 Task: In the  document Emily.rtf ,change text color to 'Dark Purple' Insert the mentioned shape above the text 'Smiley'. Change color of the shape to  YellowChange shape height to 0.8
Action: Mouse moved to (330, 481)
Screenshot: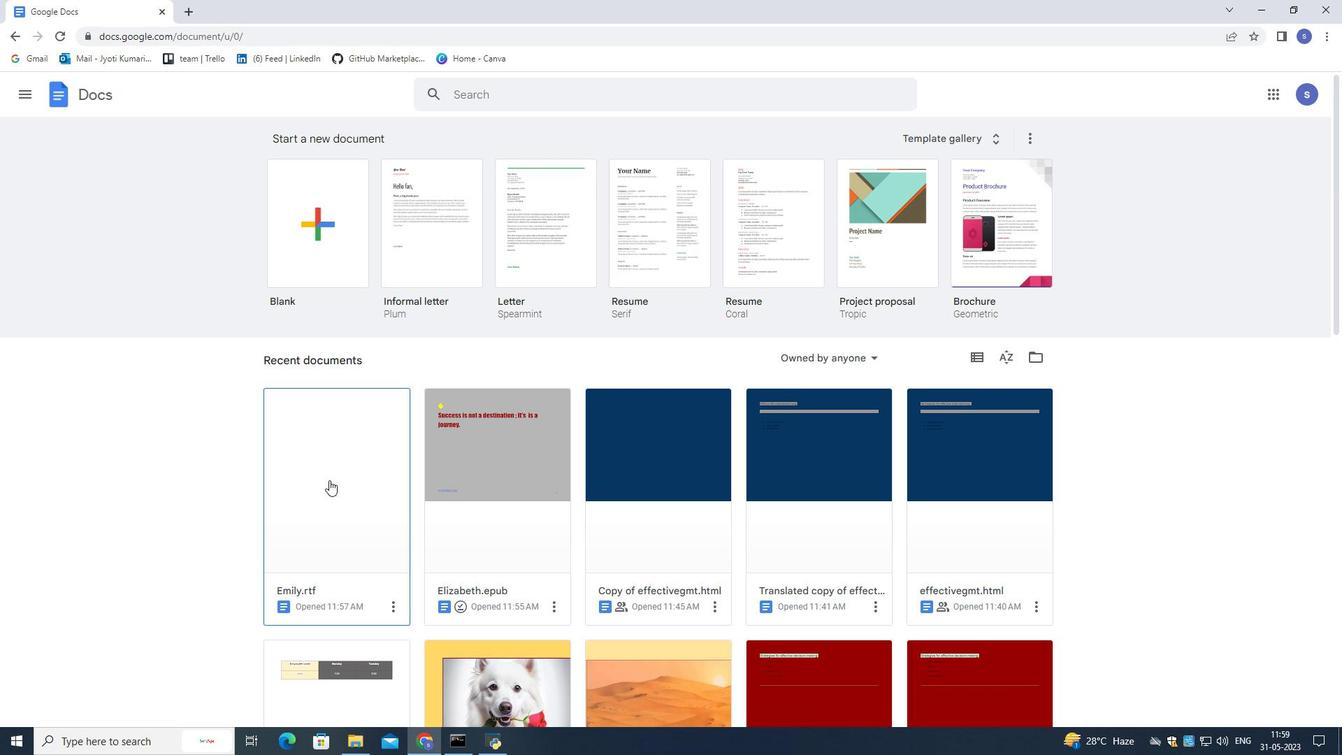 
Action: Mouse pressed left at (330, 481)
Screenshot: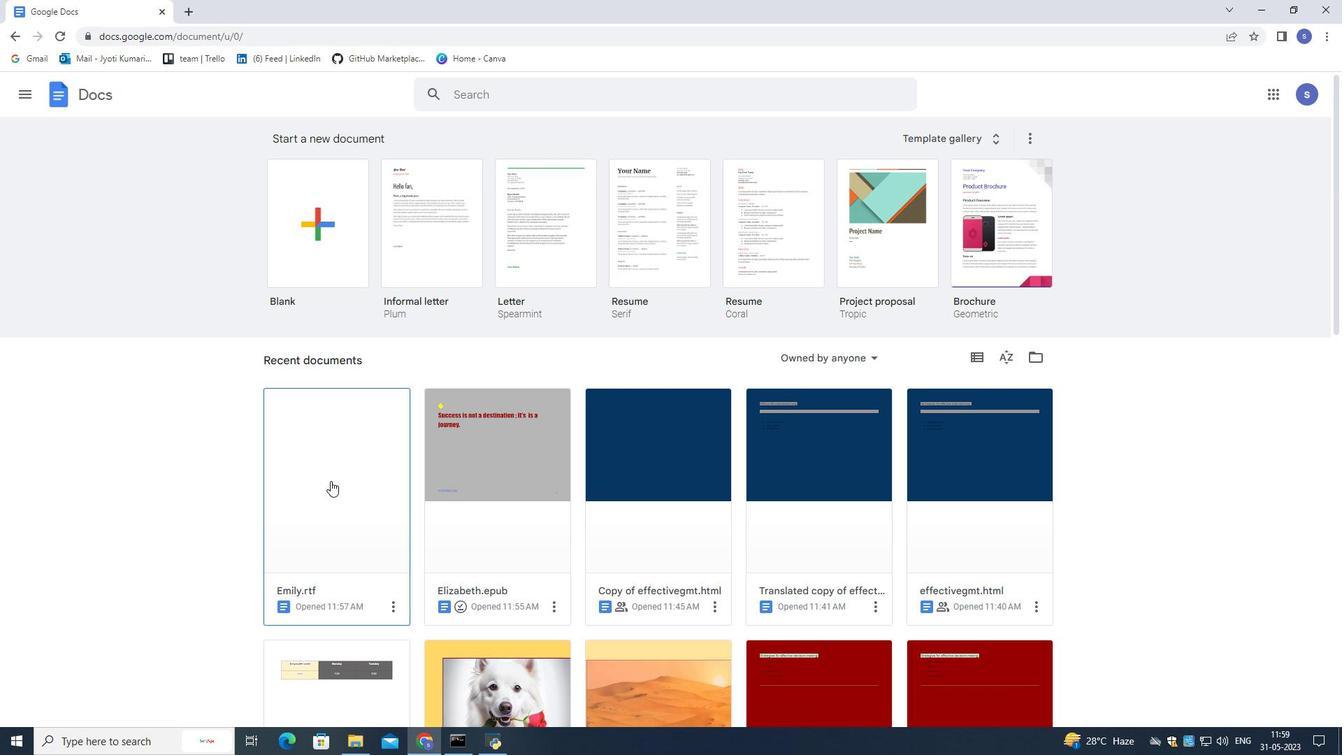 
Action: Mouse moved to (653, 327)
Screenshot: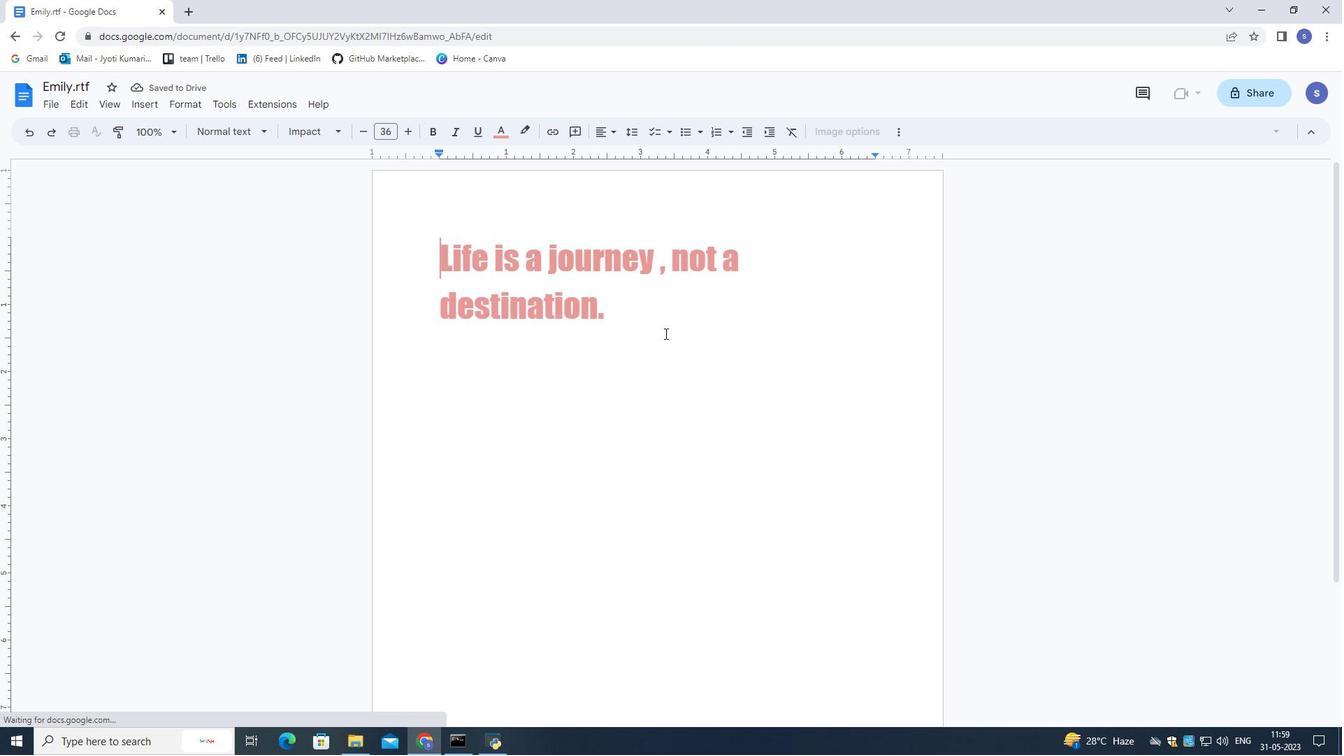 
Action: Mouse pressed left at (661, 330)
Screenshot: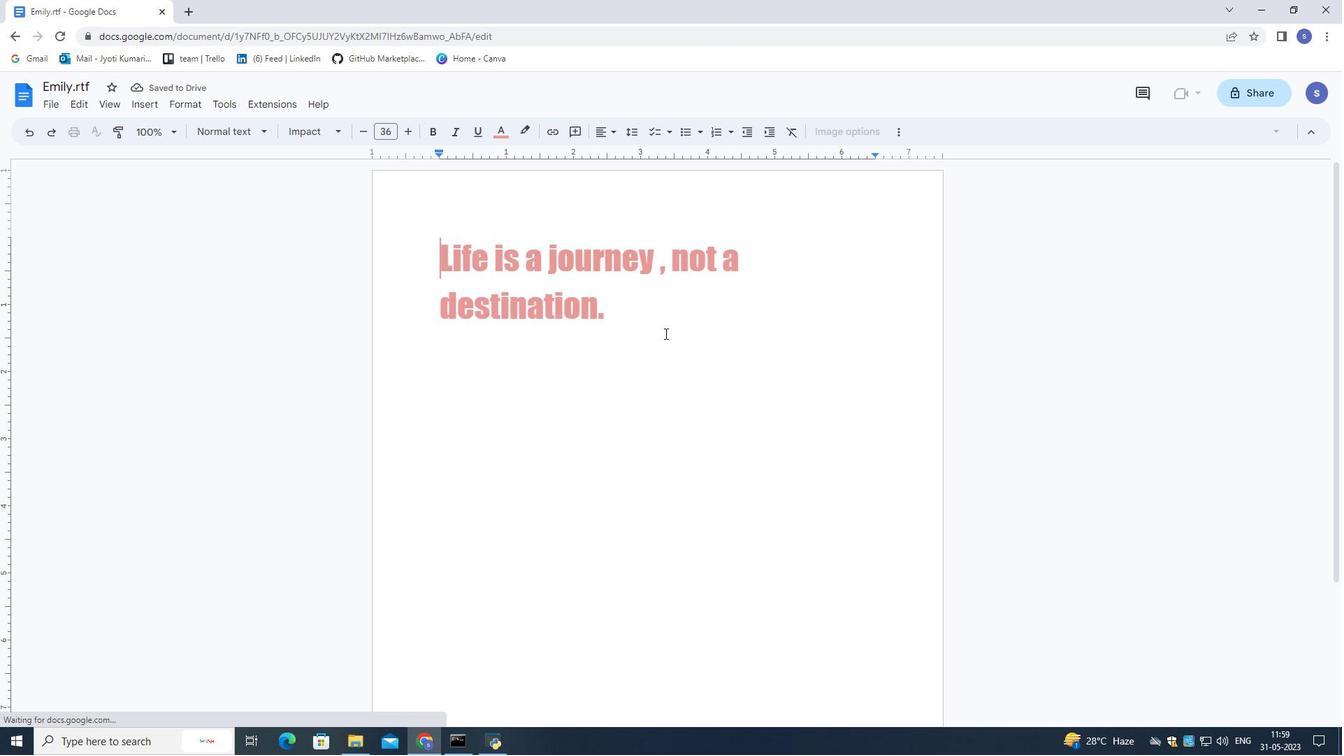
Action: Mouse moved to (499, 127)
Screenshot: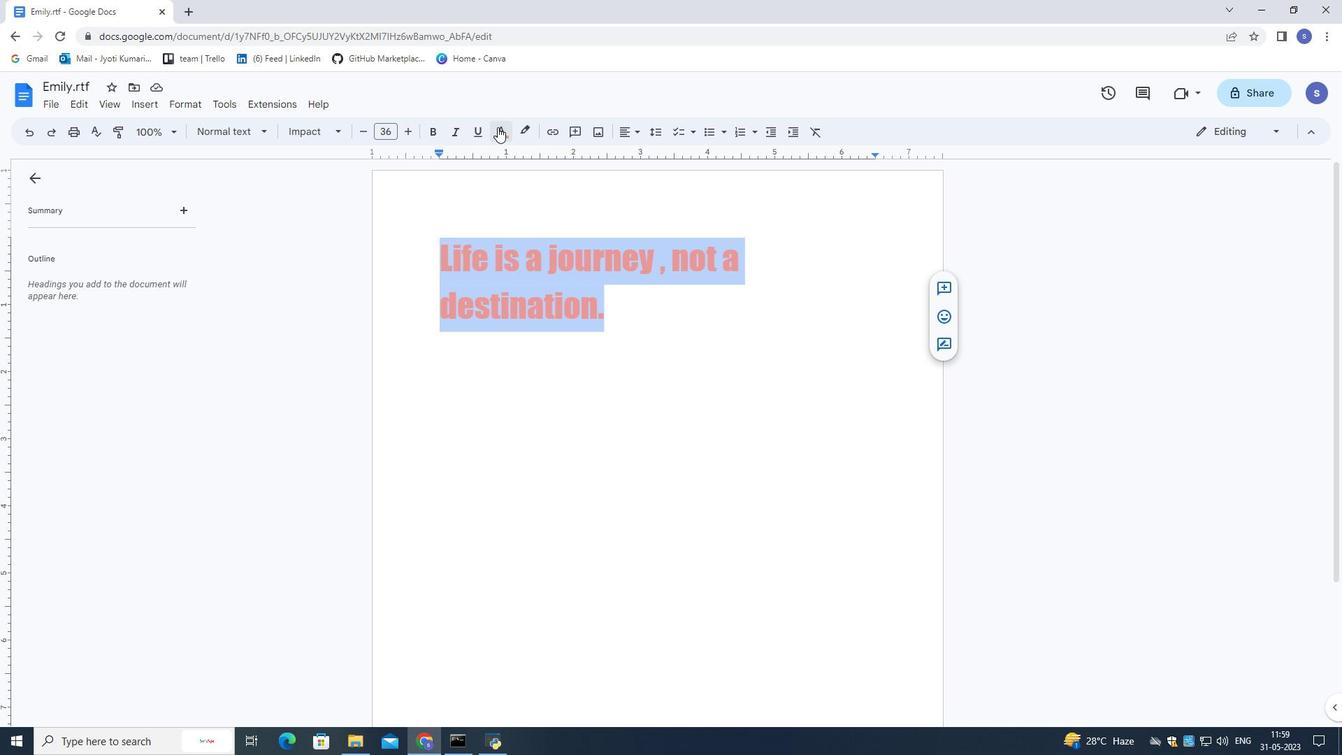 
Action: Mouse pressed left at (499, 127)
Screenshot: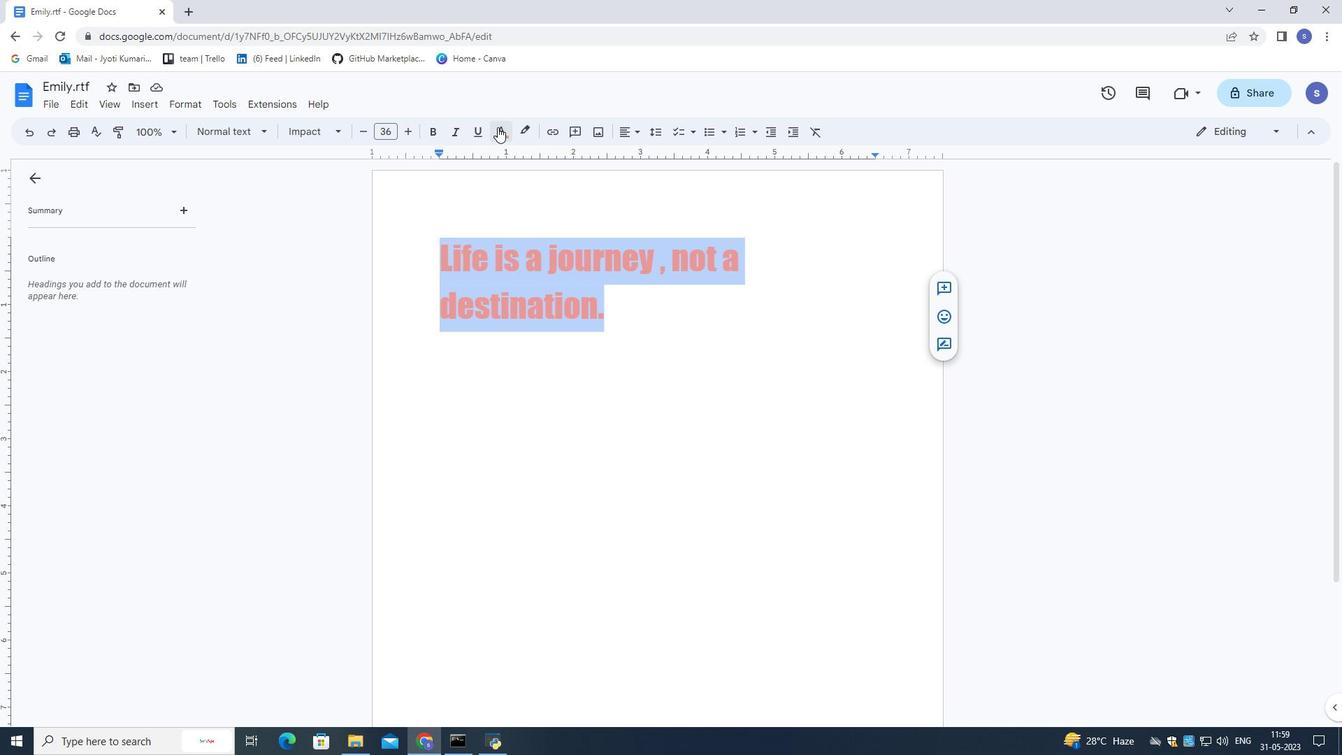 
Action: Mouse moved to (630, 246)
Screenshot: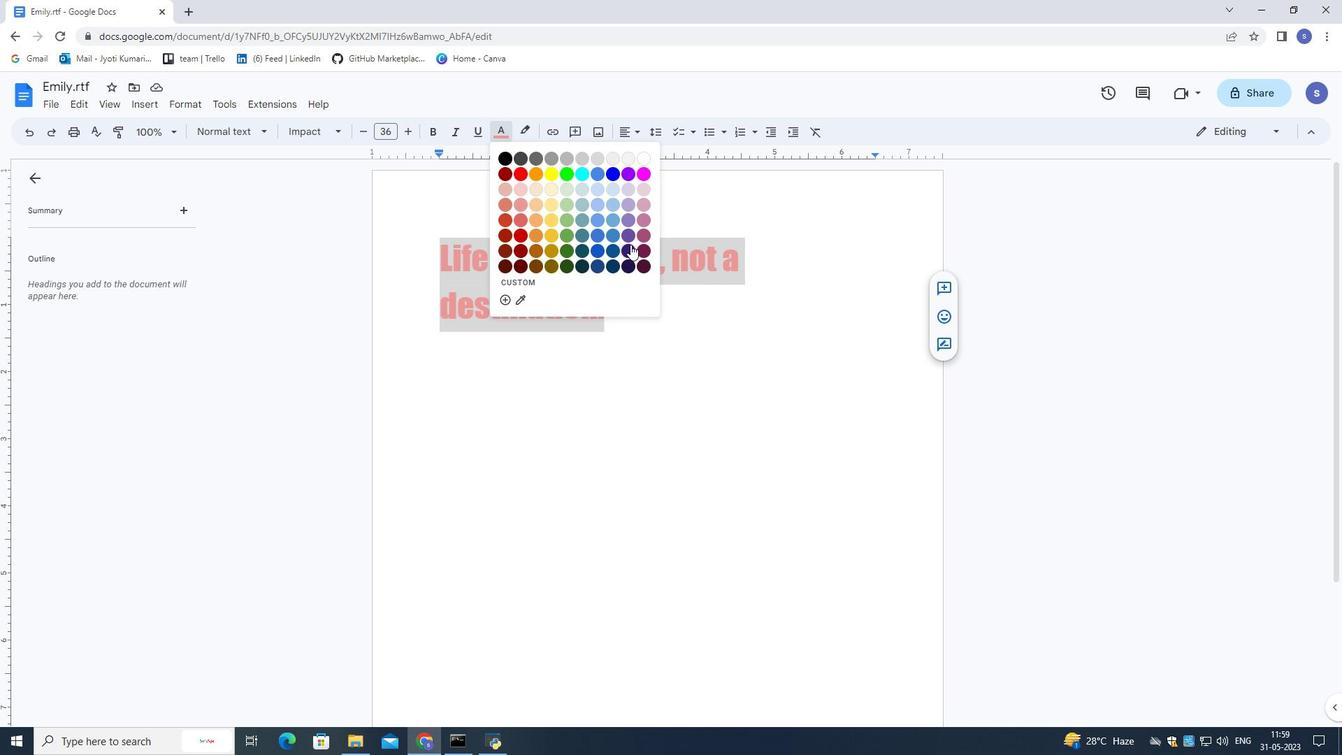 
Action: Mouse pressed left at (630, 246)
Screenshot: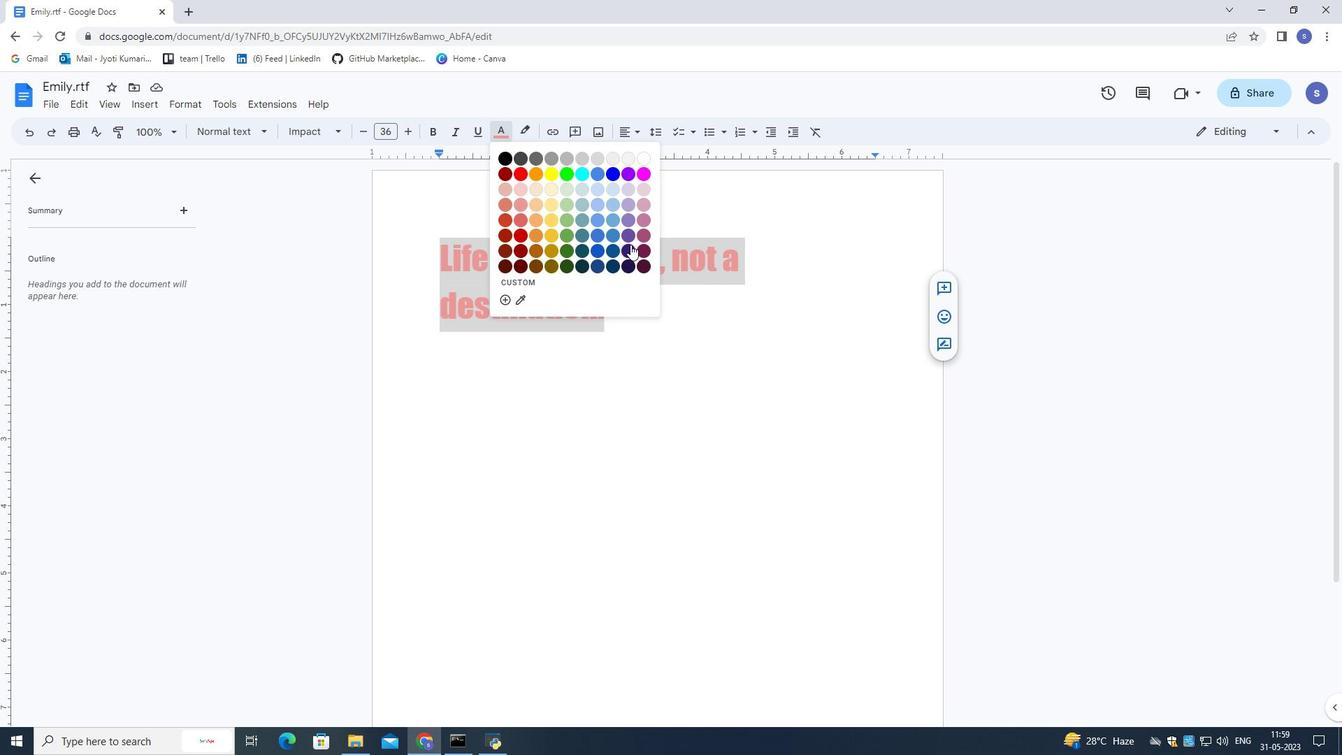 
Action: Mouse moved to (623, 314)
Screenshot: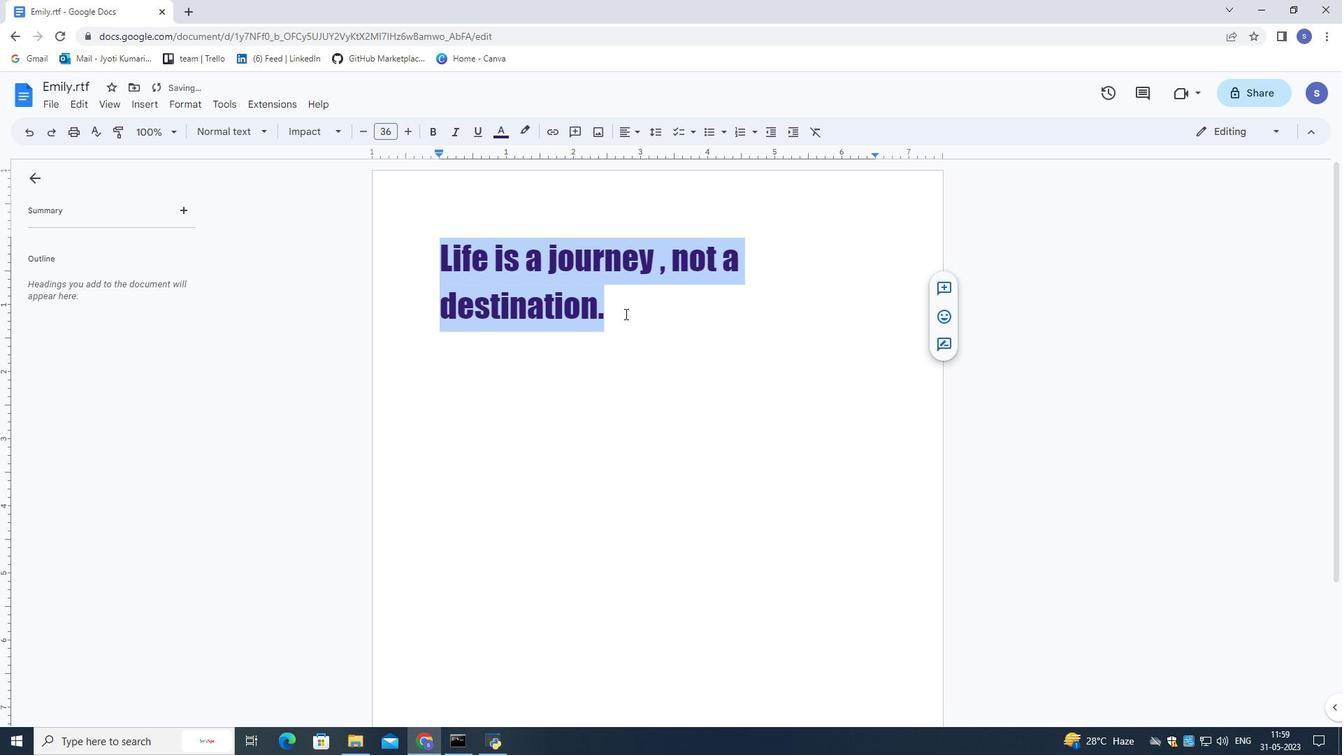 
Action: Mouse pressed left at (623, 314)
Screenshot: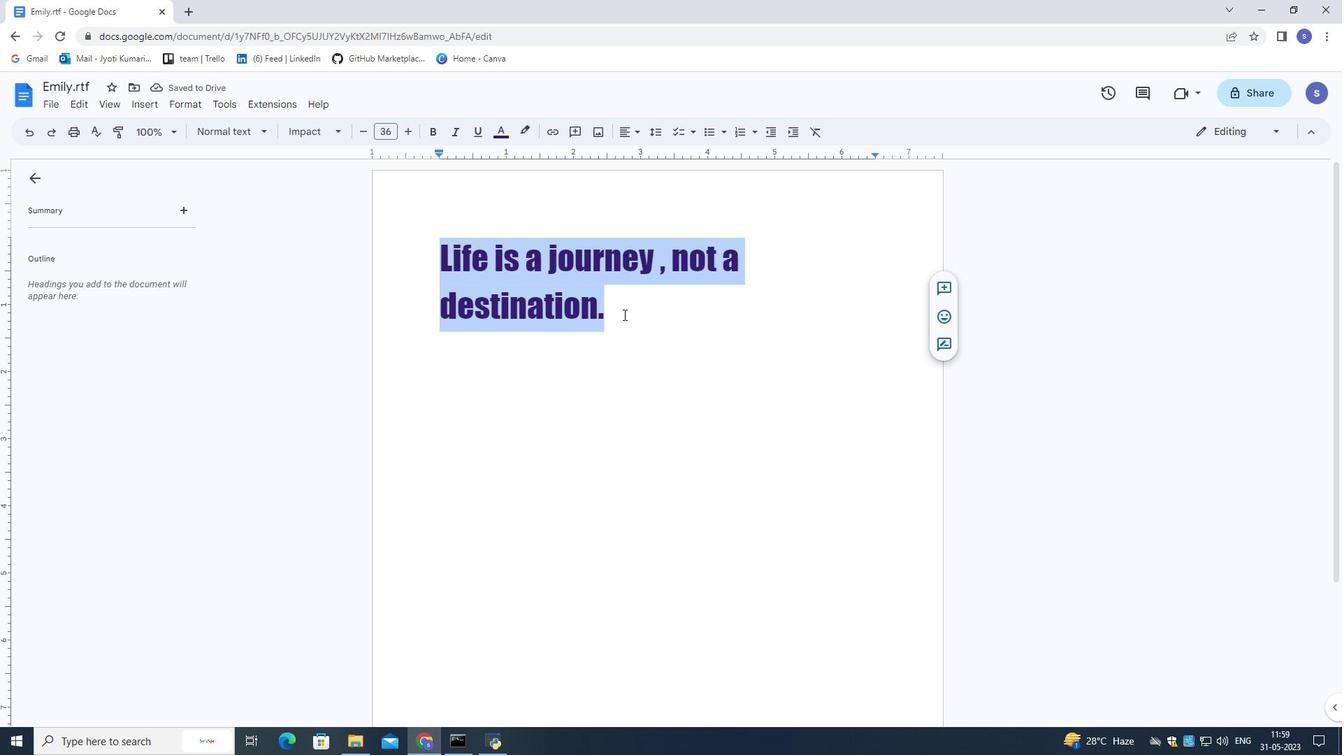 
Action: Mouse moved to (429, 241)
Screenshot: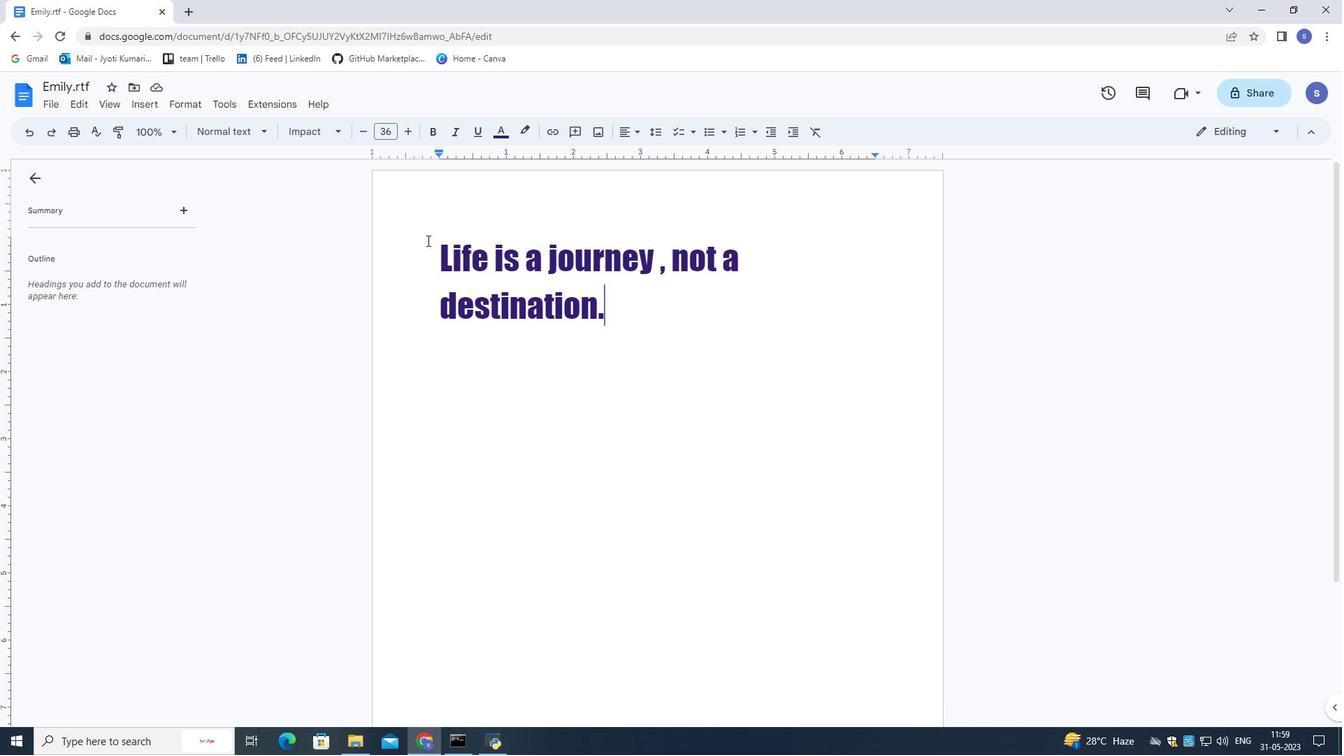 
Action: Mouse pressed left at (429, 241)
Screenshot: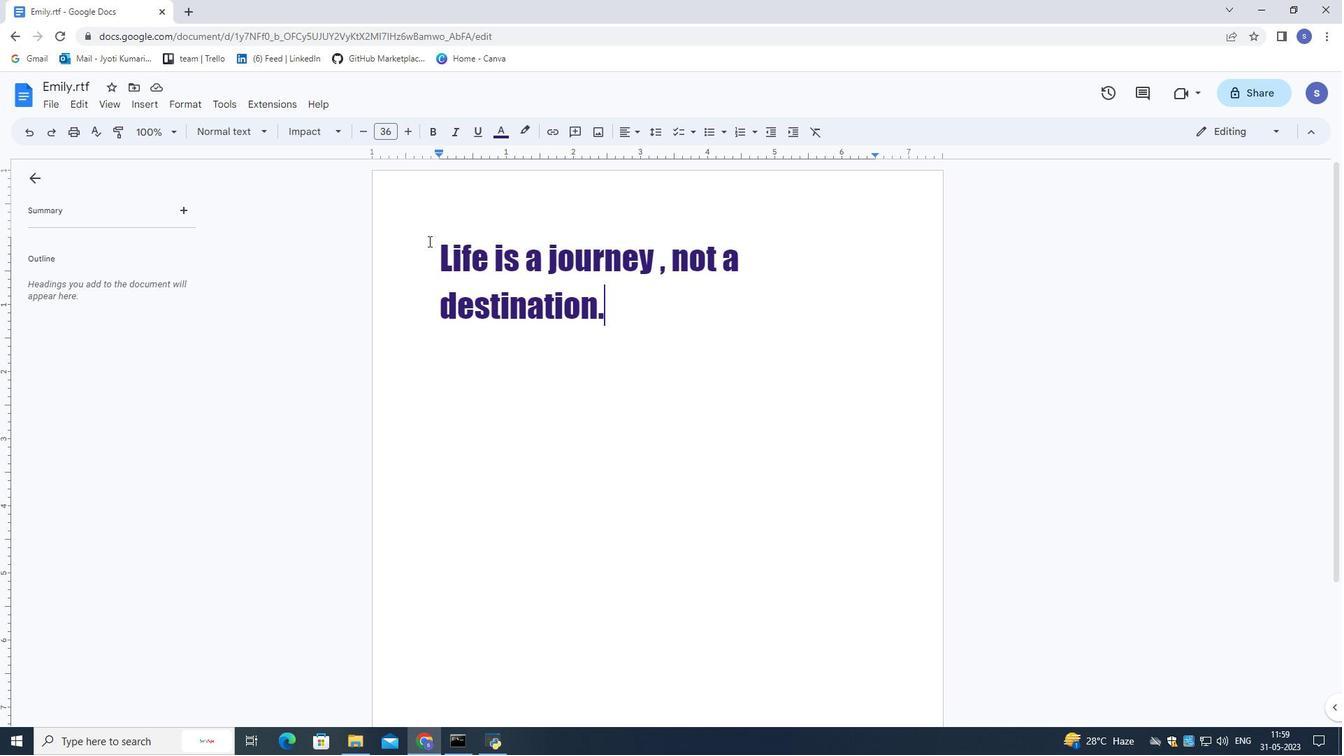 
Action: Mouse moved to (430, 241)
Screenshot: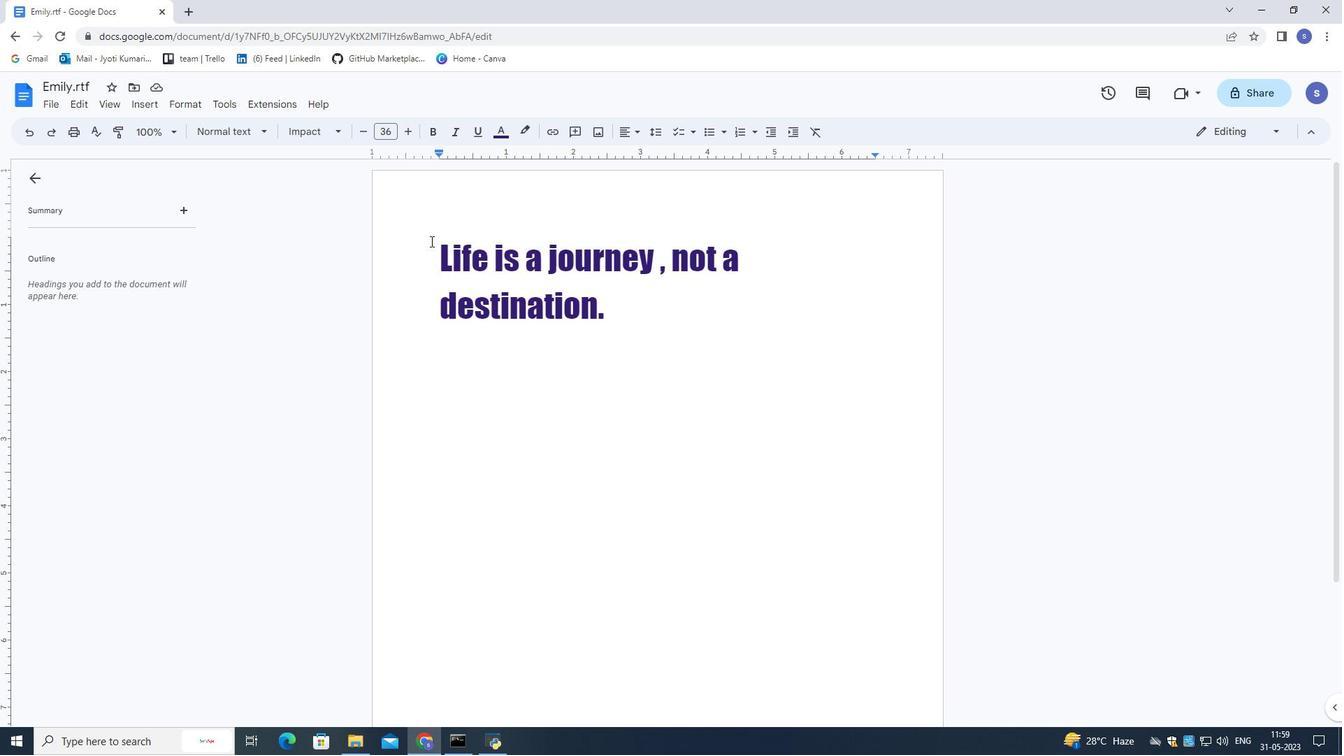 
Action: Key pressed <Key.enter><Key.up>
Screenshot: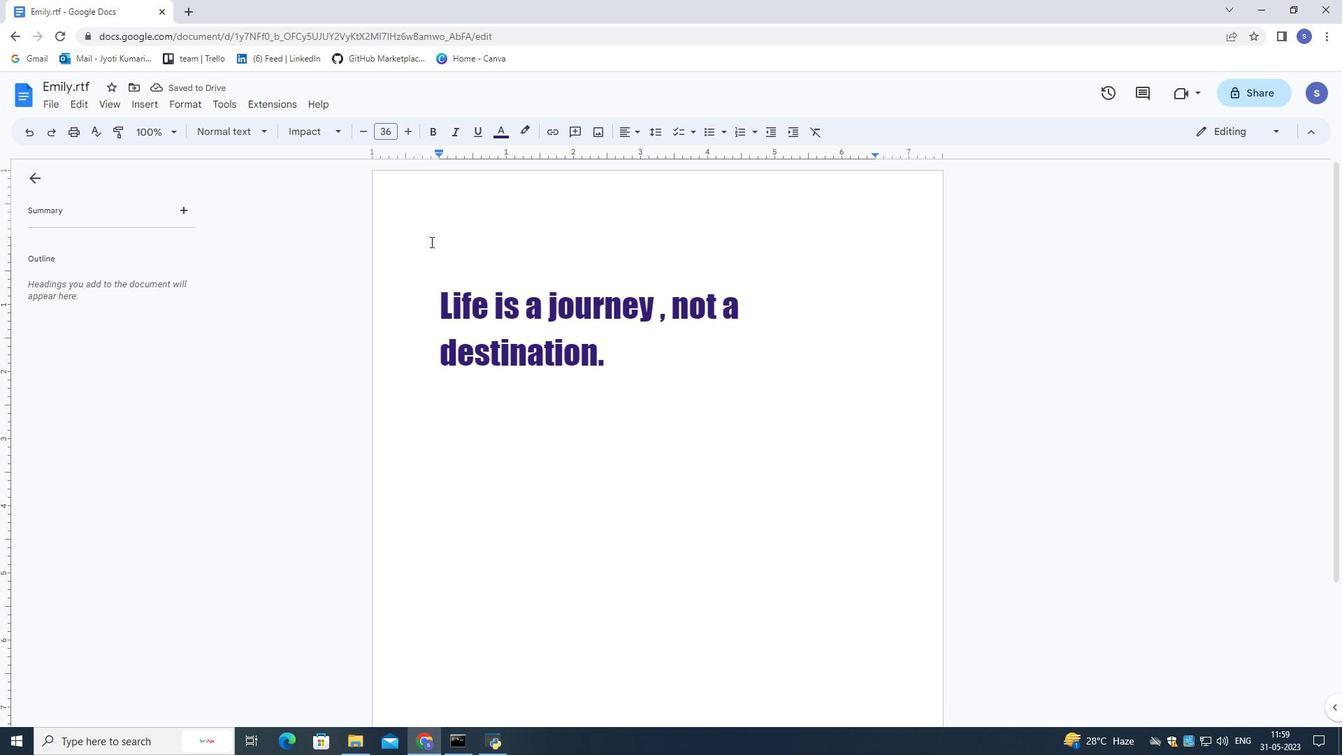 
Action: Mouse moved to (184, 95)
Screenshot: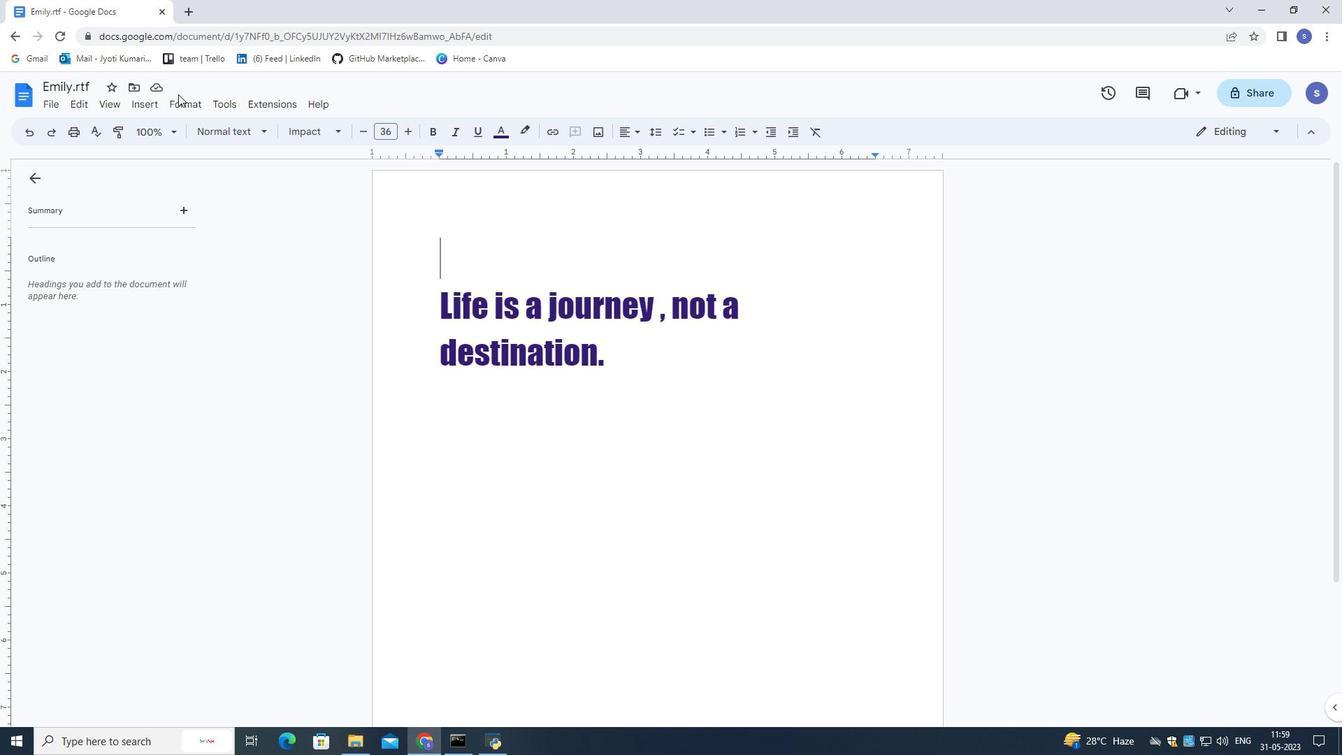 
Action: Mouse pressed left at (184, 95)
Screenshot: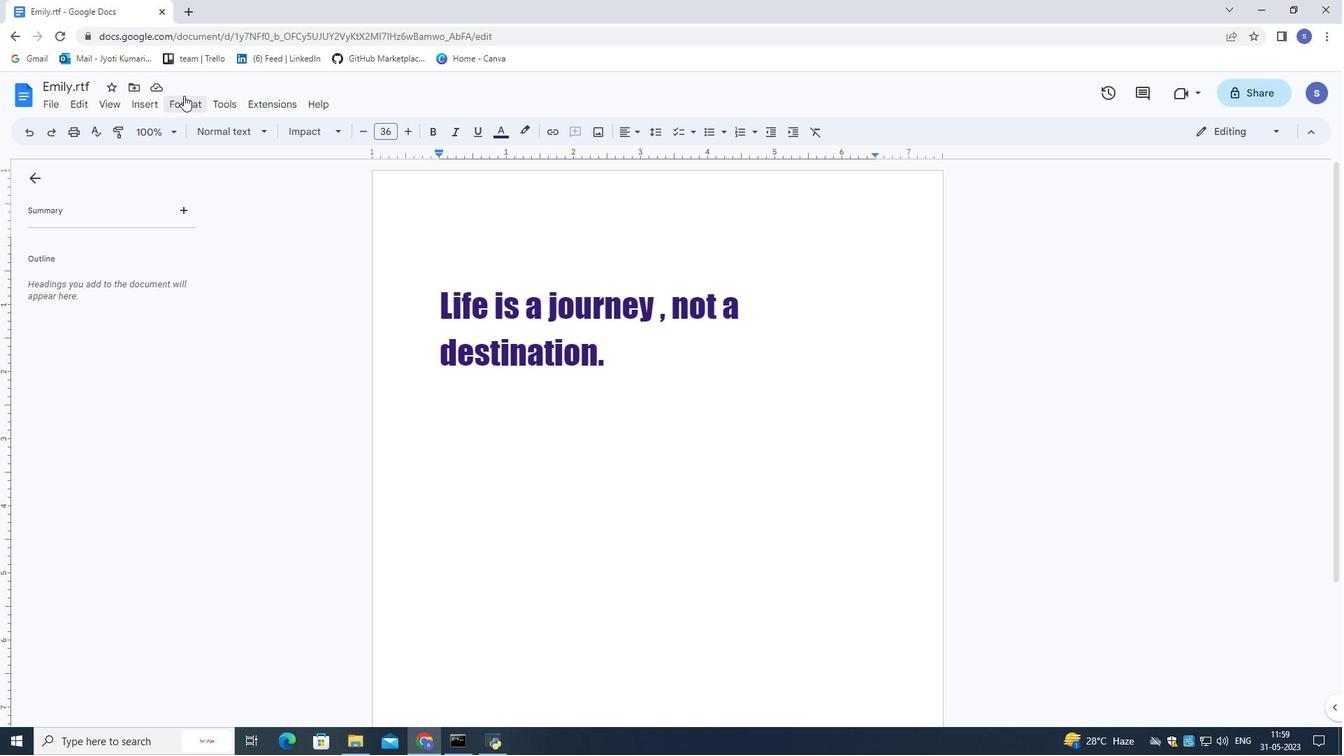 
Action: Mouse moved to (376, 174)
Screenshot: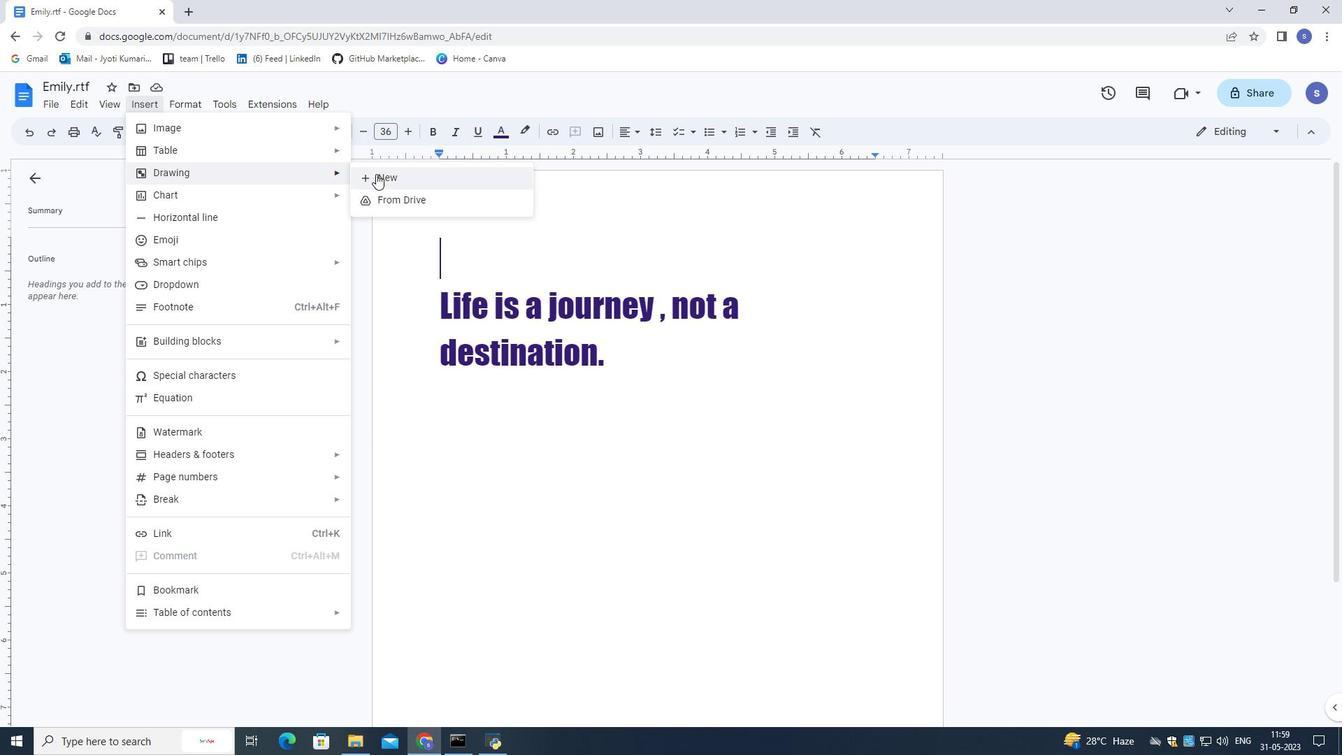 
Action: Mouse pressed left at (376, 174)
Screenshot: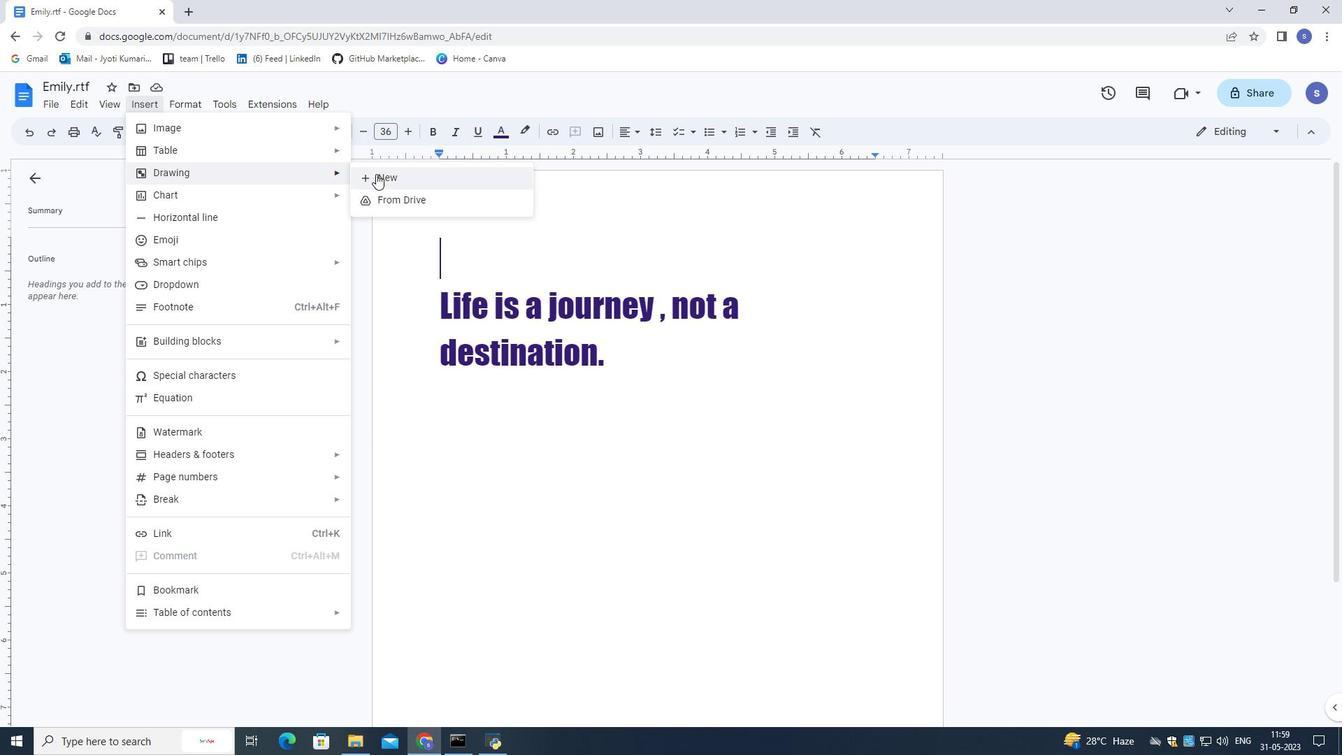 
Action: Mouse moved to (517, 165)
Screenshot: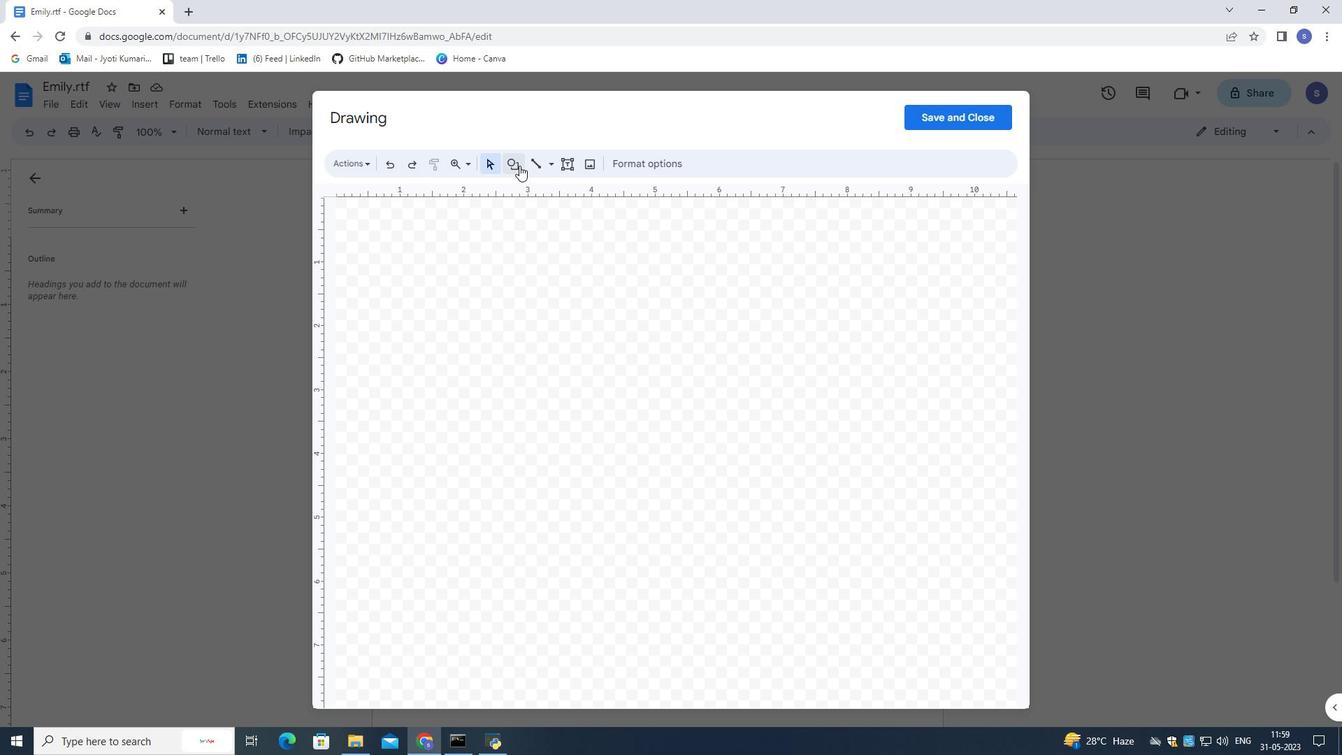 
Action: Mouse pressed left at (517, 165)
Screenshot: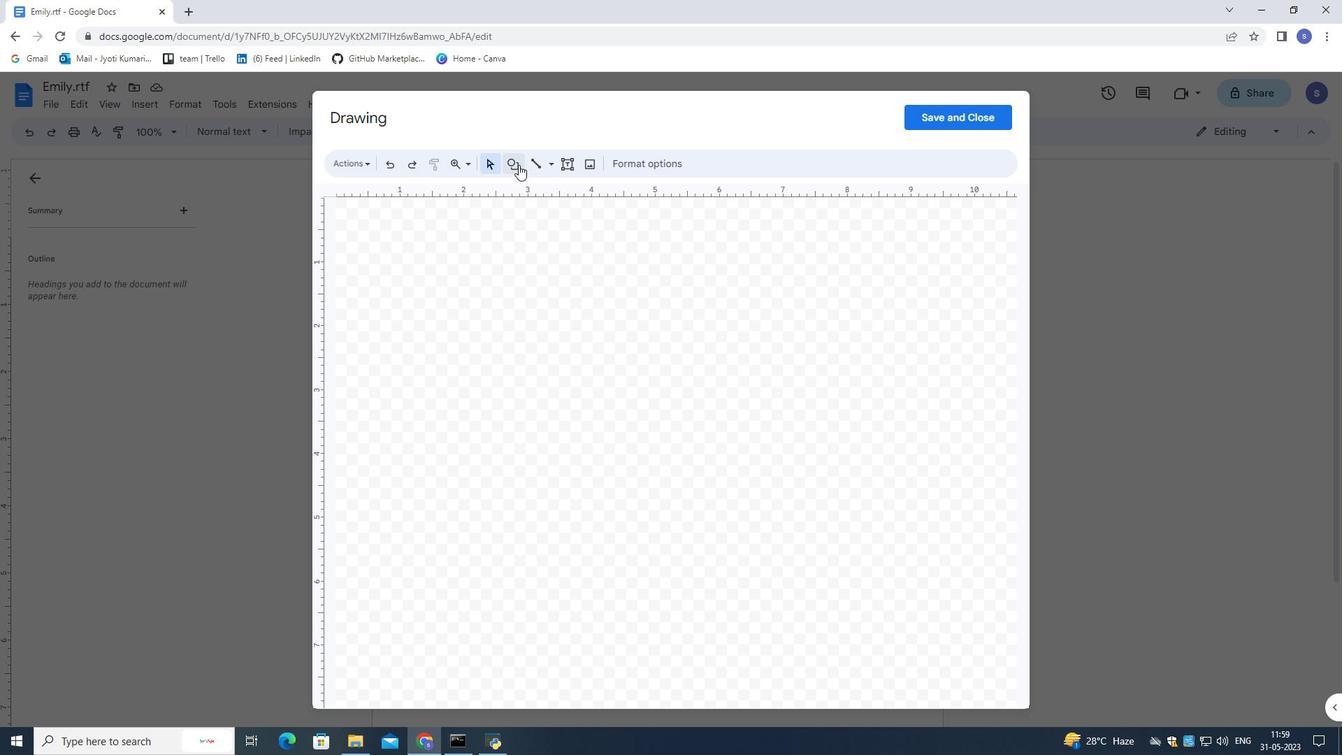 
Action: Mouse moved to (698, 253)
Screenshot: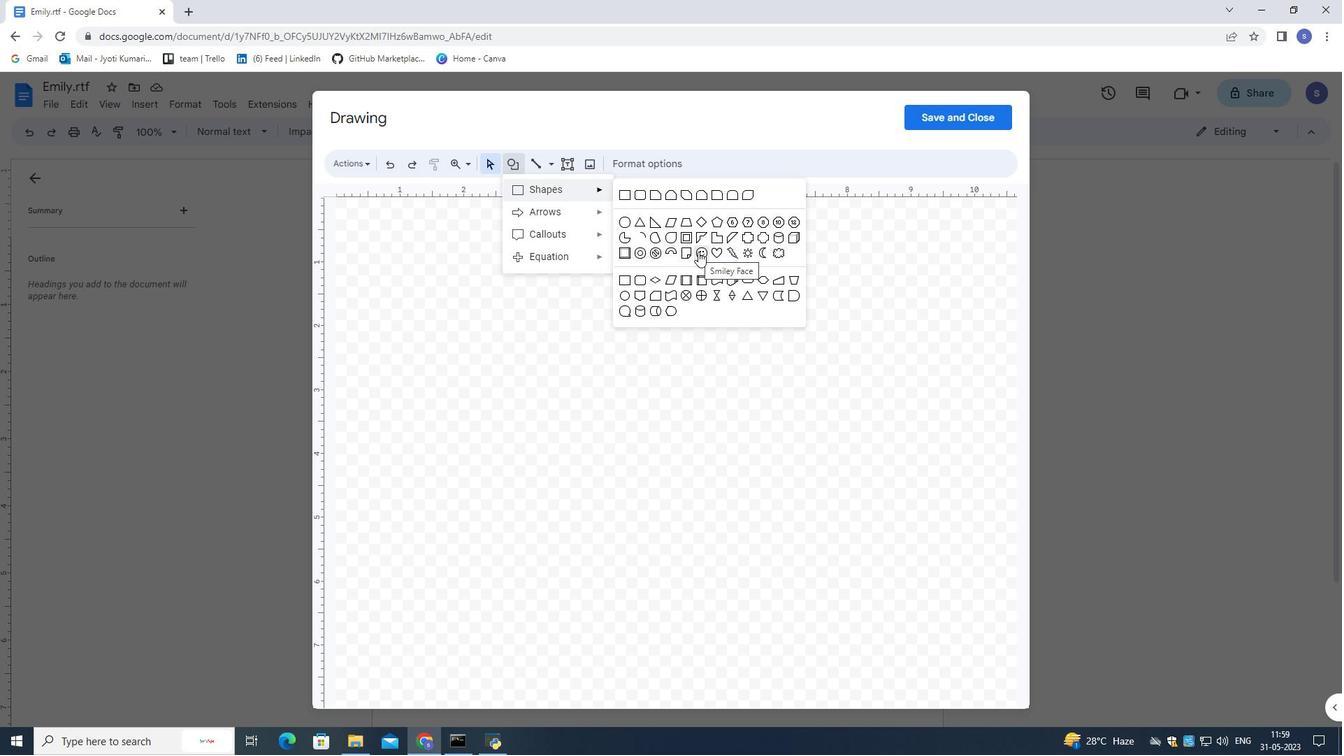 
Action: Mouse pressed left at (698, 253)
Screenshot: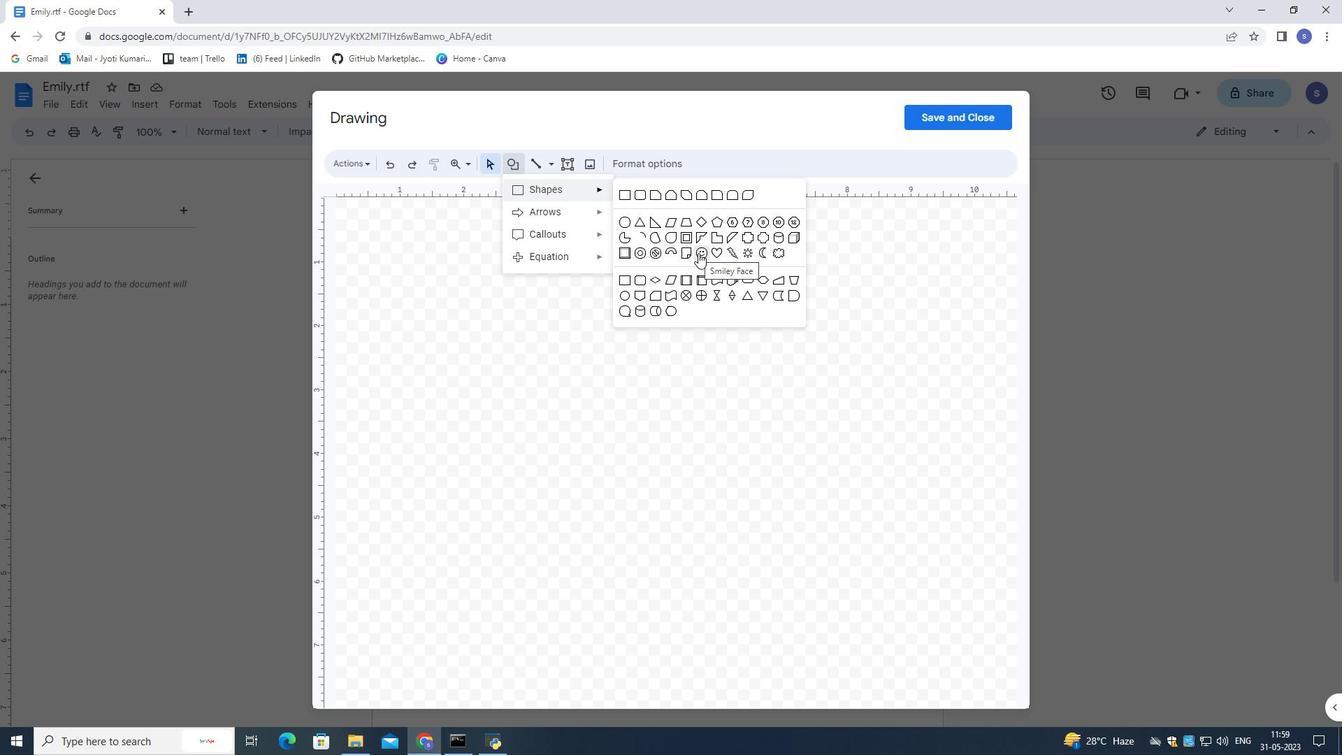 
Action: Mouse pressed left at (698, 253)
Screenshot: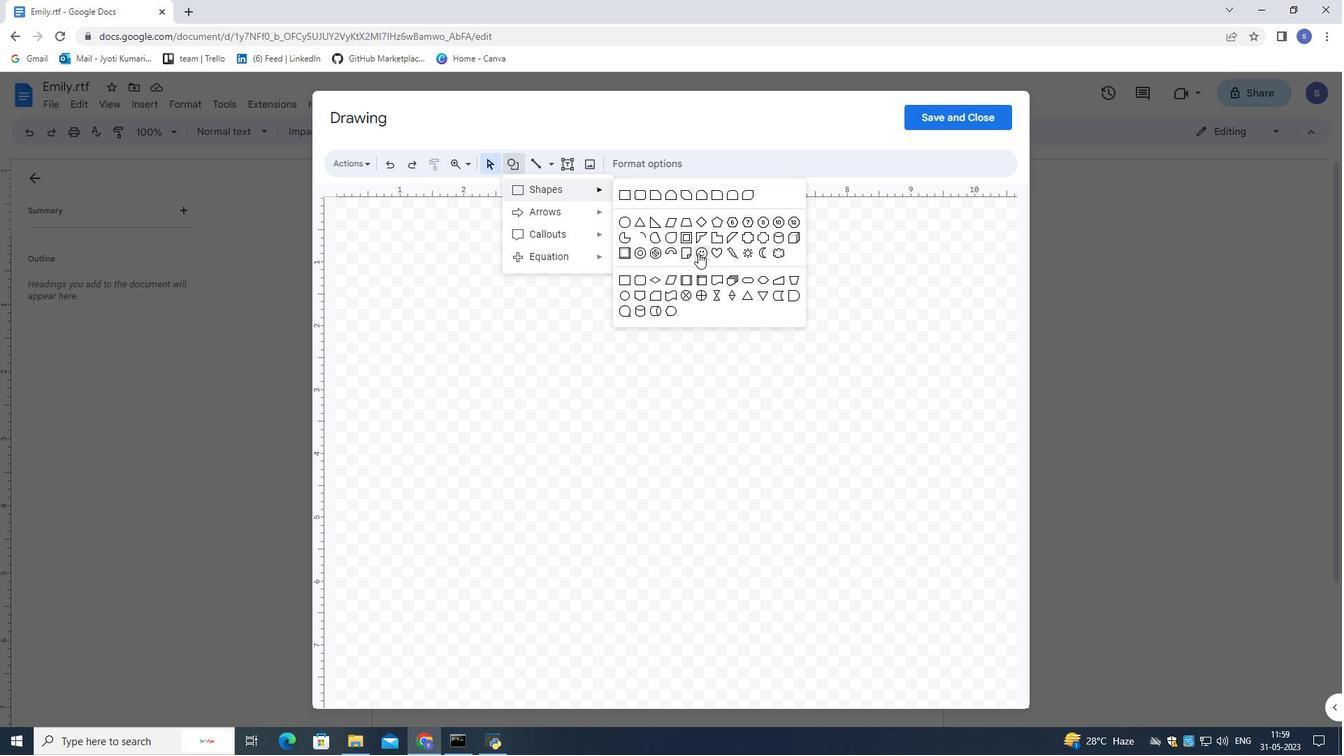 
Action: Mouse moved to (767, 287)
Screenshot: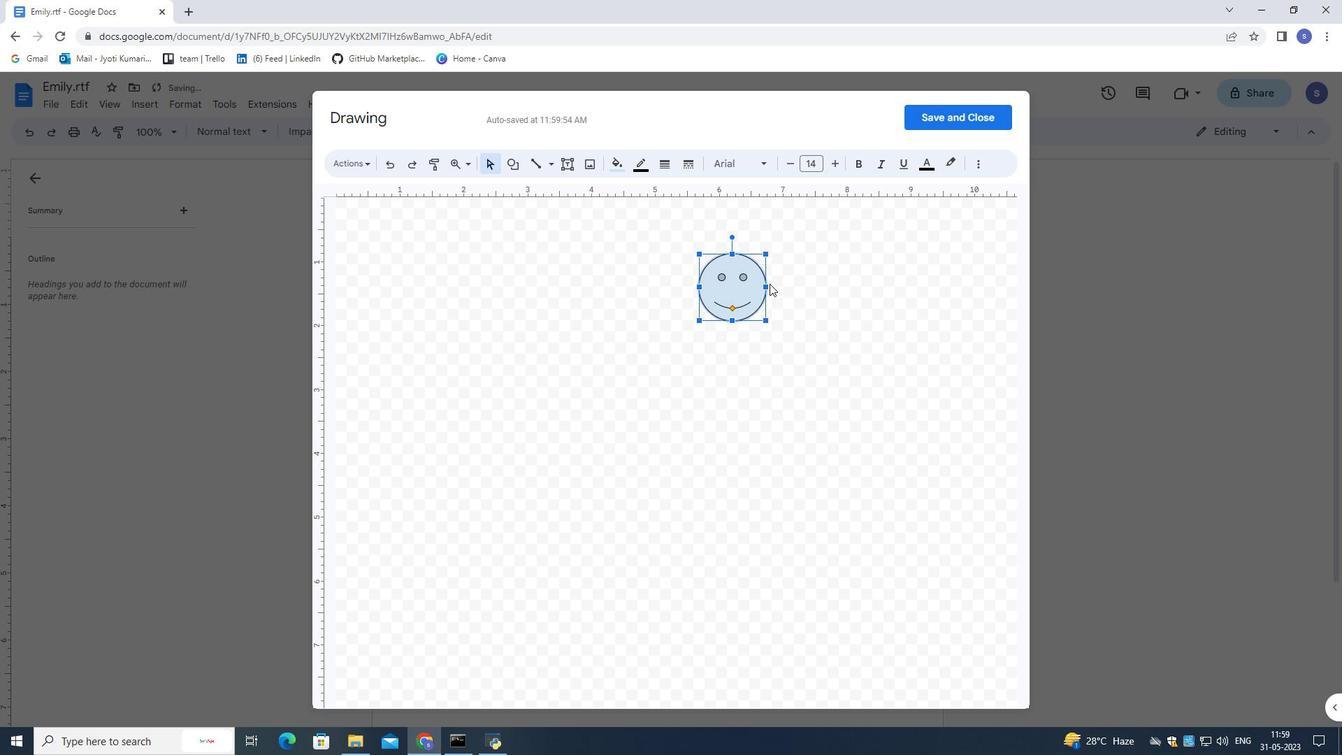 
Action: Mouse pressed left at (767, 287)
Screenshot: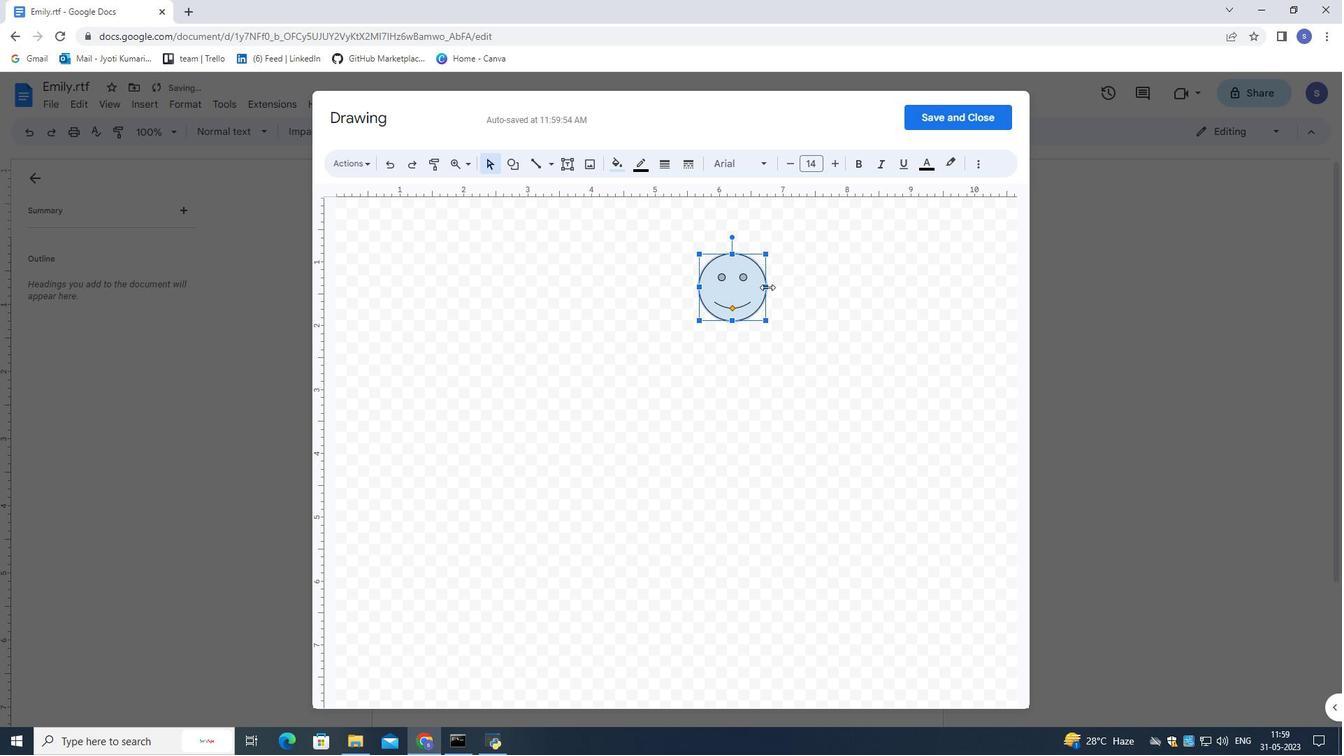 
Action: Mouse moved to (773, 320)
Screenshot: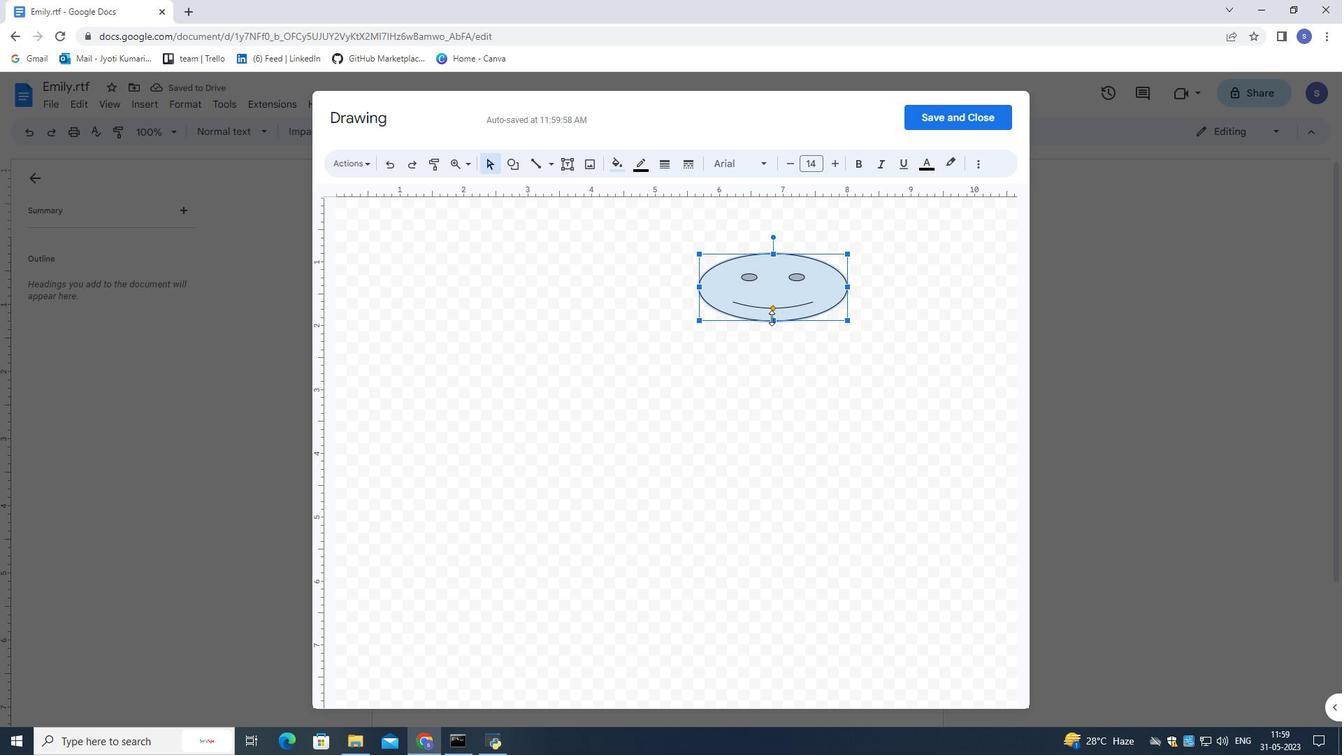 
Action: Mouse pressed left at (773, 320)
Screenshot: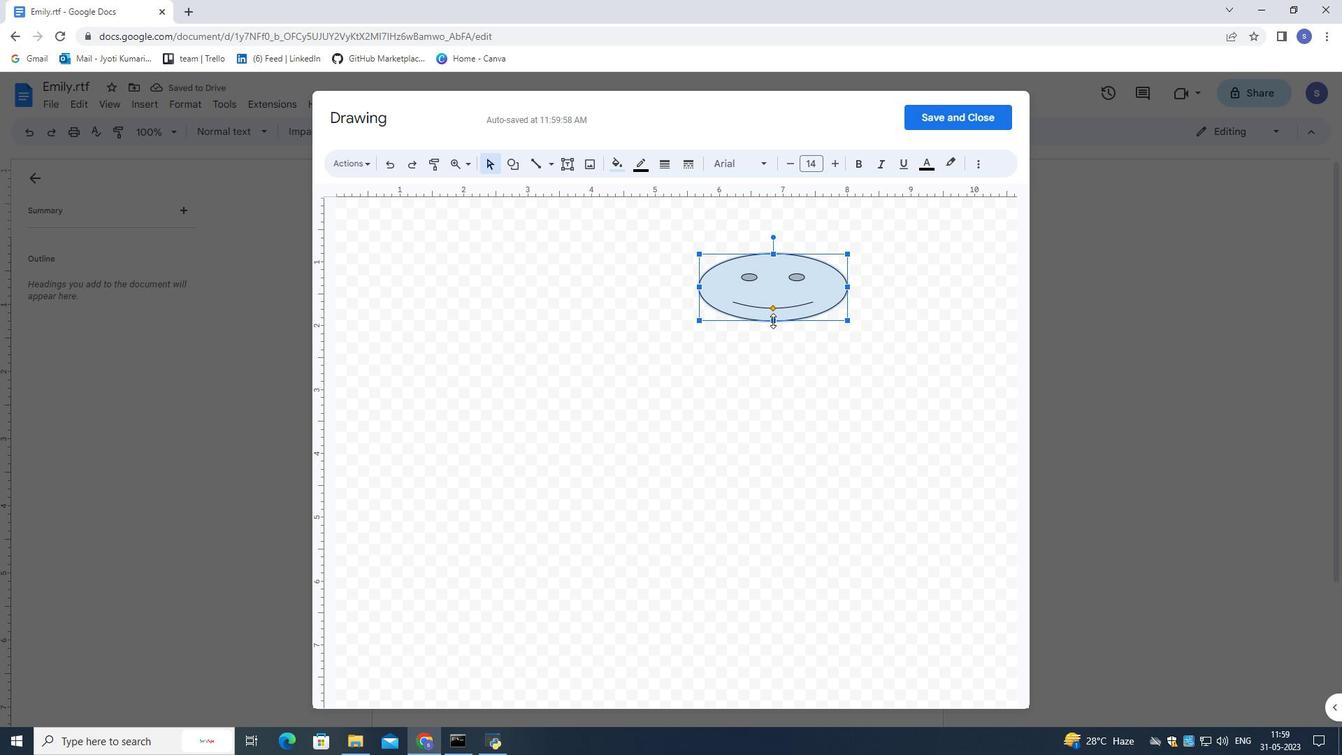 
Action: Mouse moved to (780, 357)
Screenshot: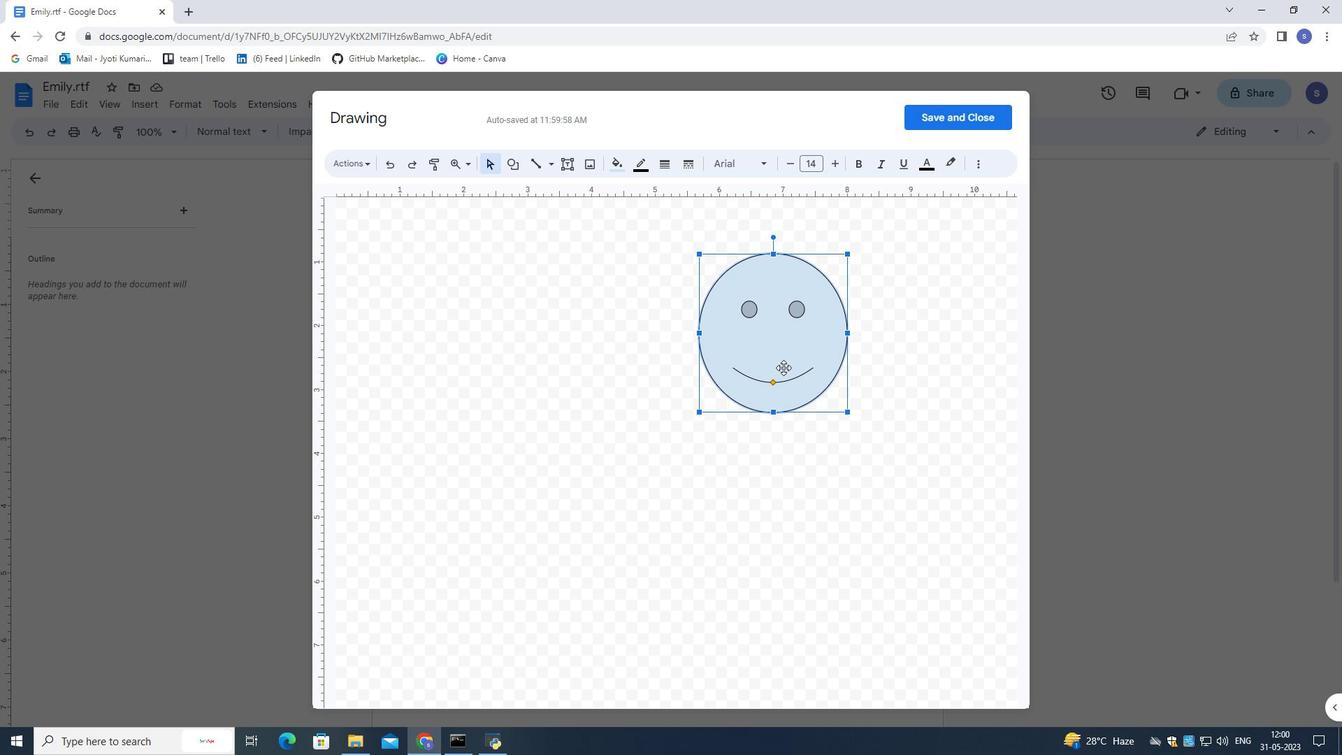
Action: Mouse pressed left at (780, 357)
Screenshot: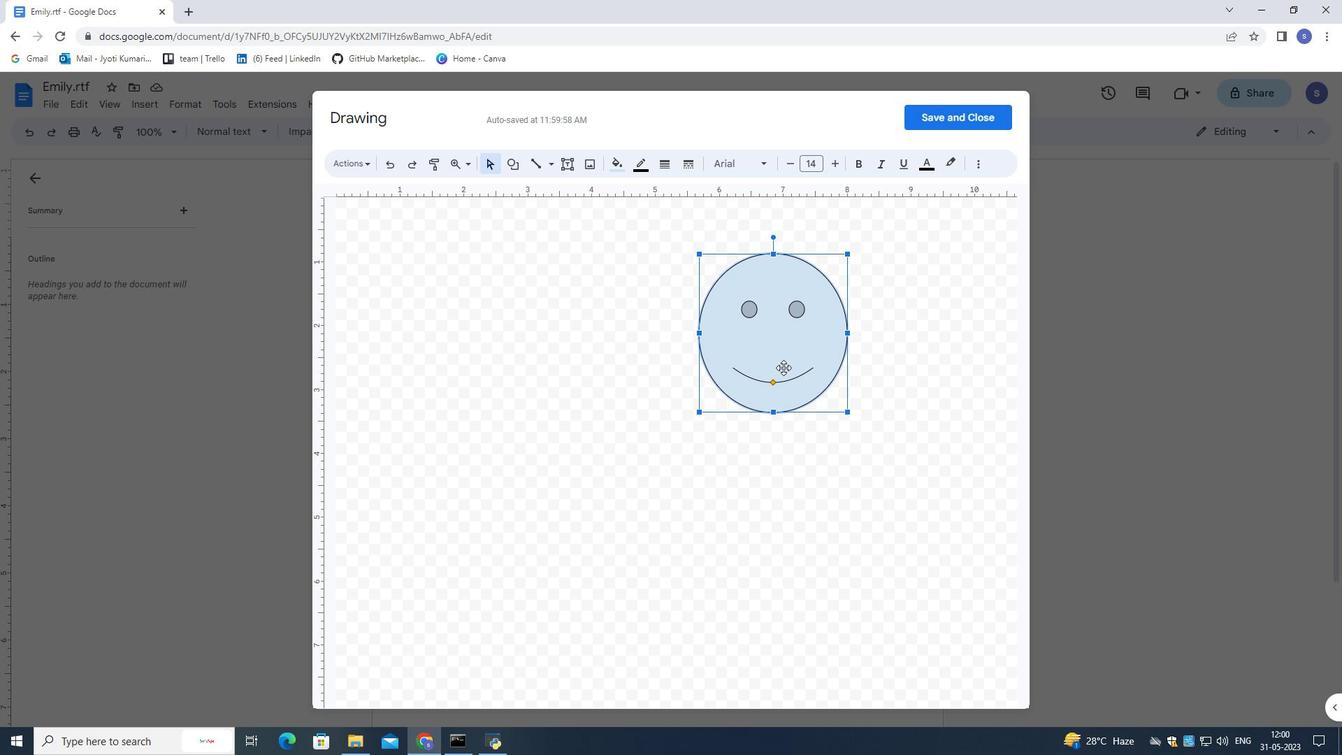 
Action: Mouse moved to (641, 333)
Screenshot: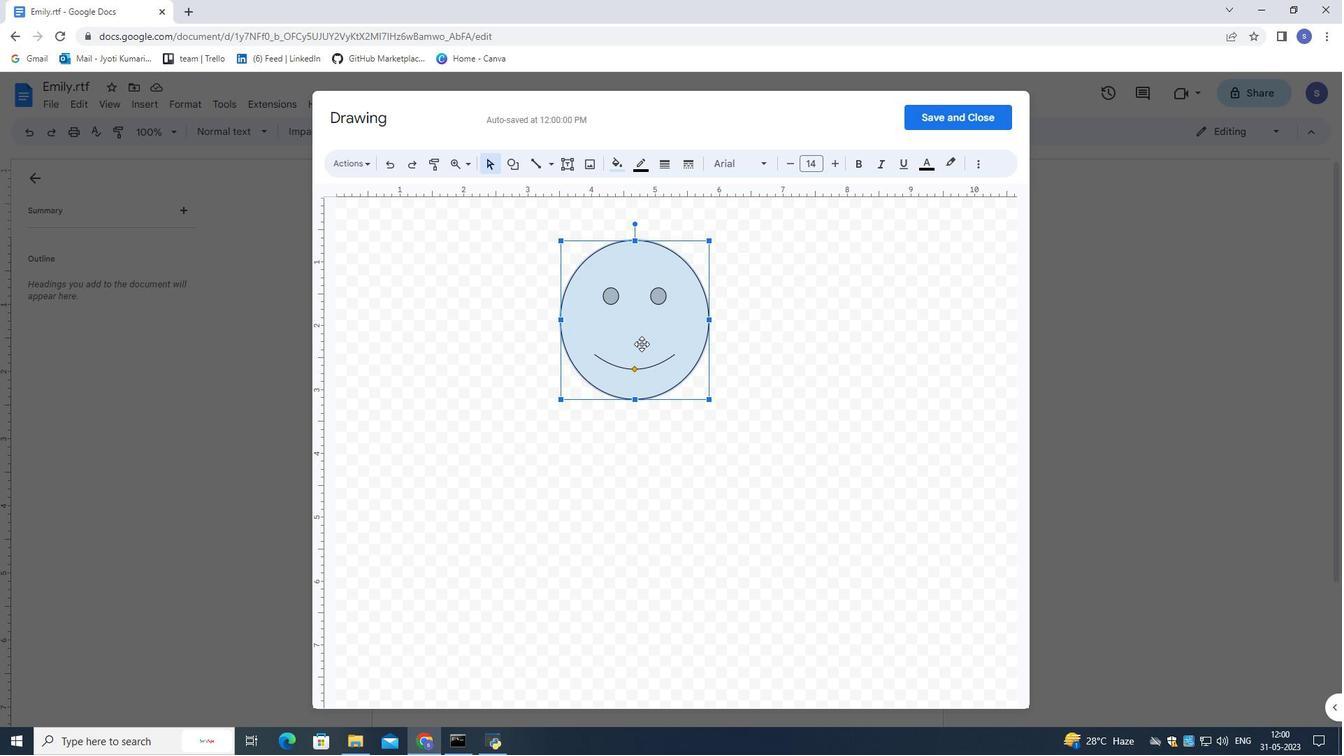 
Action: Mouse pressed left at (641, 333)
Screenshot: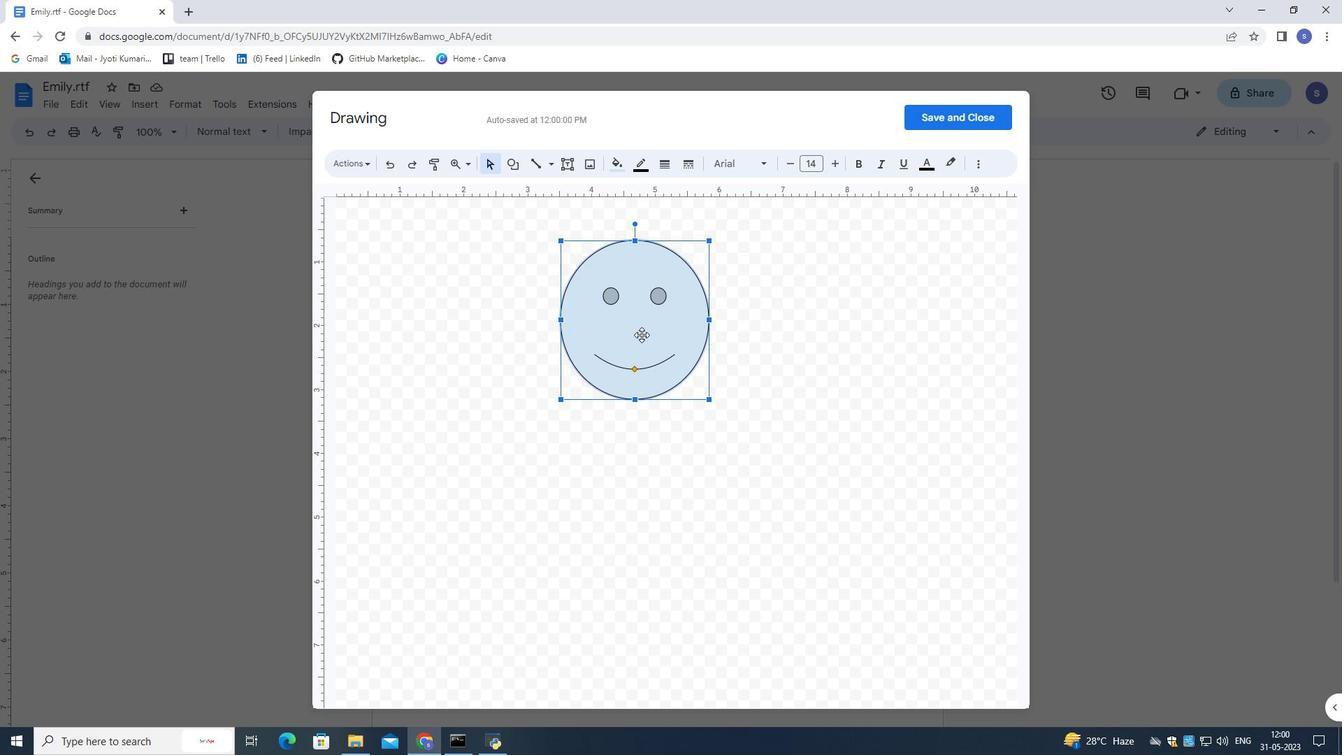 
Action: Mouse moved to (618, 168)
Screenshot: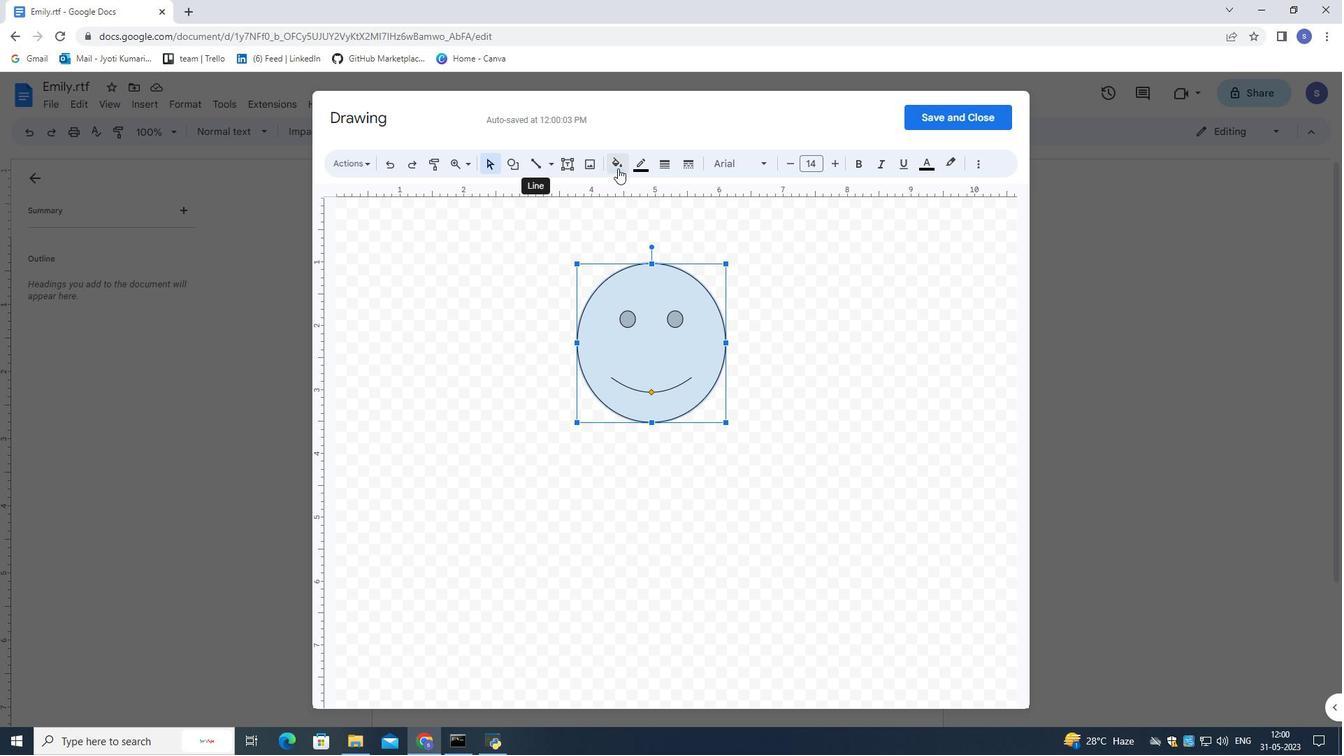 
Action: Mouse pressed left at (618, 168)
Screenshot: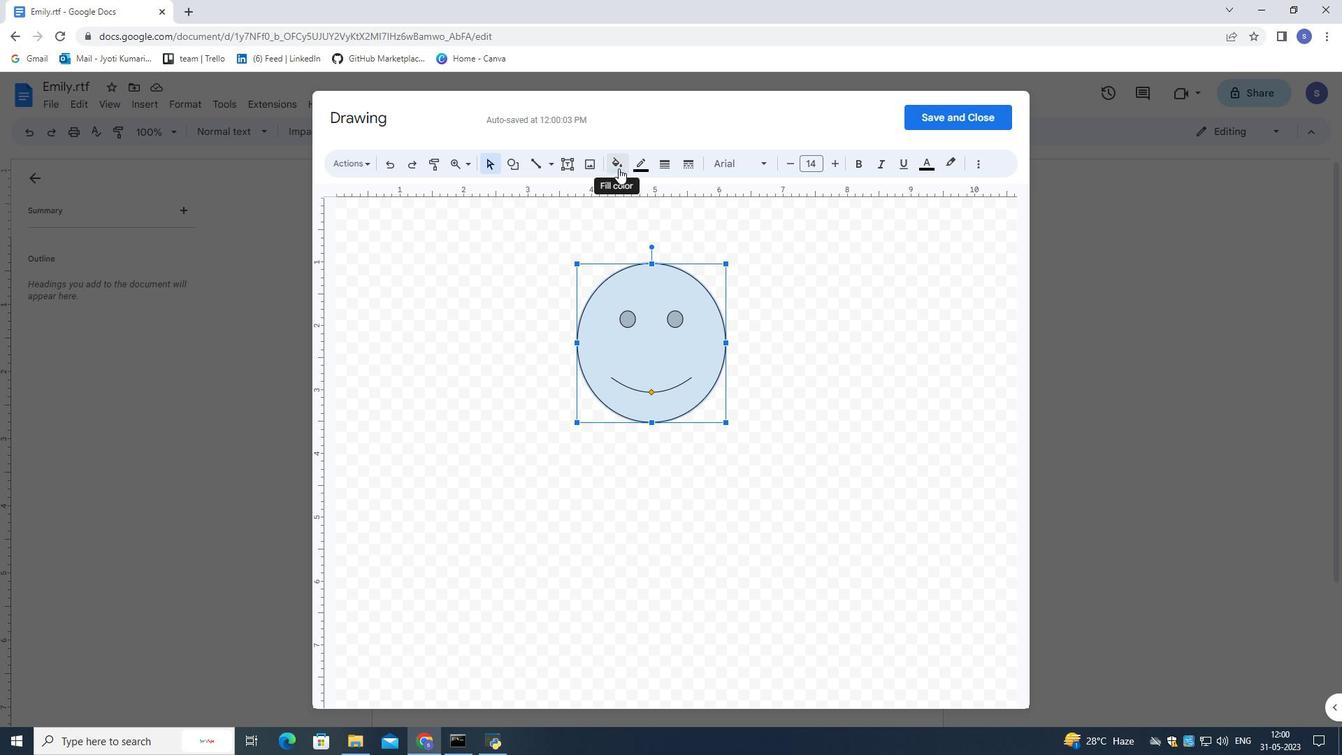 
Action: Mouse moved to (666, 278)
Screenshot: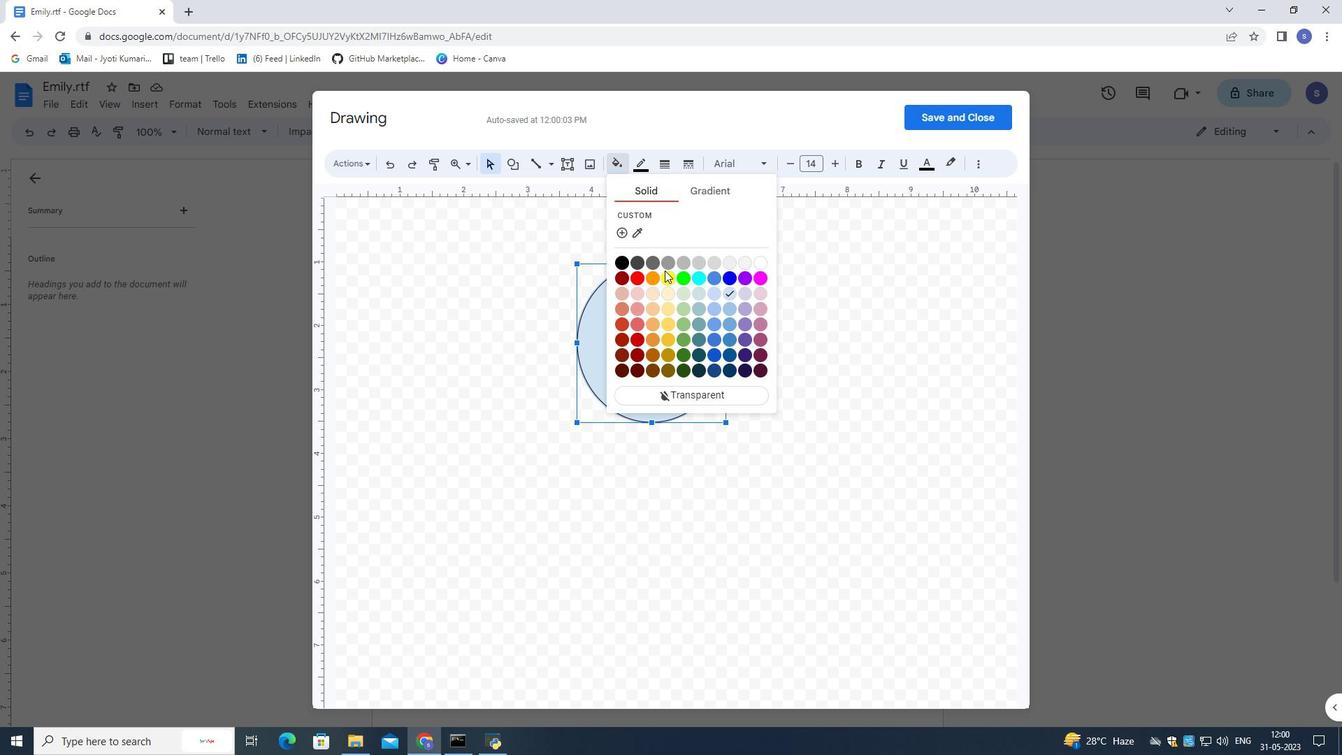 
Action: Mouse pressed left at (666, 278)
Screenshot: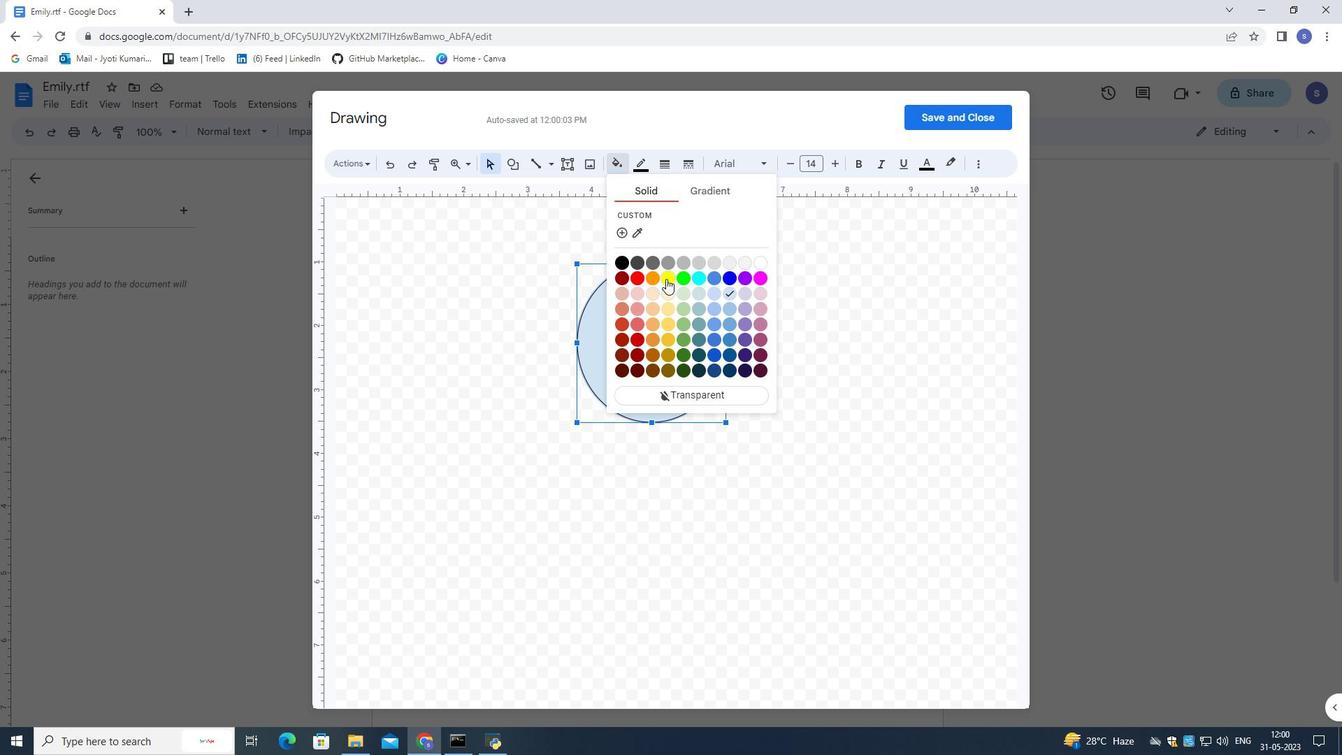 
Action: Mouse moved to (634, 331)
Screenshot: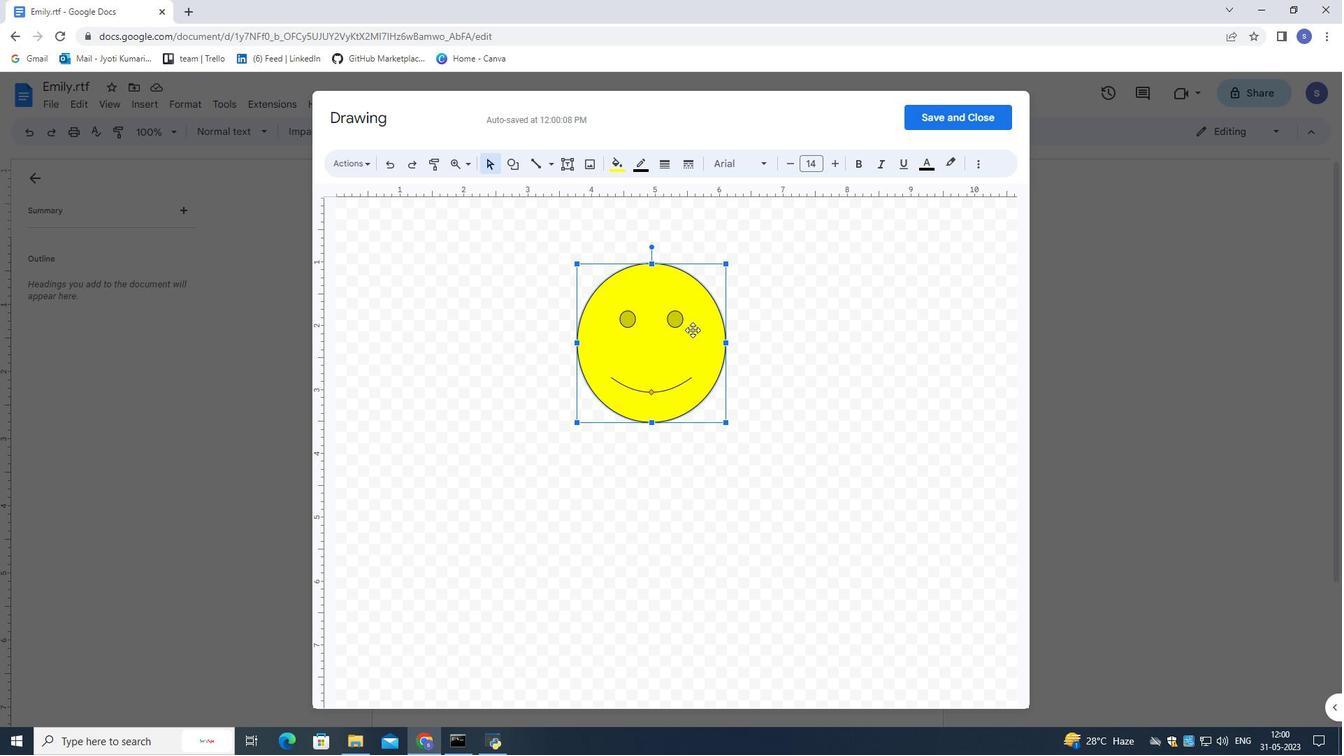 
Action: Mouse pressed left at (634, 331)
Screenshot: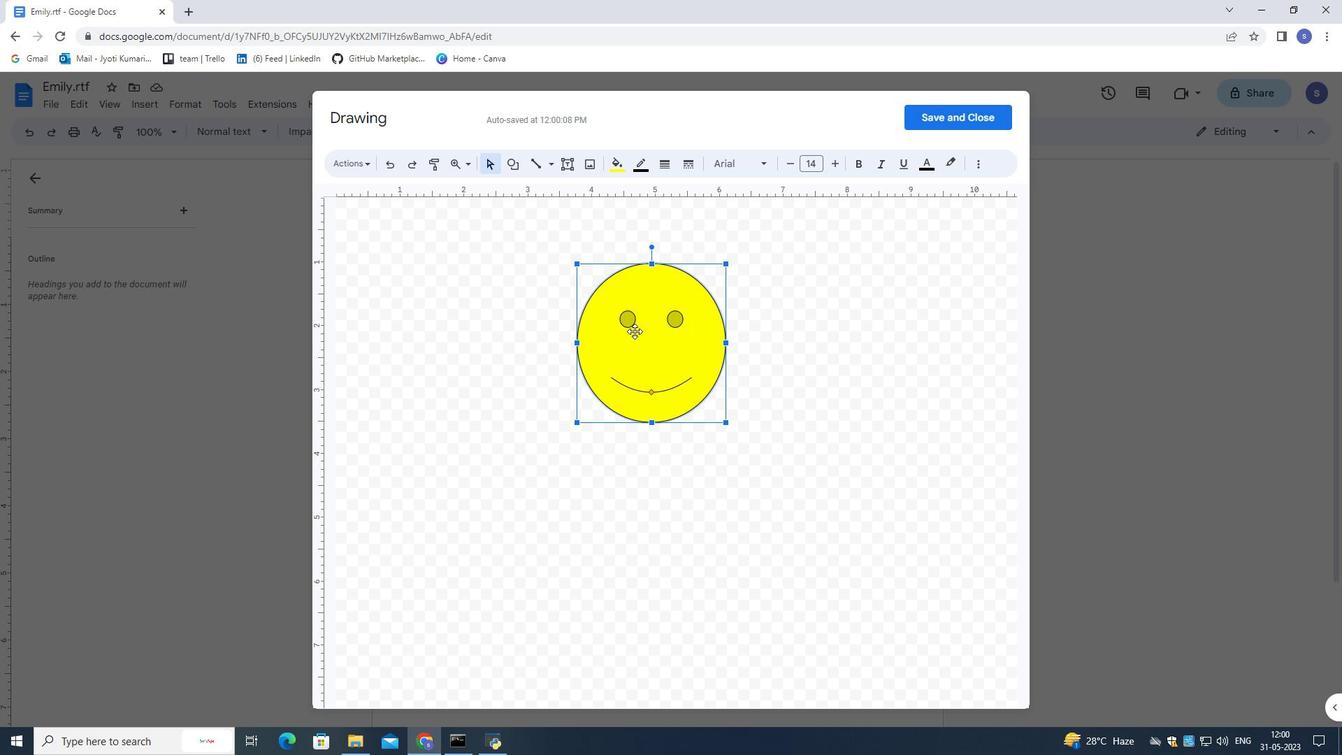 
Action: Mouse pressed right at (634, 331)
Screenshot: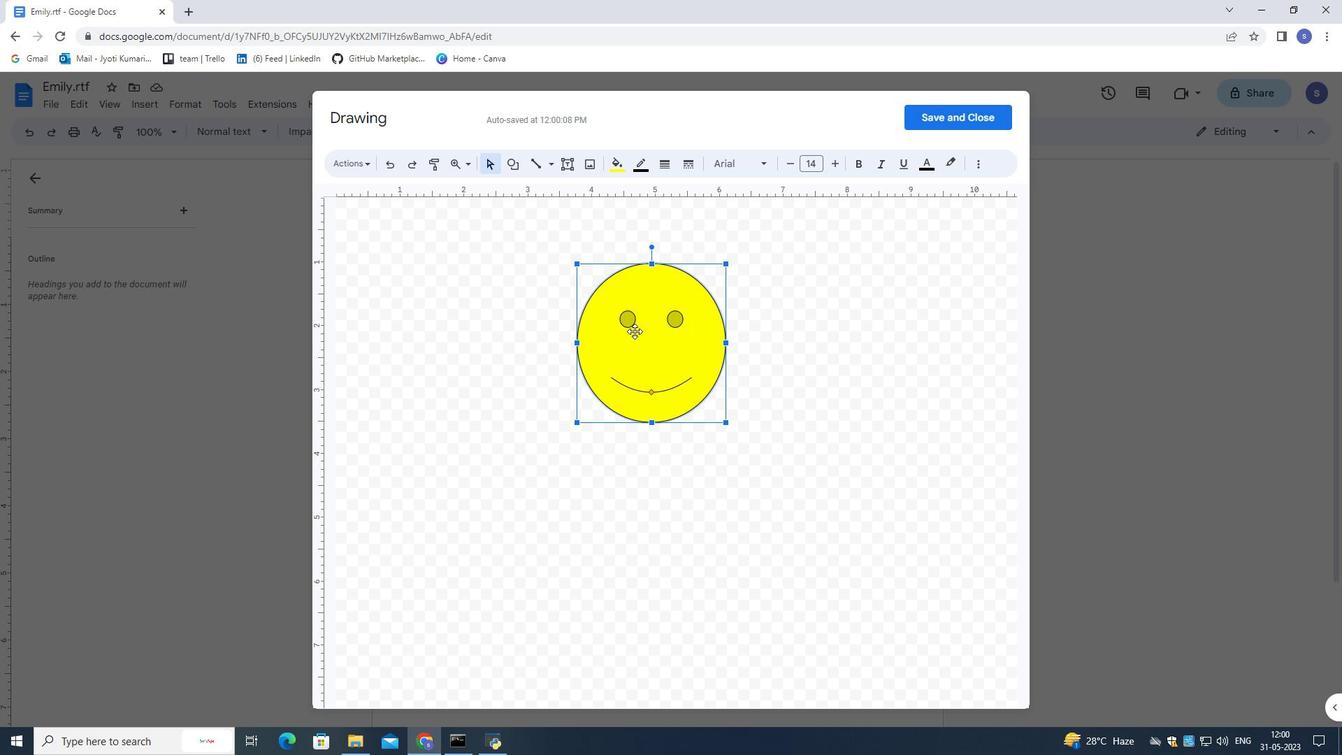 
Action: Mouse moved to (635, 332)
Screenshot: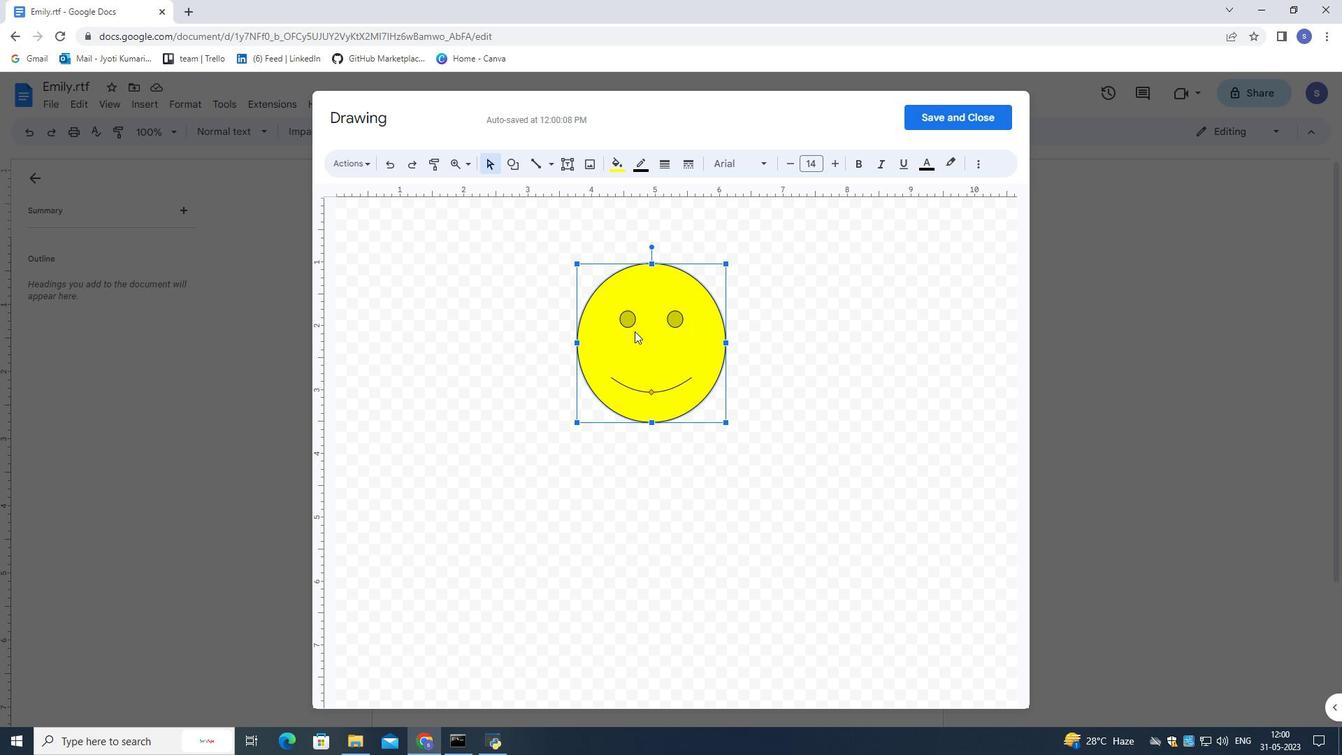 
Action: Mouse pressed right at (635, 332)
Screenshot: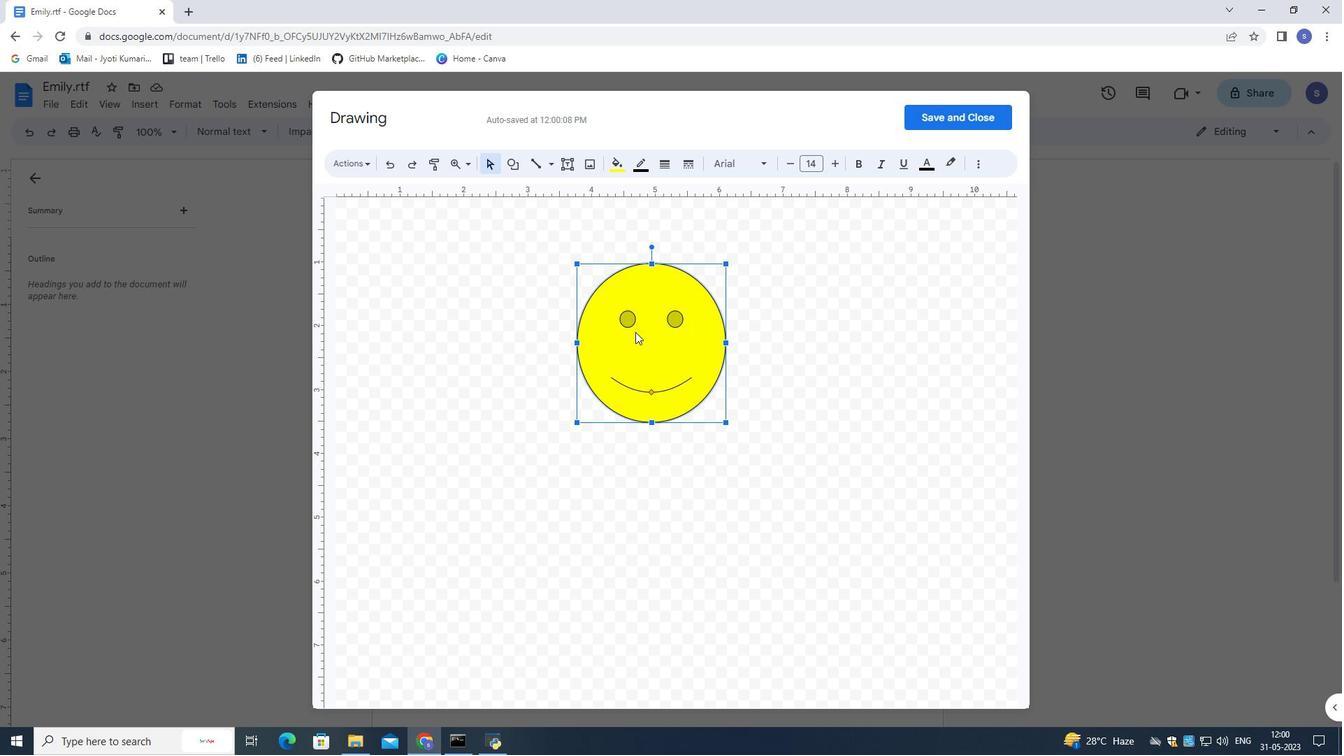 
Action: Mouse moved to (953, 109)
Screenshot: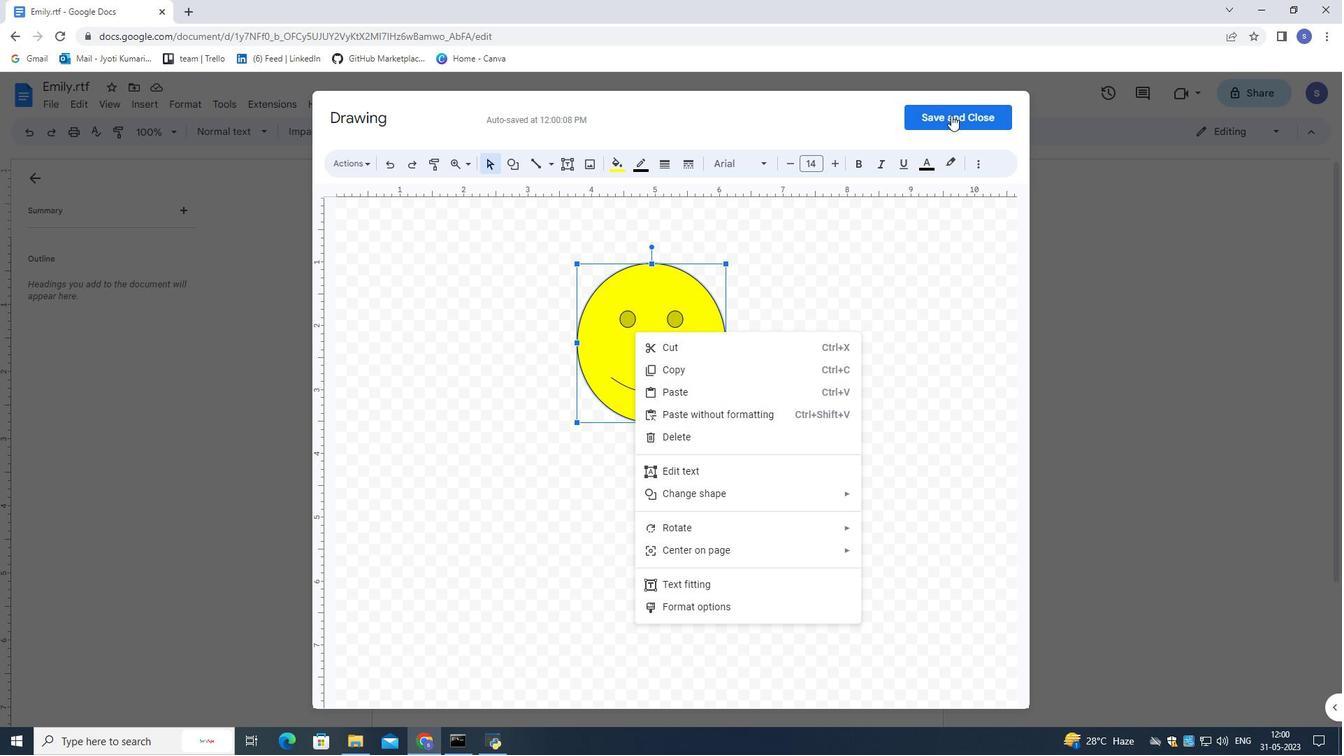 
Action: Mouse pressed left at (953, 109)
Screenshot: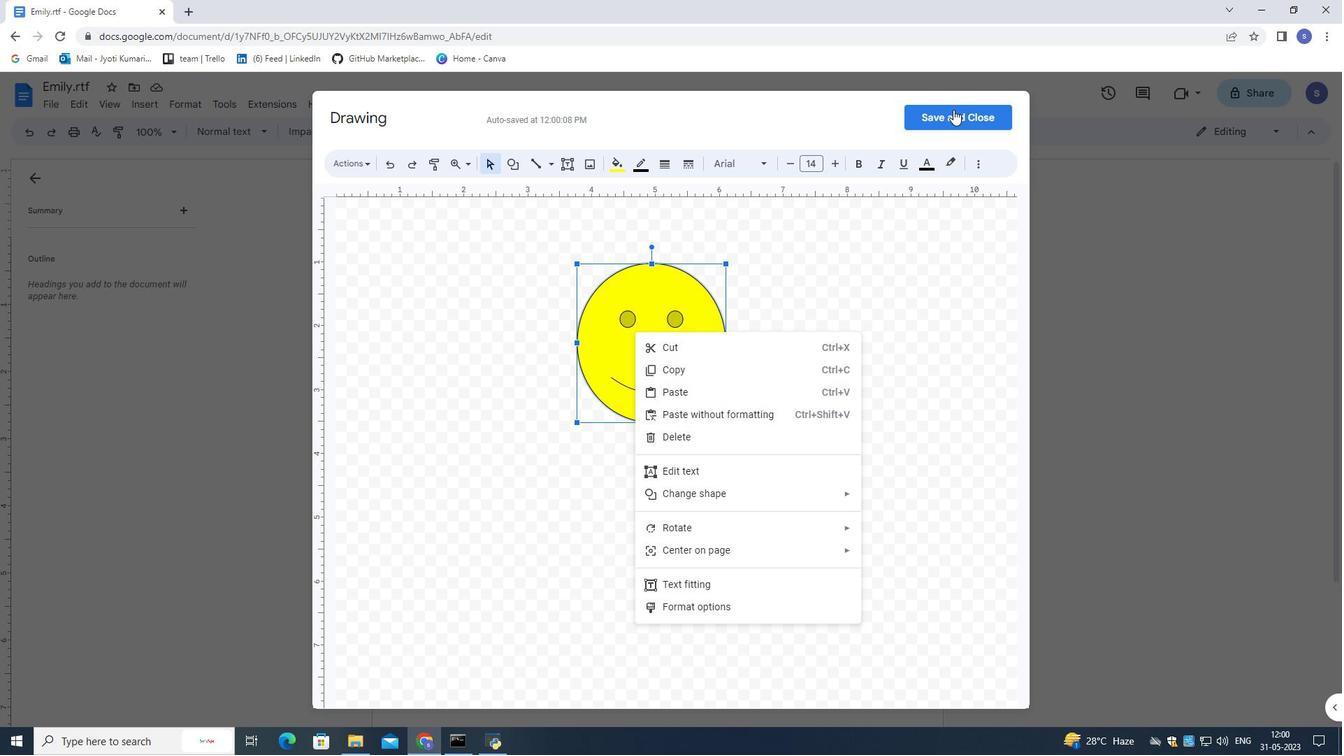 
Action: Mouse moved to (502, 316)
Screenshot: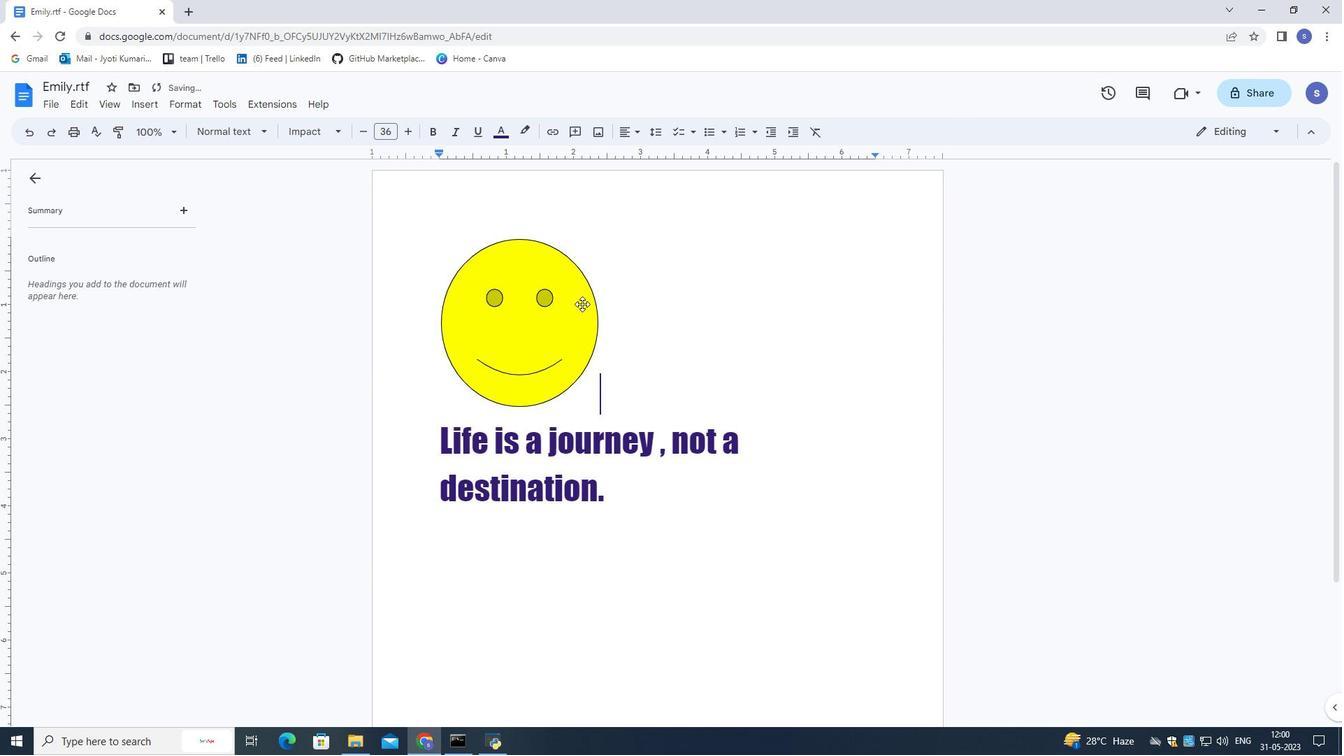 
Action: Mouse pressed left at (502, 316)
Screenshot: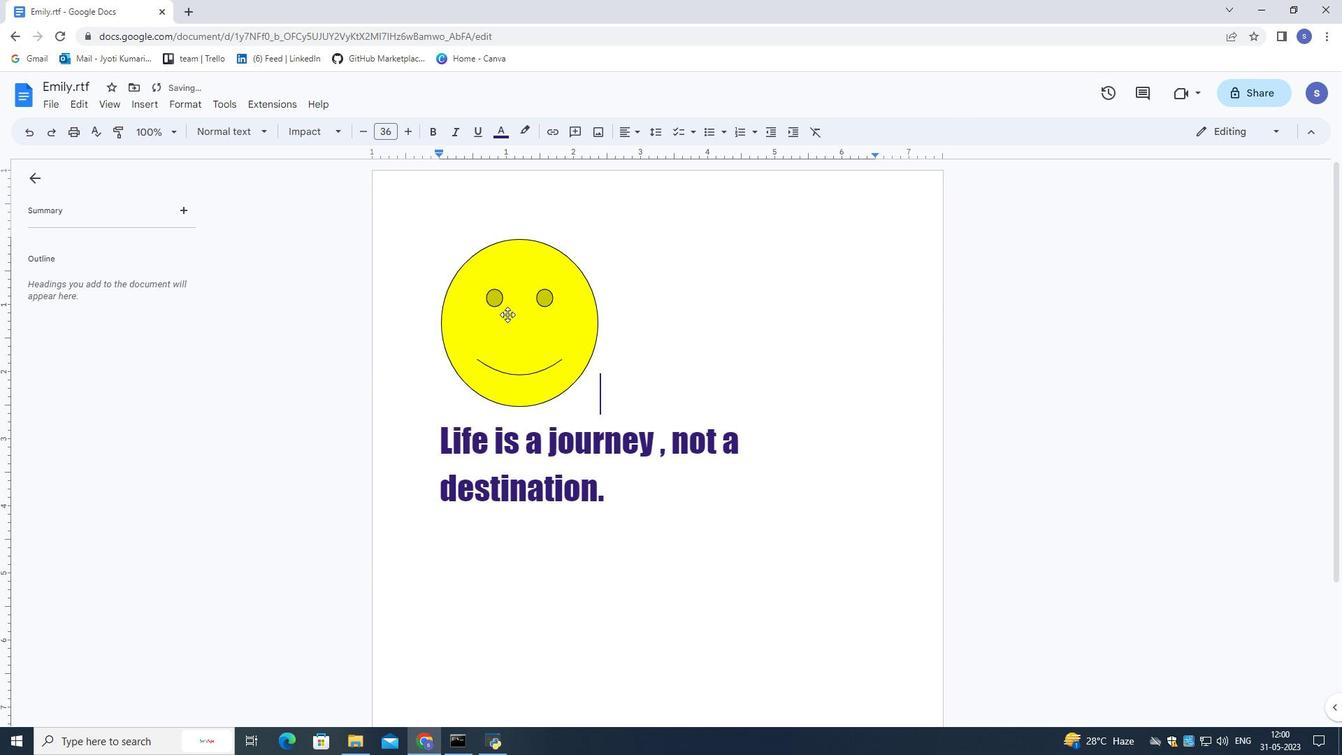 
Action: Mouse moved to (640, 430)
Screenshot: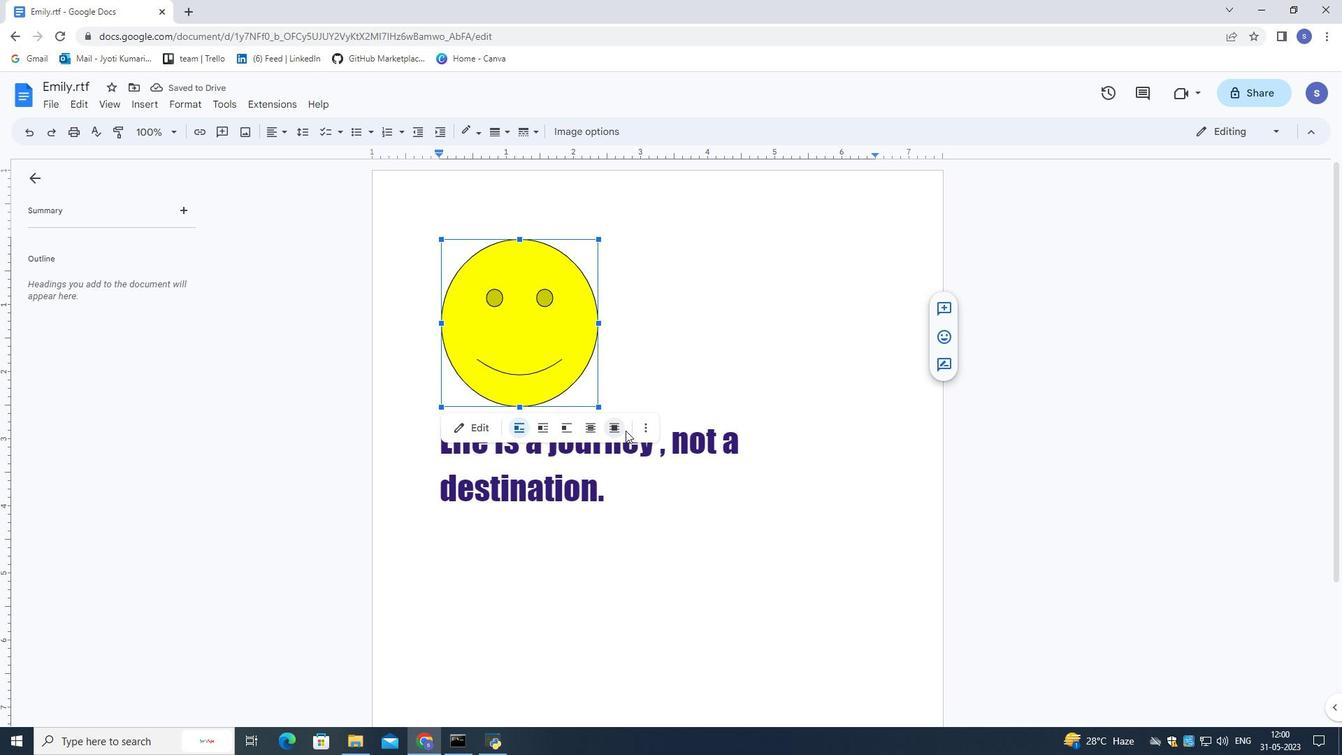 
Action: Mouse pressed left at (640, 430)
Screenshot: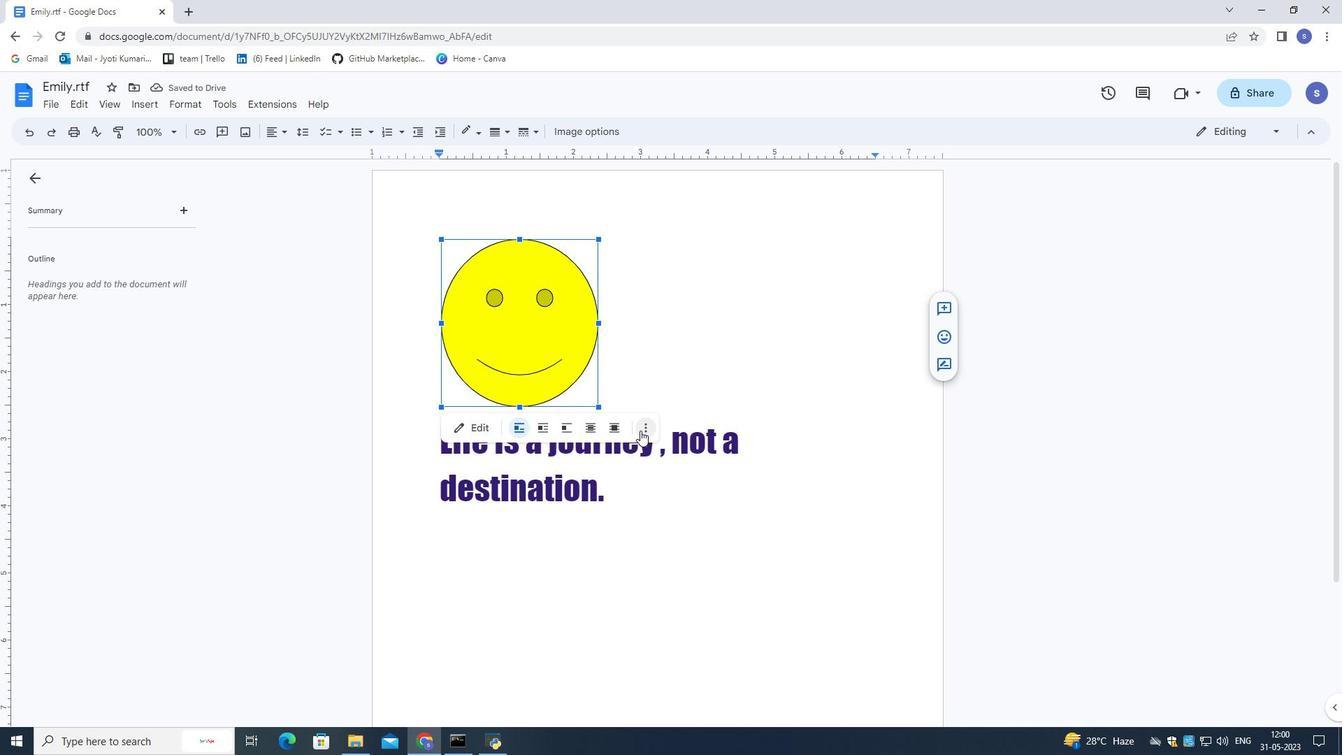 
Action: Mouse moved to (658, 445)
Screenshot: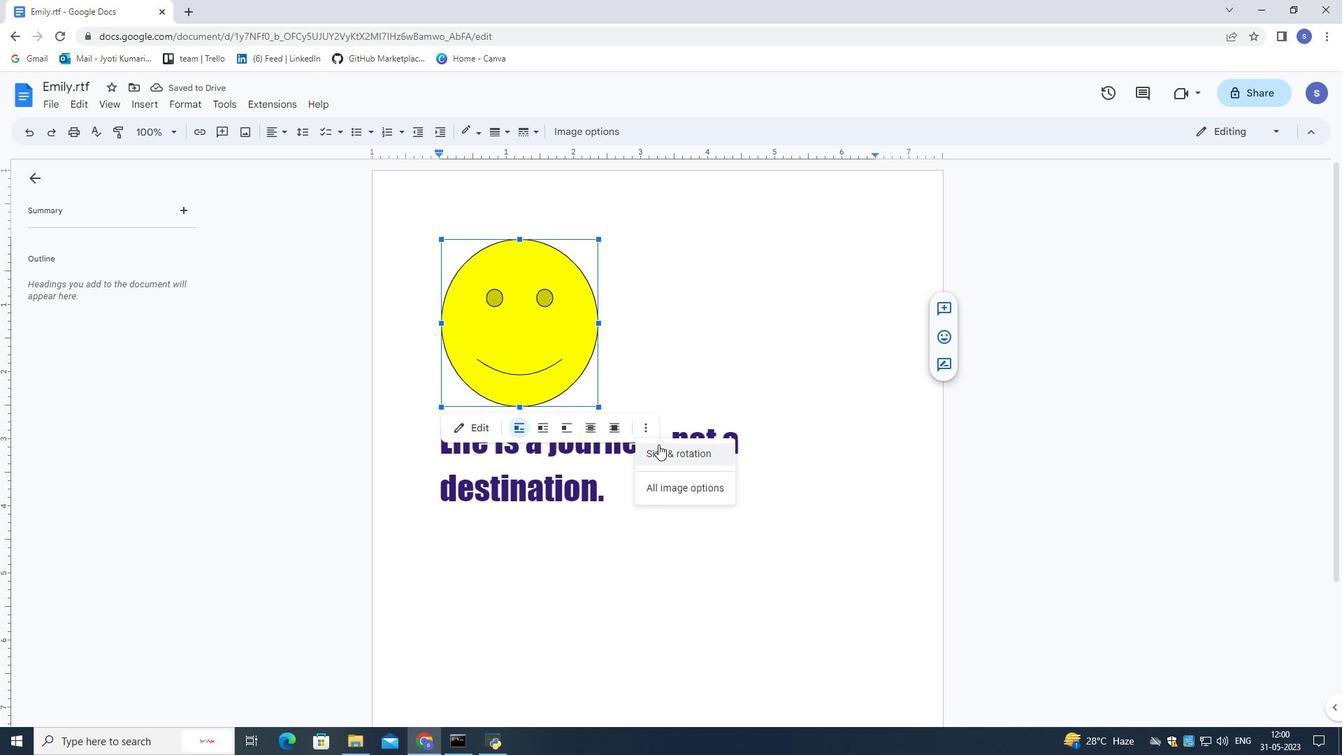 
Action: Mouse pressed left at (658, 445)
Screenshot: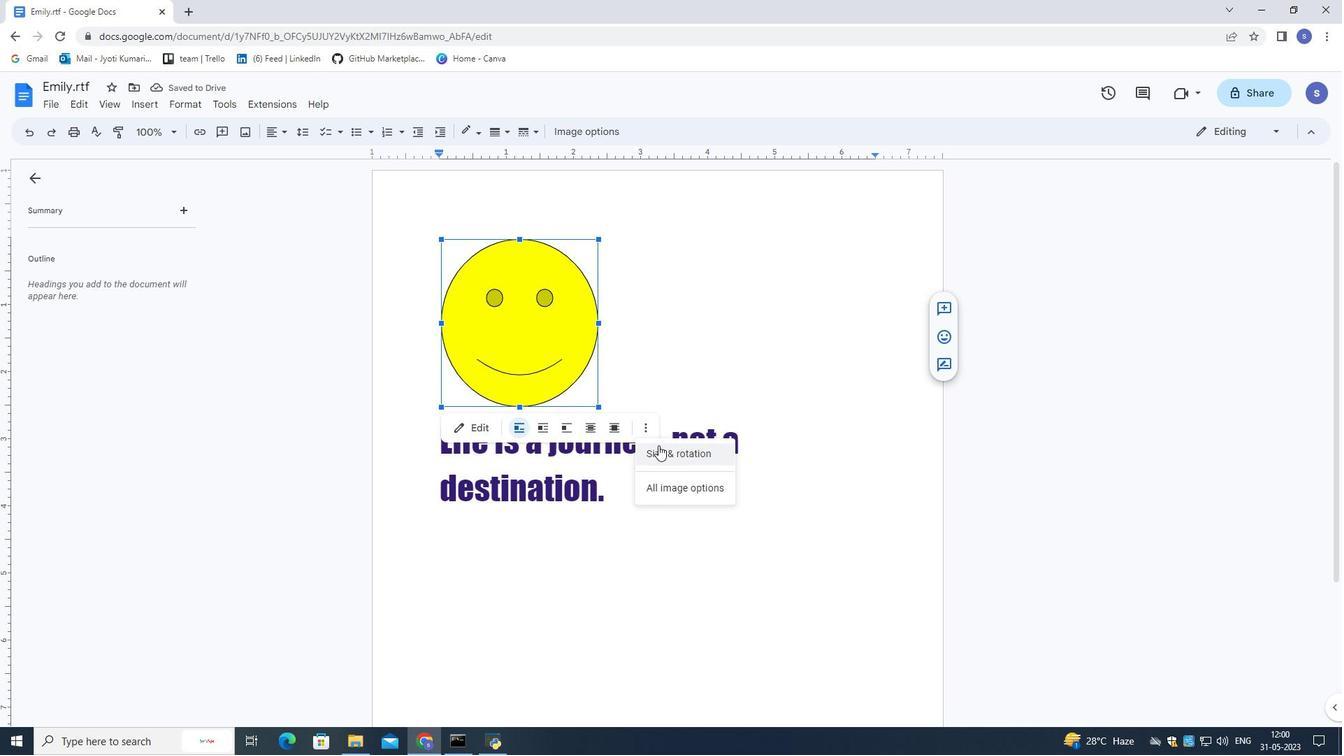 
Action: Mouse moved to (1282, 254)
Screenshot: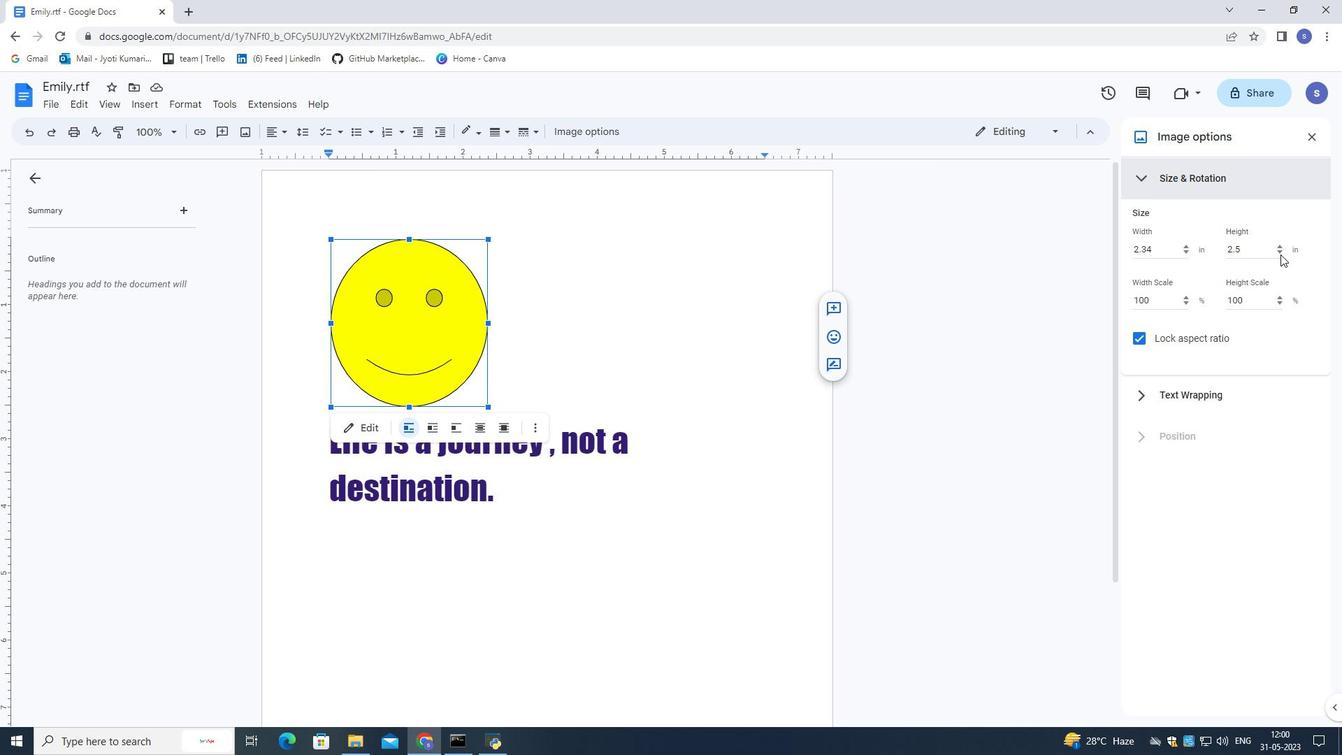 
Action: Mouse pressed left at (1282, 254)
Screenshot: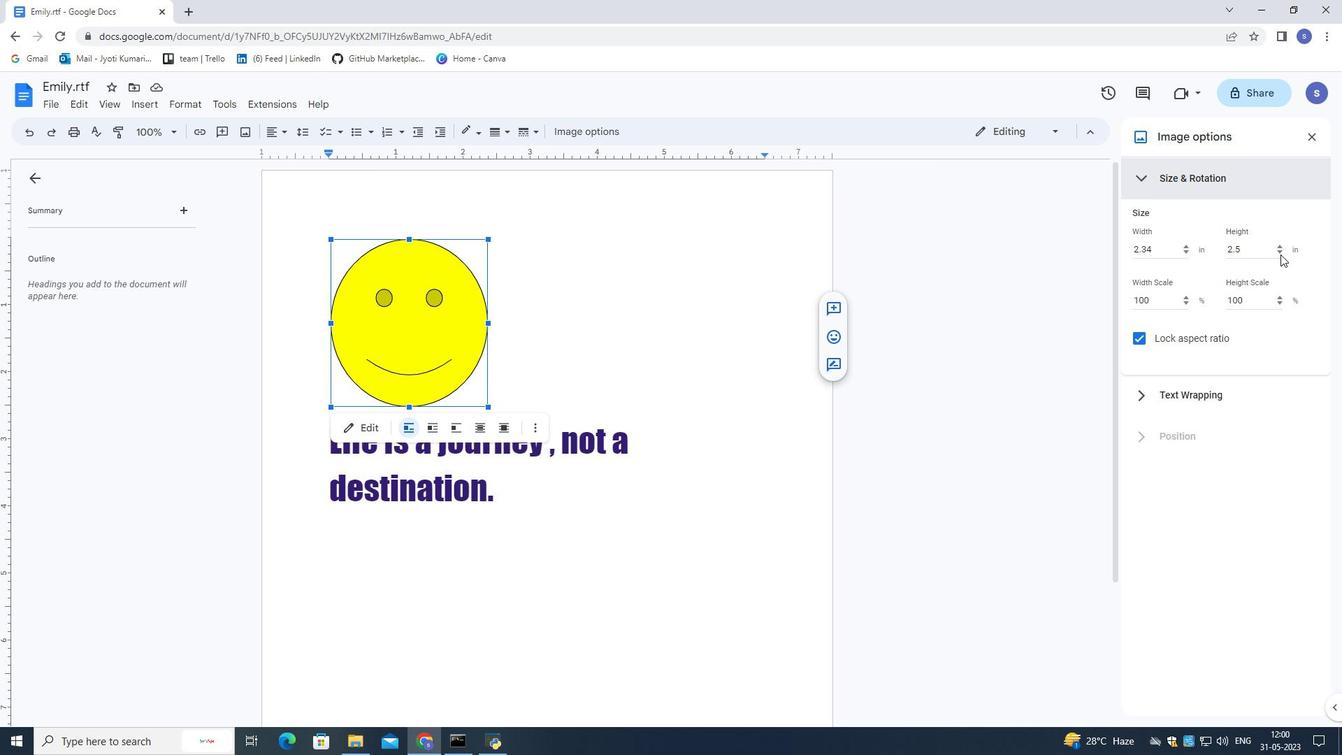 
Action: Mouse moved to (1282, 254)
Screenshot: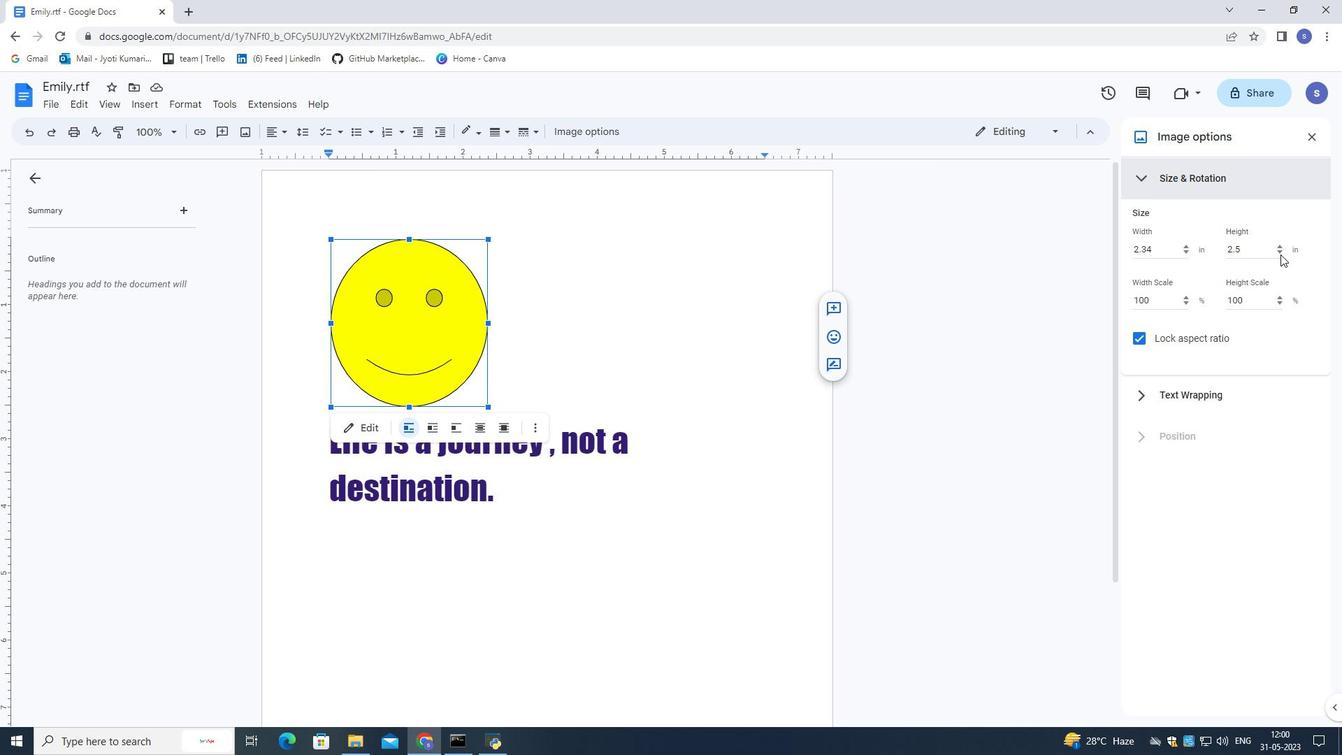 
Action: Mouse pressed left at (1282, 254)
Screenshot: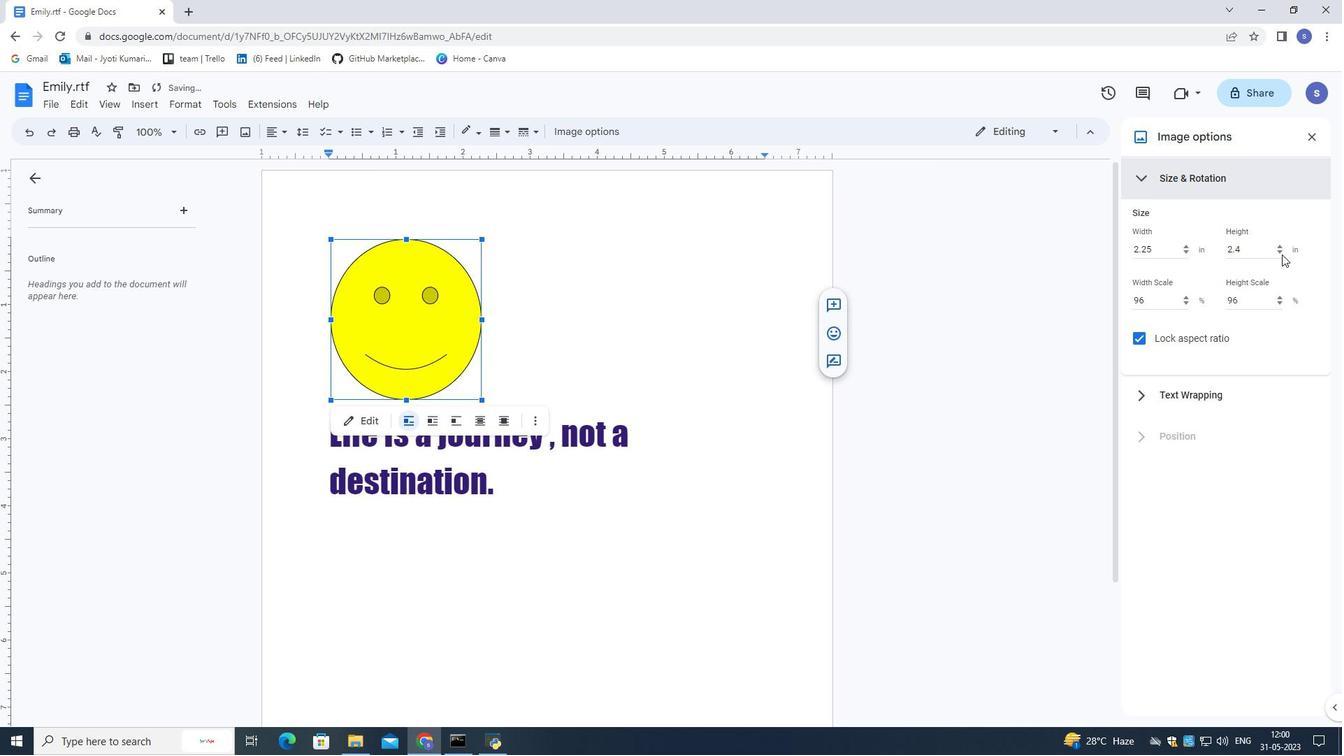 
Action: Mouse pressed left at (1282, 254)
Screenshot: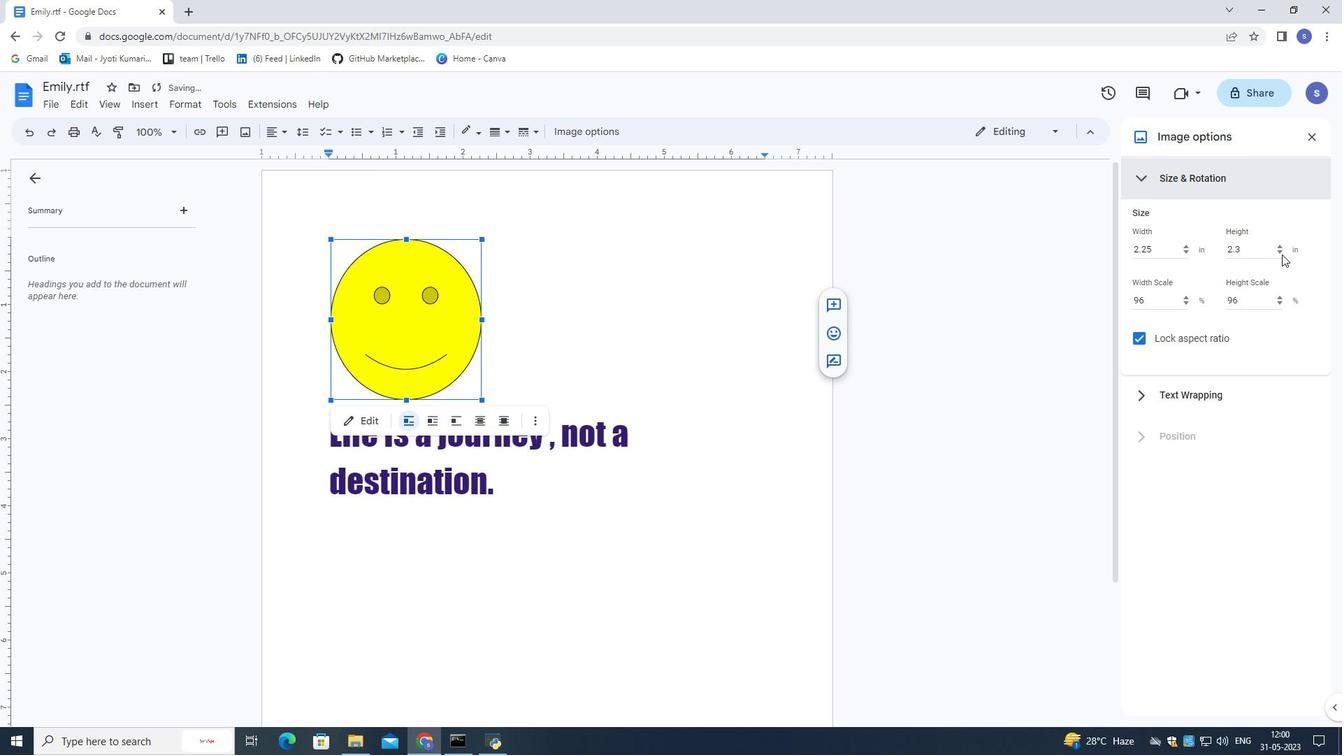 
Action: Mouse pressed left at (1282, 254)
Screenshot: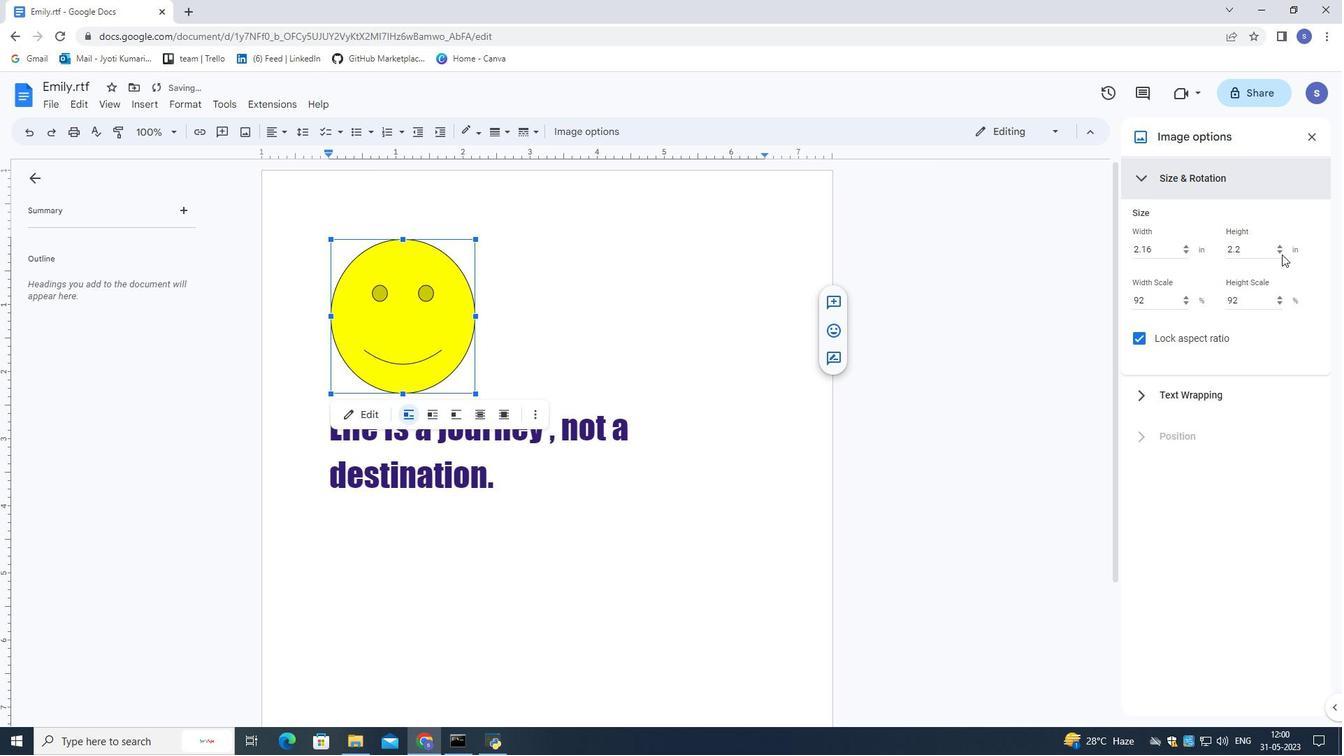 
Action: Mouse pressed left at (1282, 254)
Screenshot: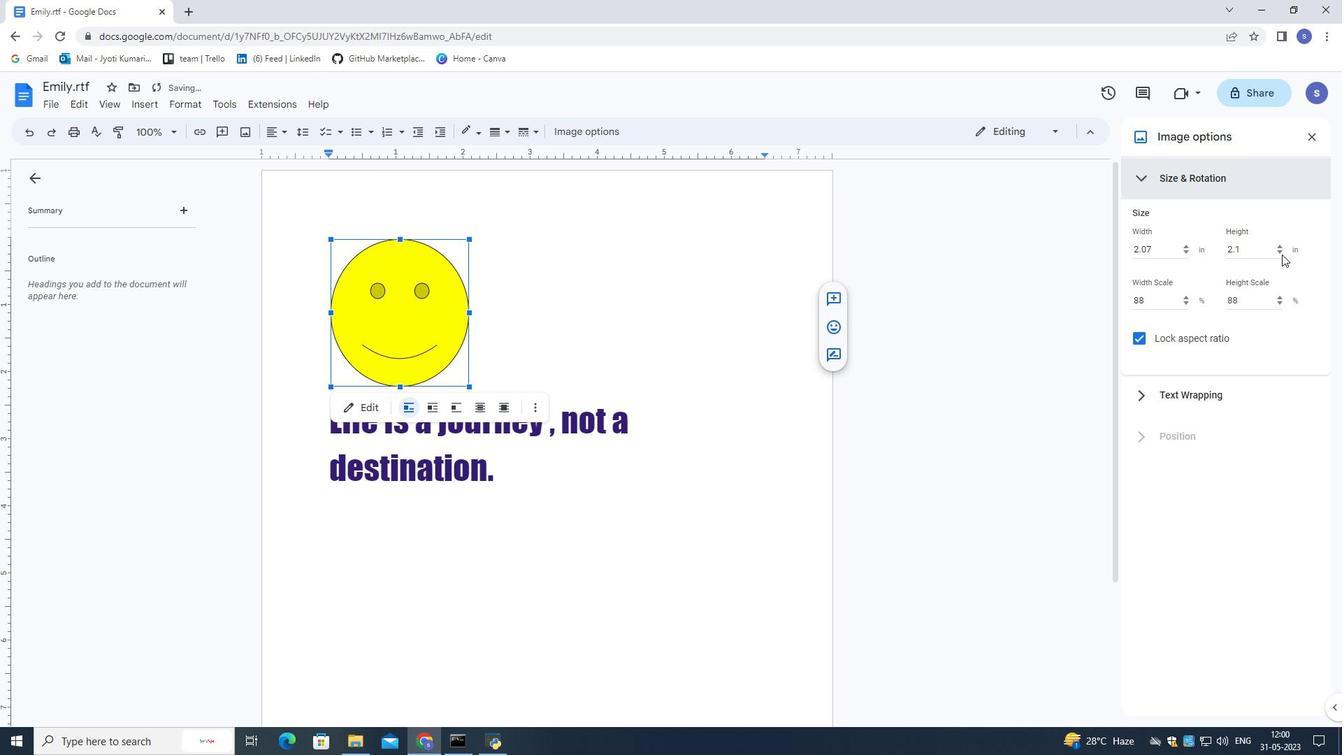 
Action: Mouse pressed left at (1282, 254)
Screenshot: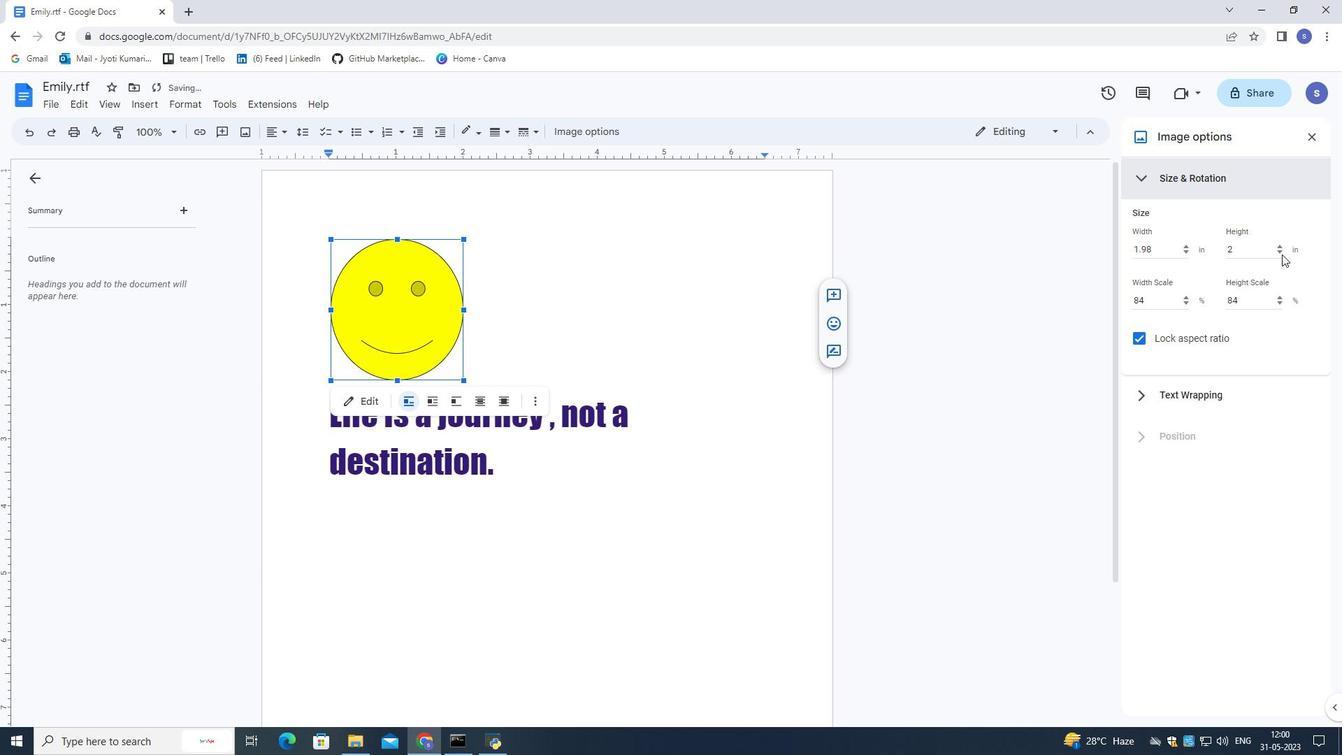
Action: Mouse pressed left at (1282, 254)
Screenshot: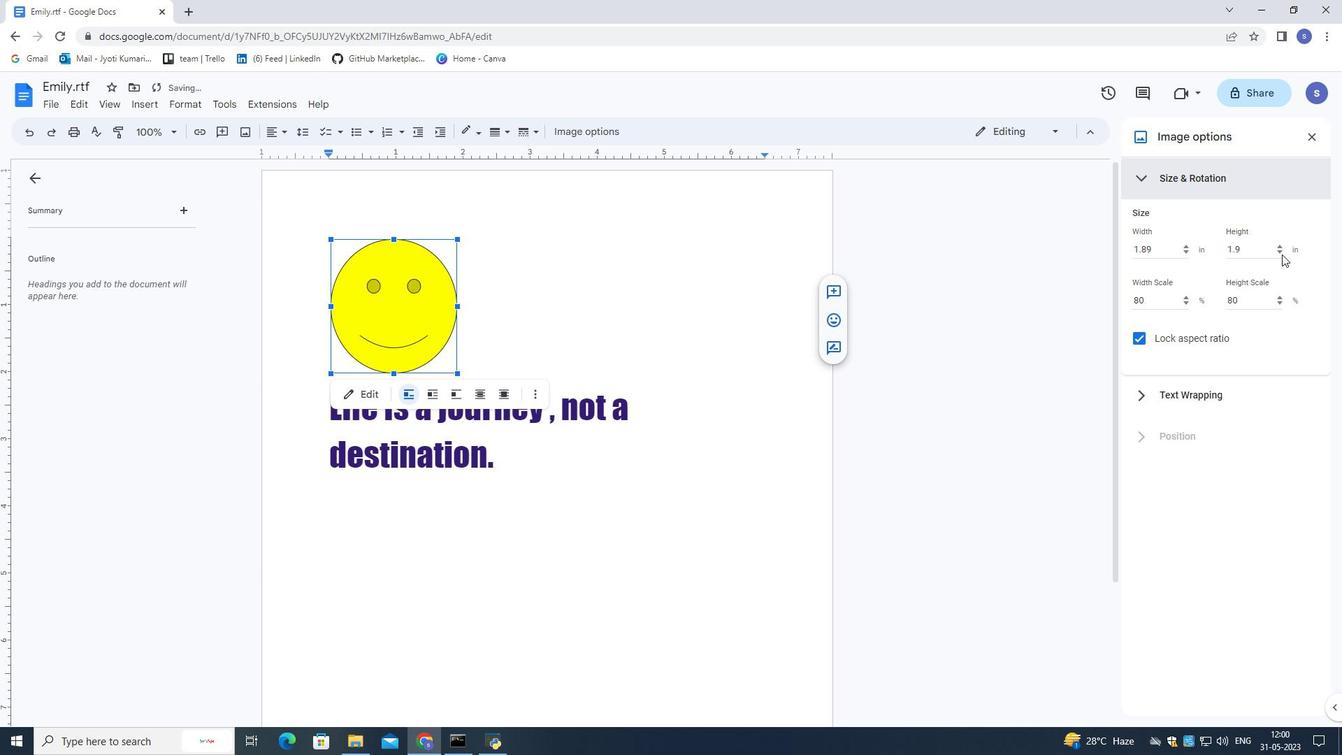 
Action: Mouse pressed left at (1282, 254)
Screenshot: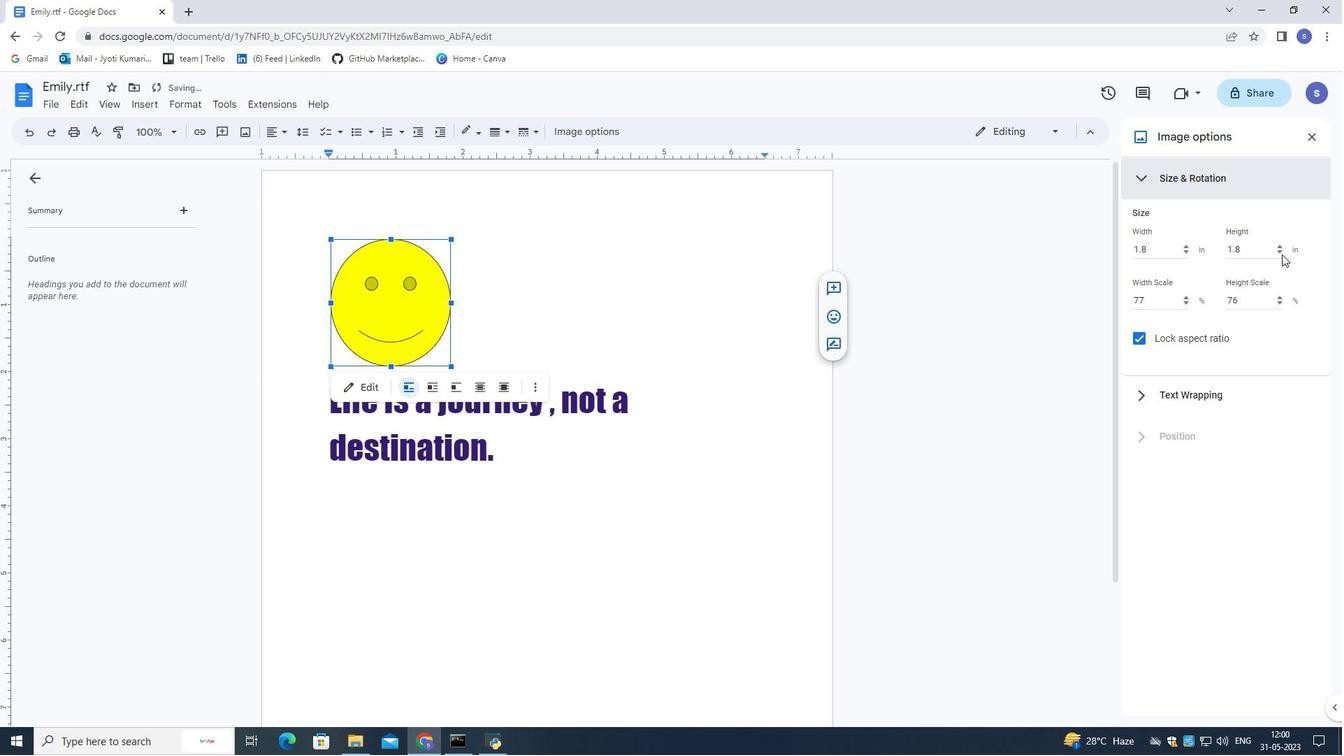 
Action: Mouse pressed left at (1282, 254)
Screenshot: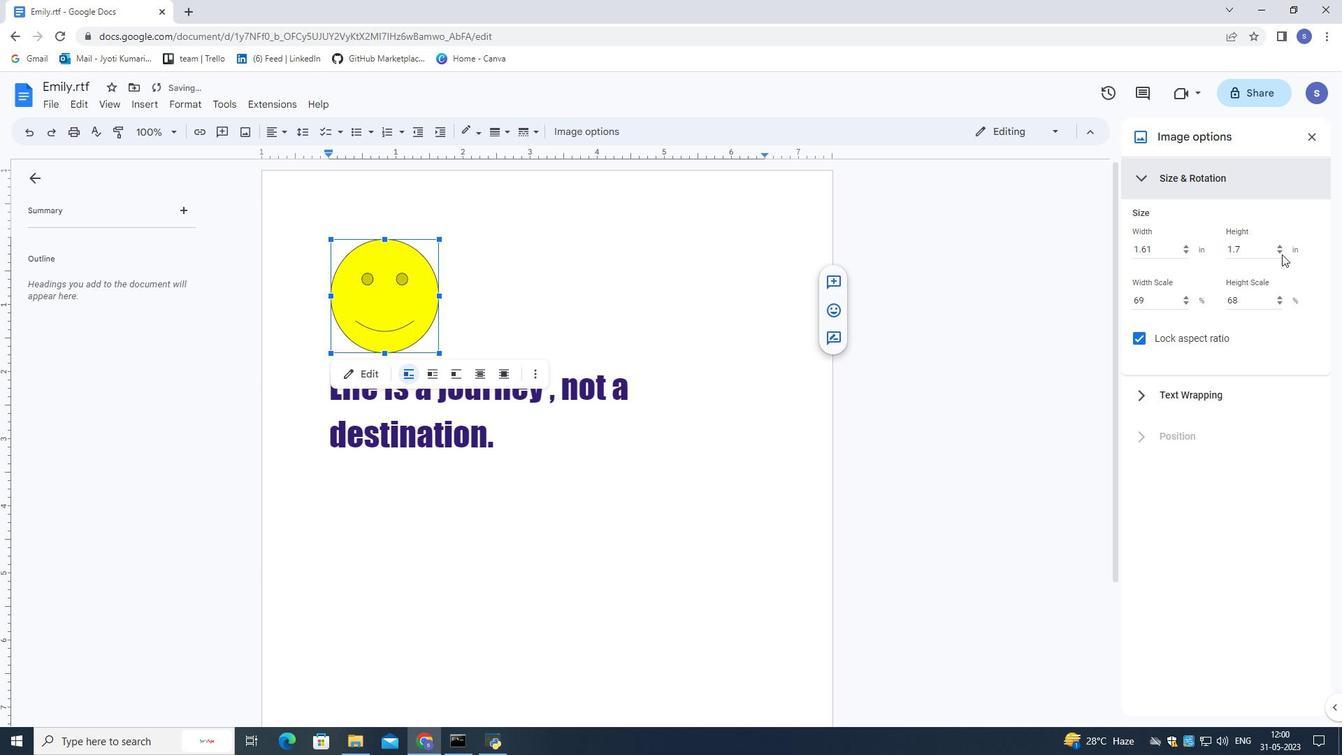 
Action: Mouse pressed left at (1282, 254)
Screenshot: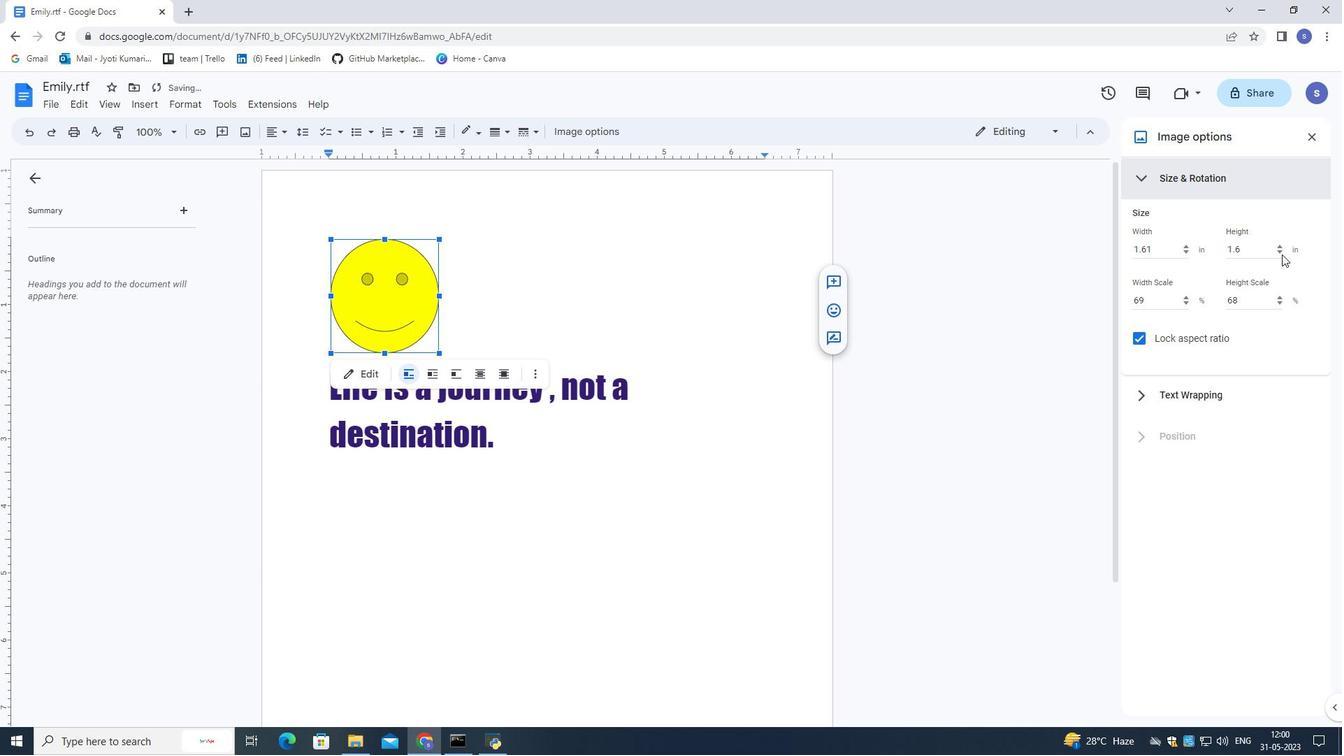
Action: Mouse pressed left at (1282, 254)
Screenshot: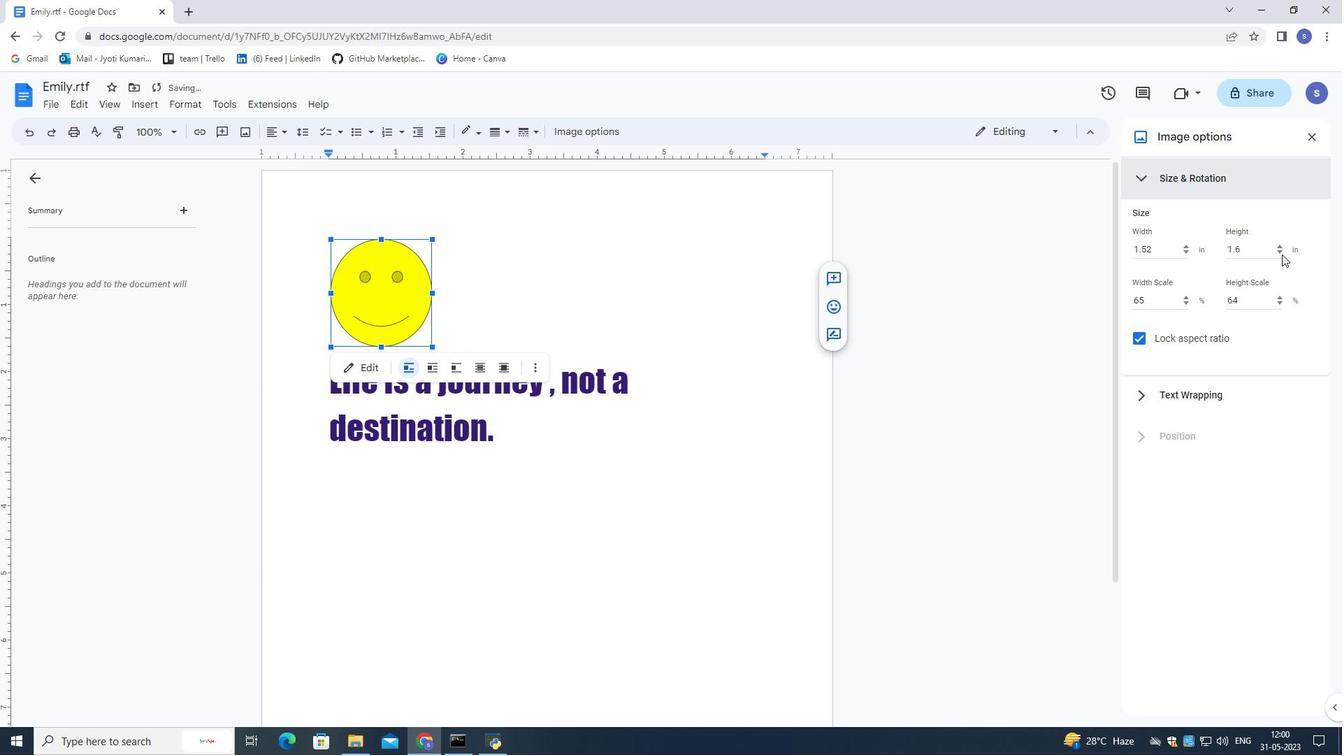 
Action: Mouse pressed left at (1282, 254)
Screenshot: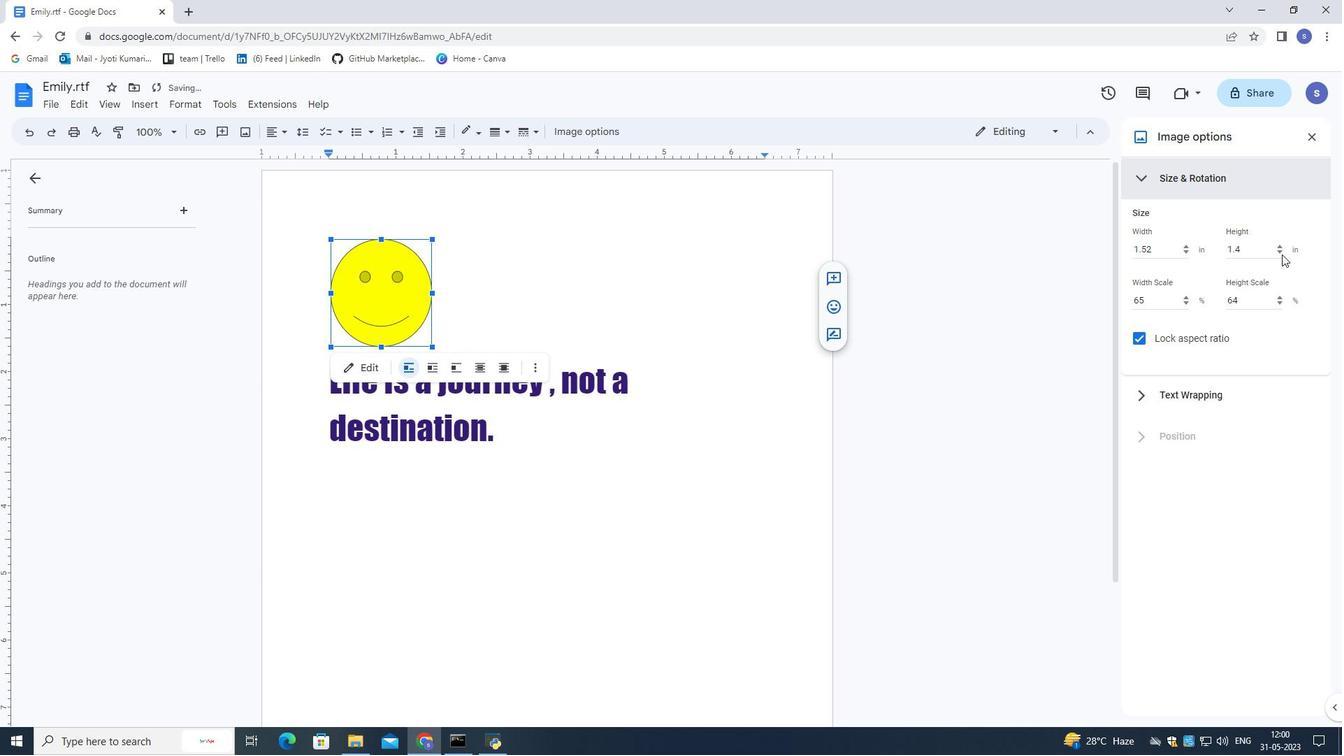 
Action: Mouse moved to (1282, 254)
Screenshot: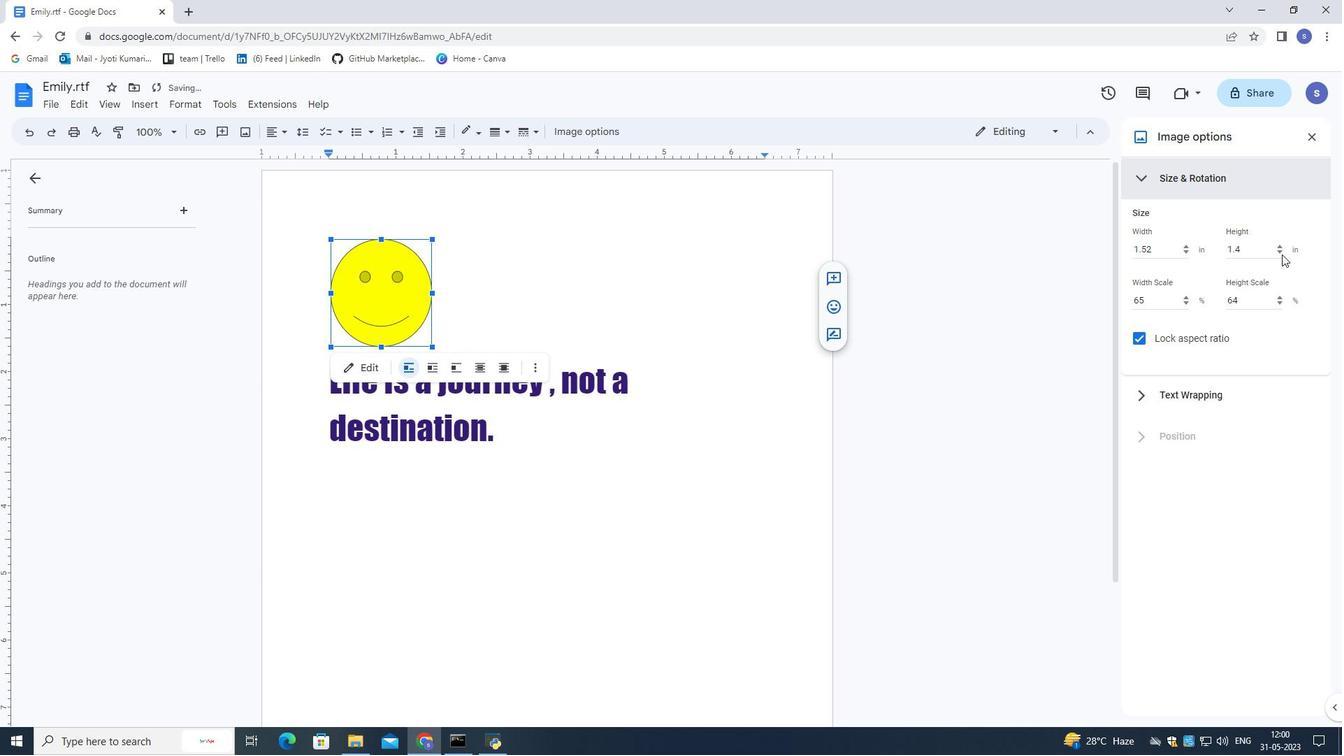 
Action: Mouse pressed left at (1282, 254)
Screenshot: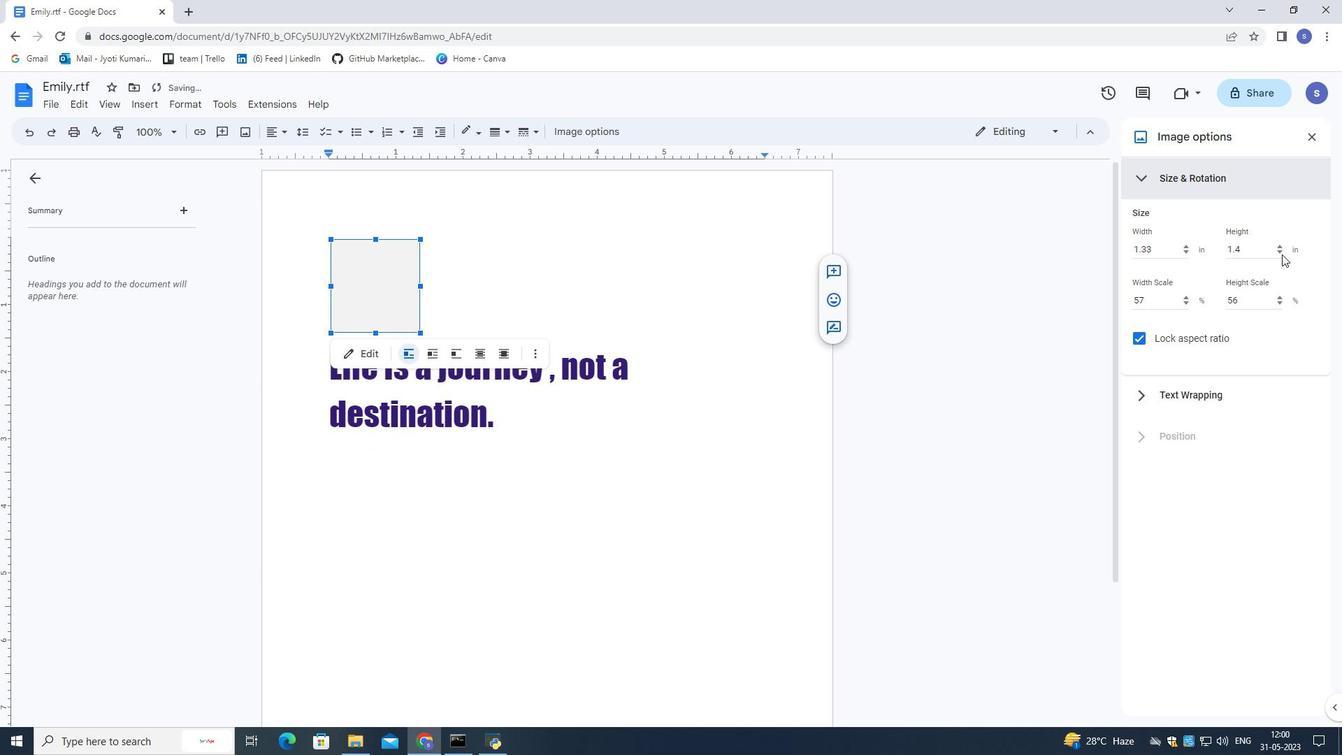 
Action: Mouse pressed left at (1282, 254)
Screenshot: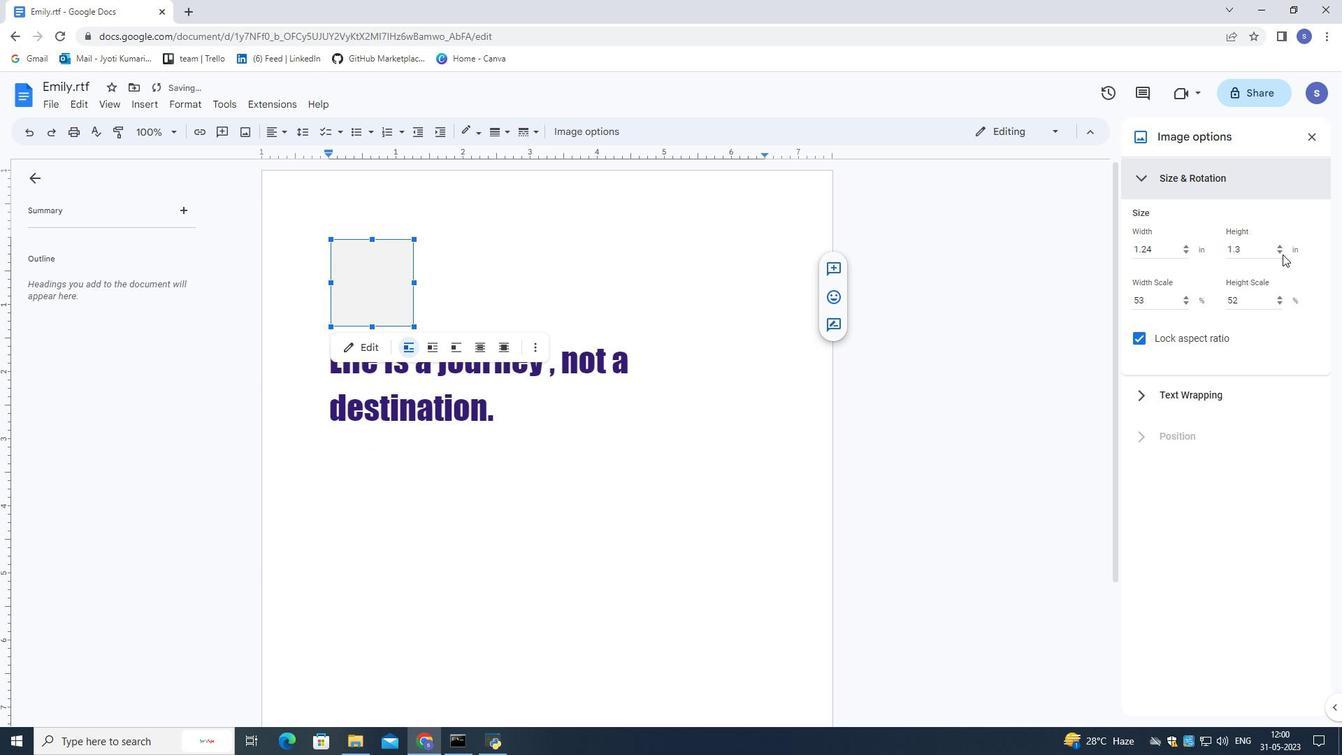 
Action: Mouse pressed left at (1282, 254)
Screenshot: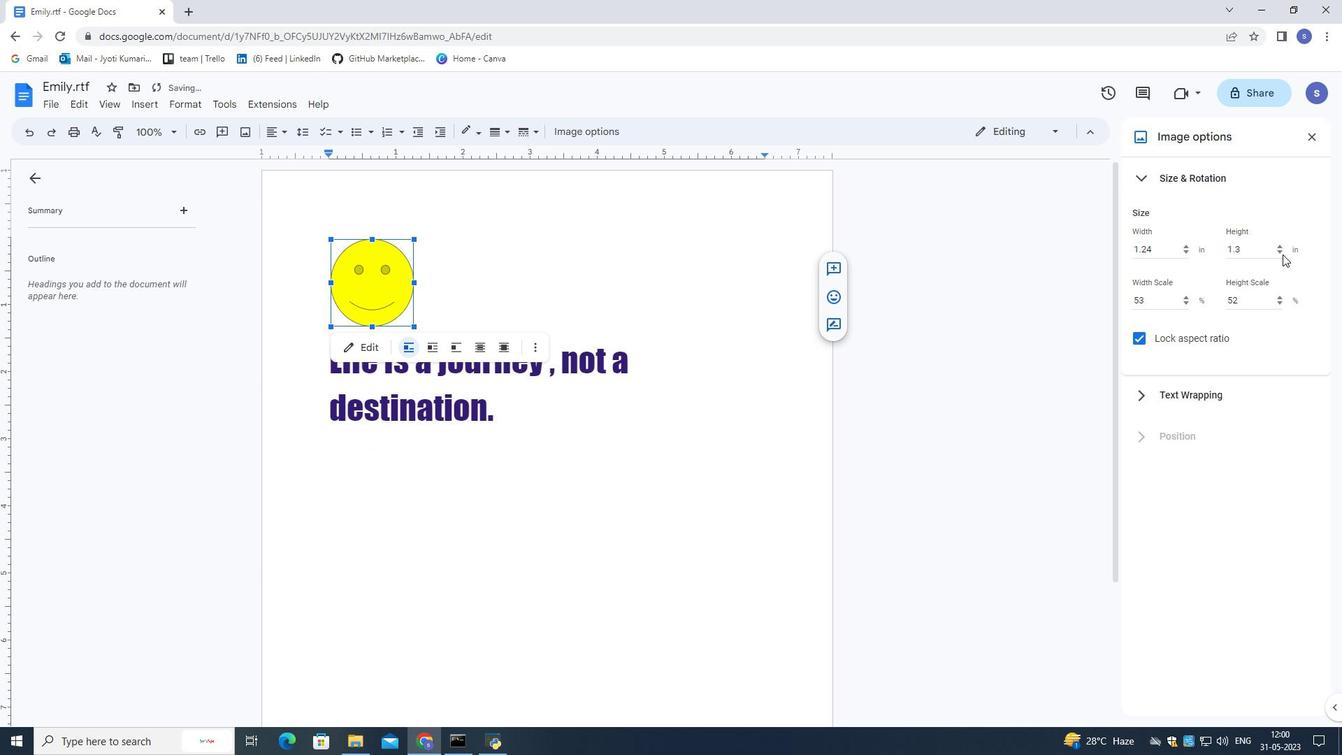 
Action: Mouse moved to (1282, 252)
Screenshot: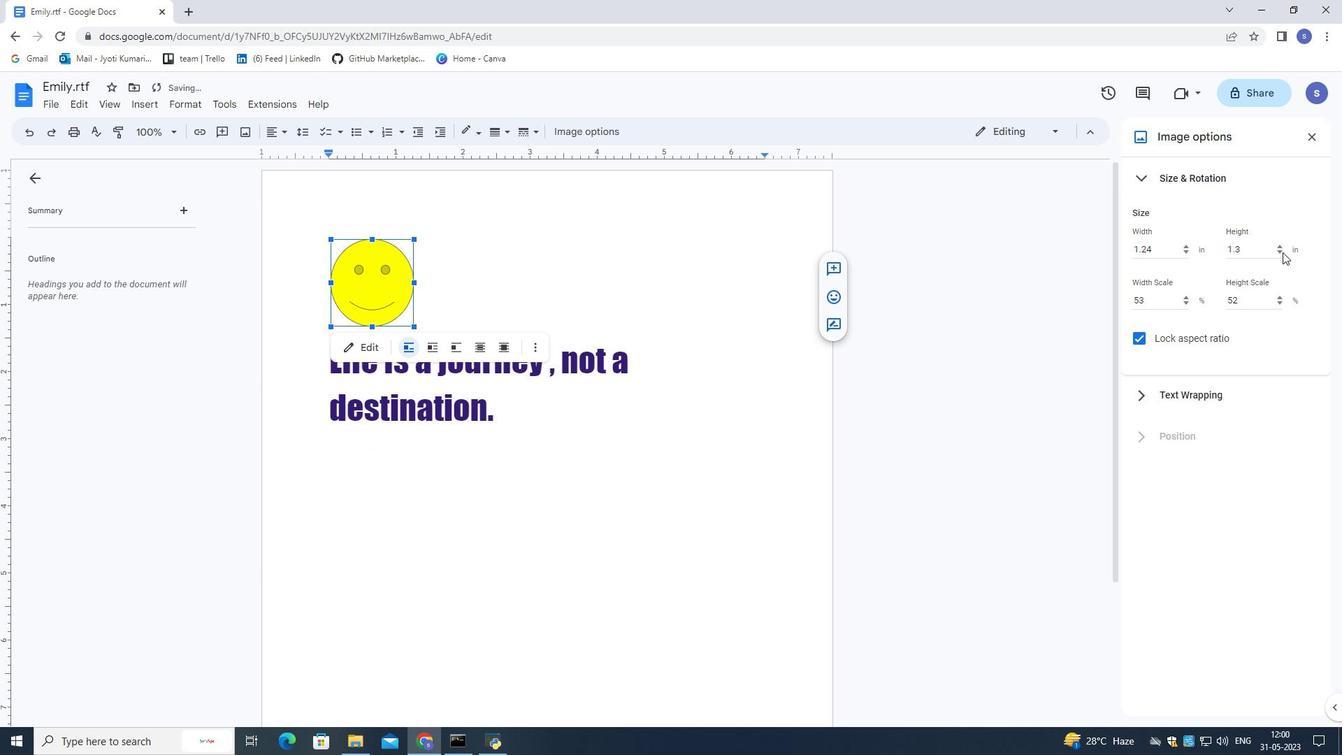 
Action: Mouse pressed left at (1282, 252)
Screenshot: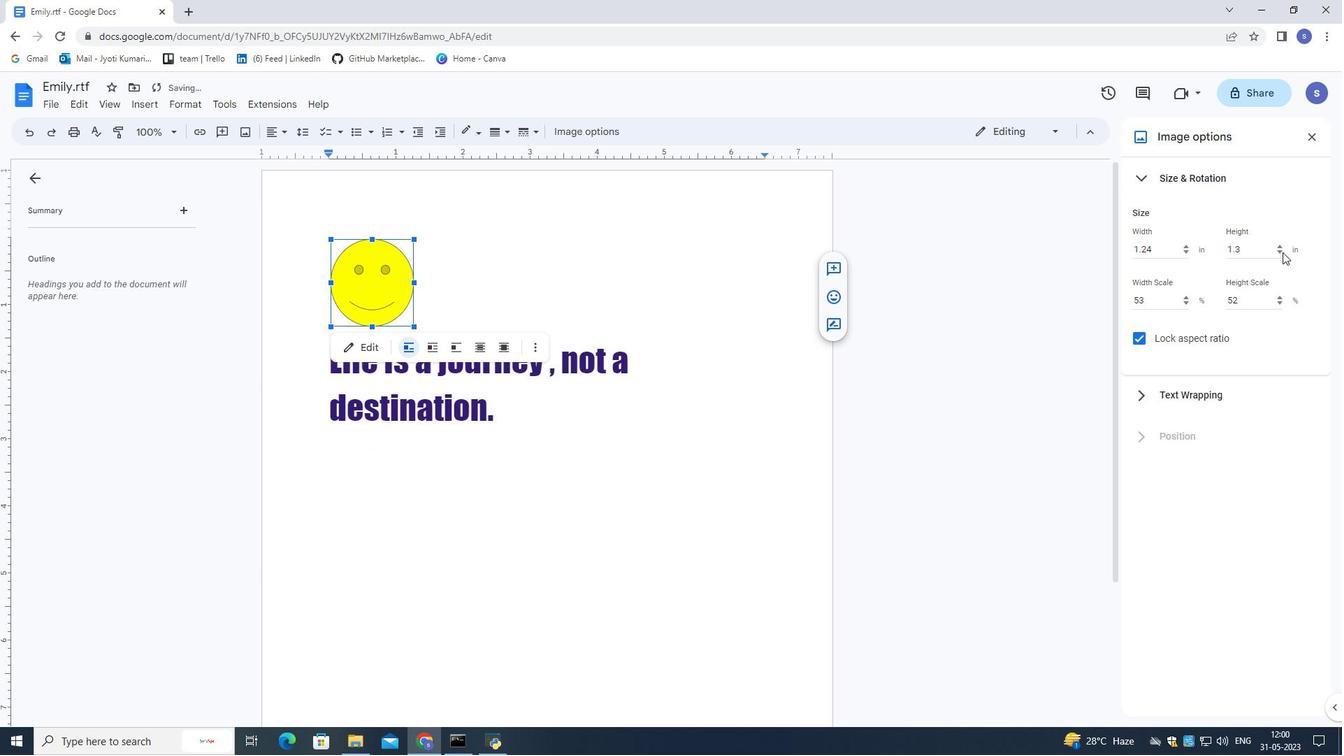 
Action: Mouse moved to (1280, 252)
Screenshot: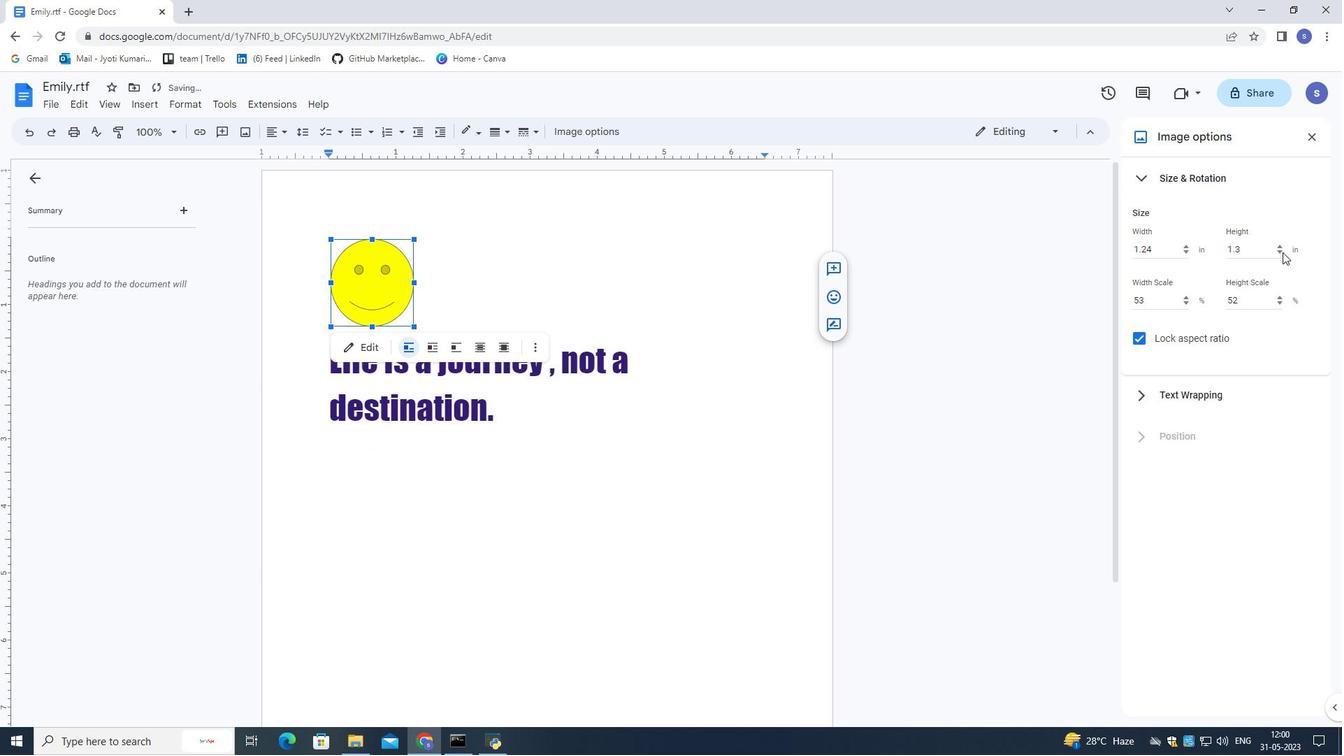 
Action: Mouse pressed left at (1280, 252)
Screenshot: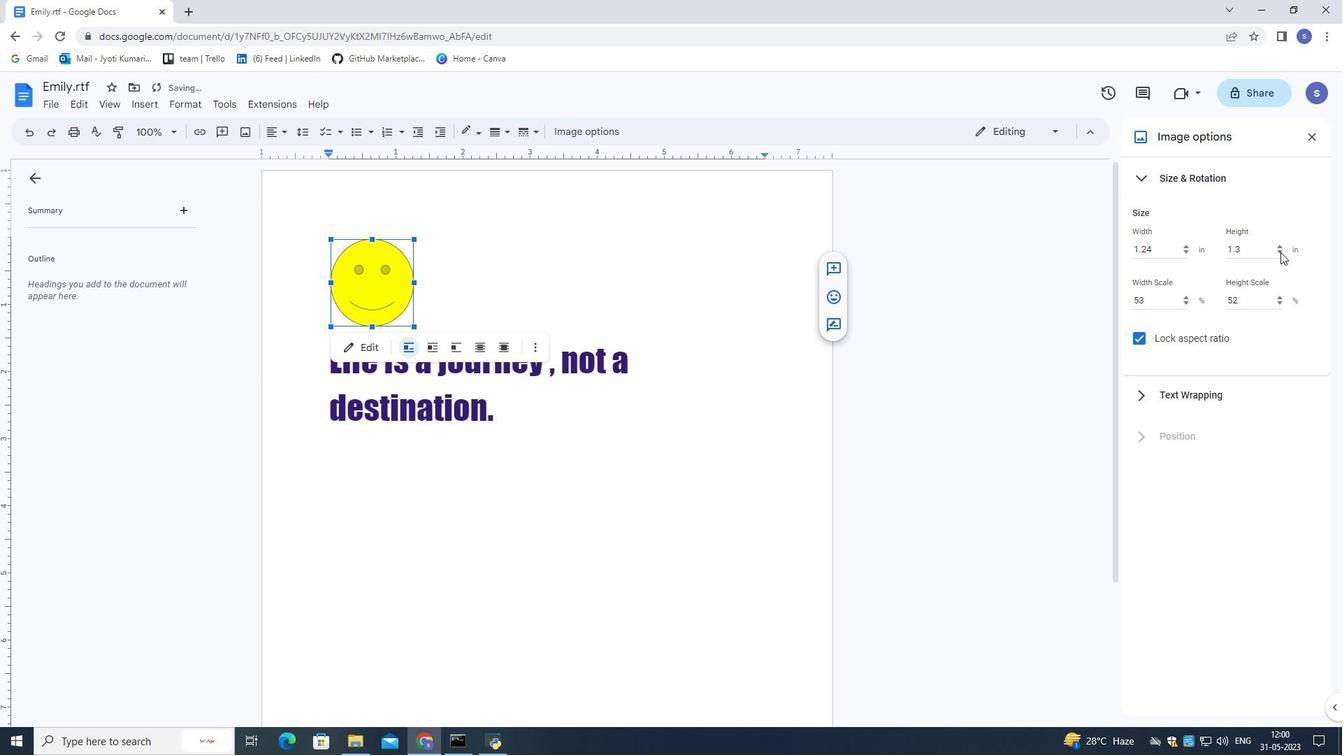 
Action: Mouse moved to (1280, 252)
Screenshot: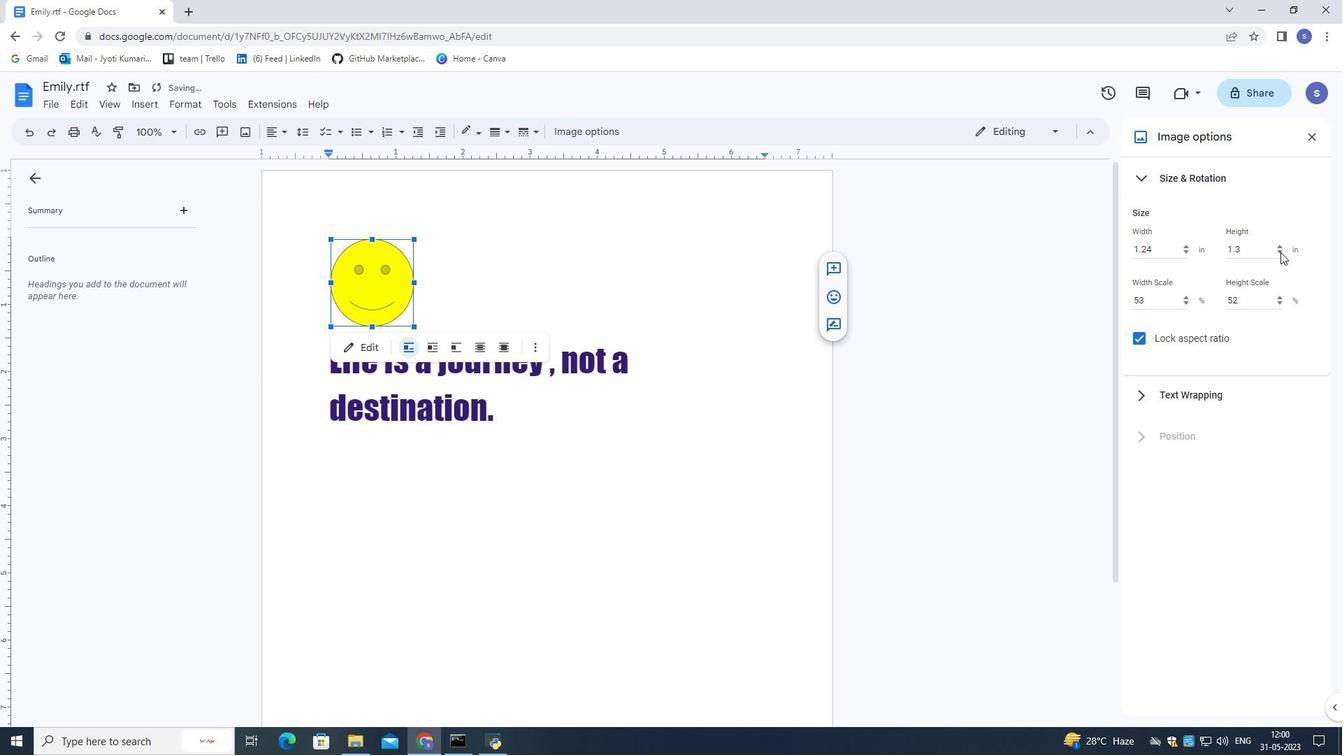 
Action: Mouse pressed left at (1280, 252)
Screenshot: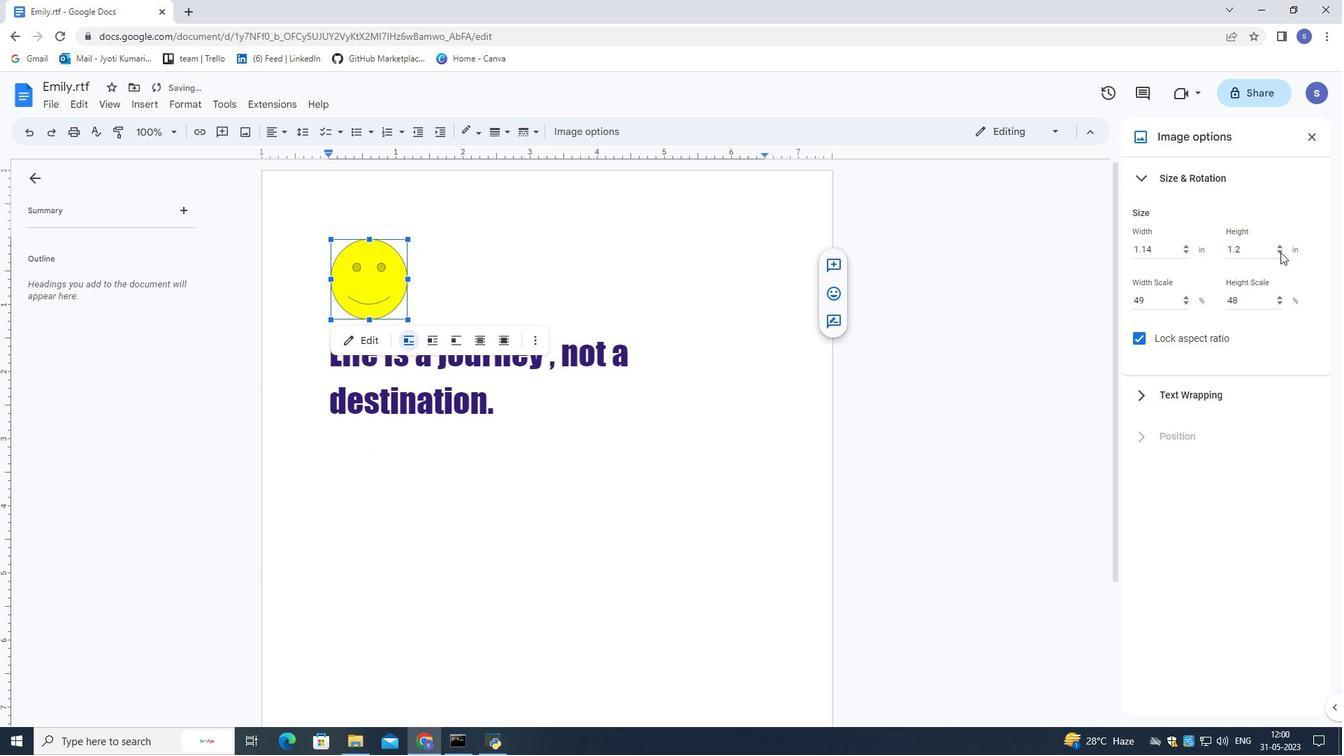 
Action: Mouse pressed left at (1280, 252)
Screenshot: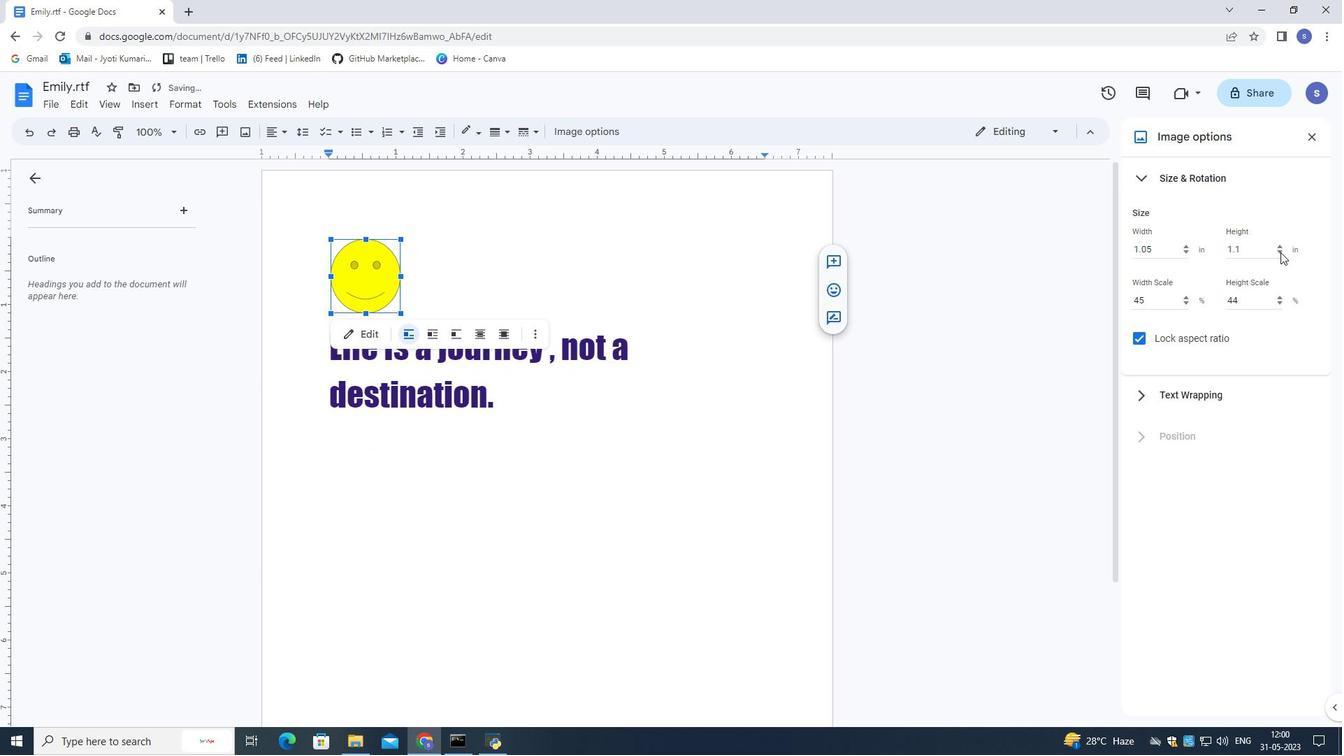 
Action: Mouse pressed left at (1280, 252)
Screenshot: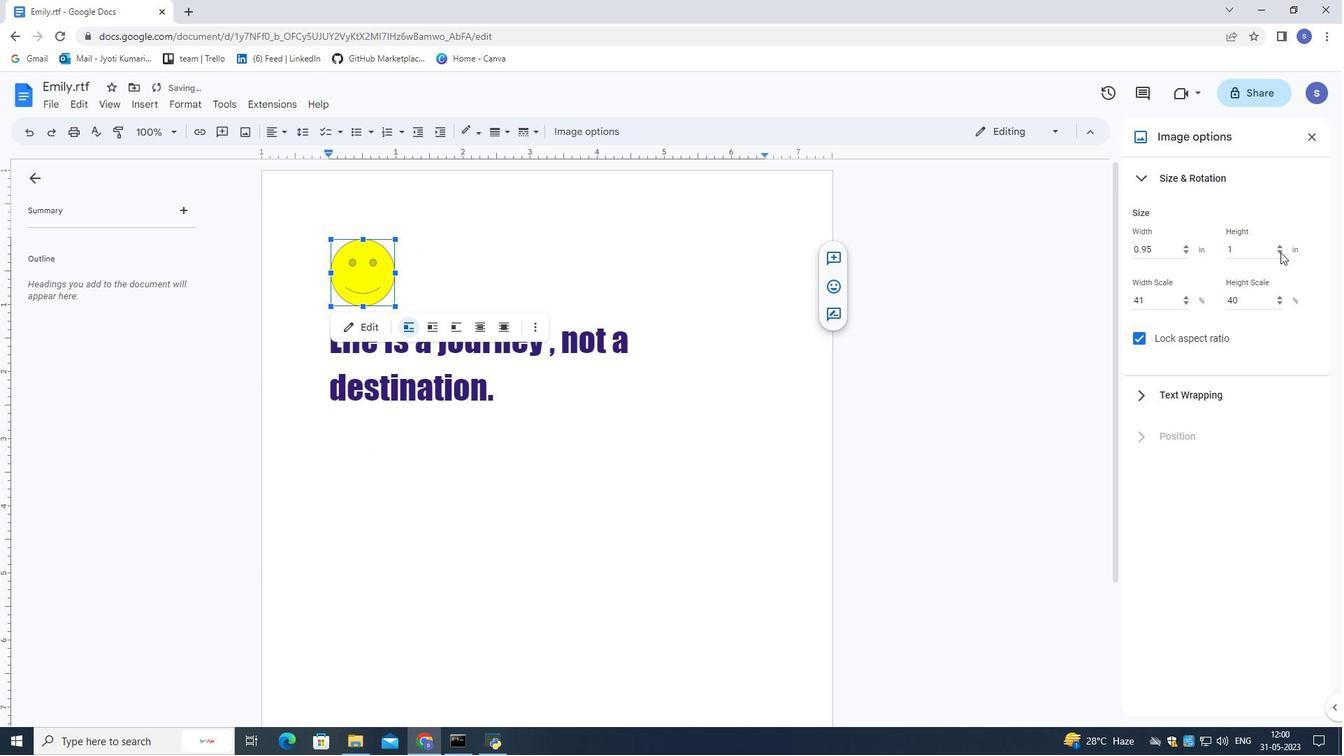 
Action: Mouse pressed left at (1280, 252)
Screenshot: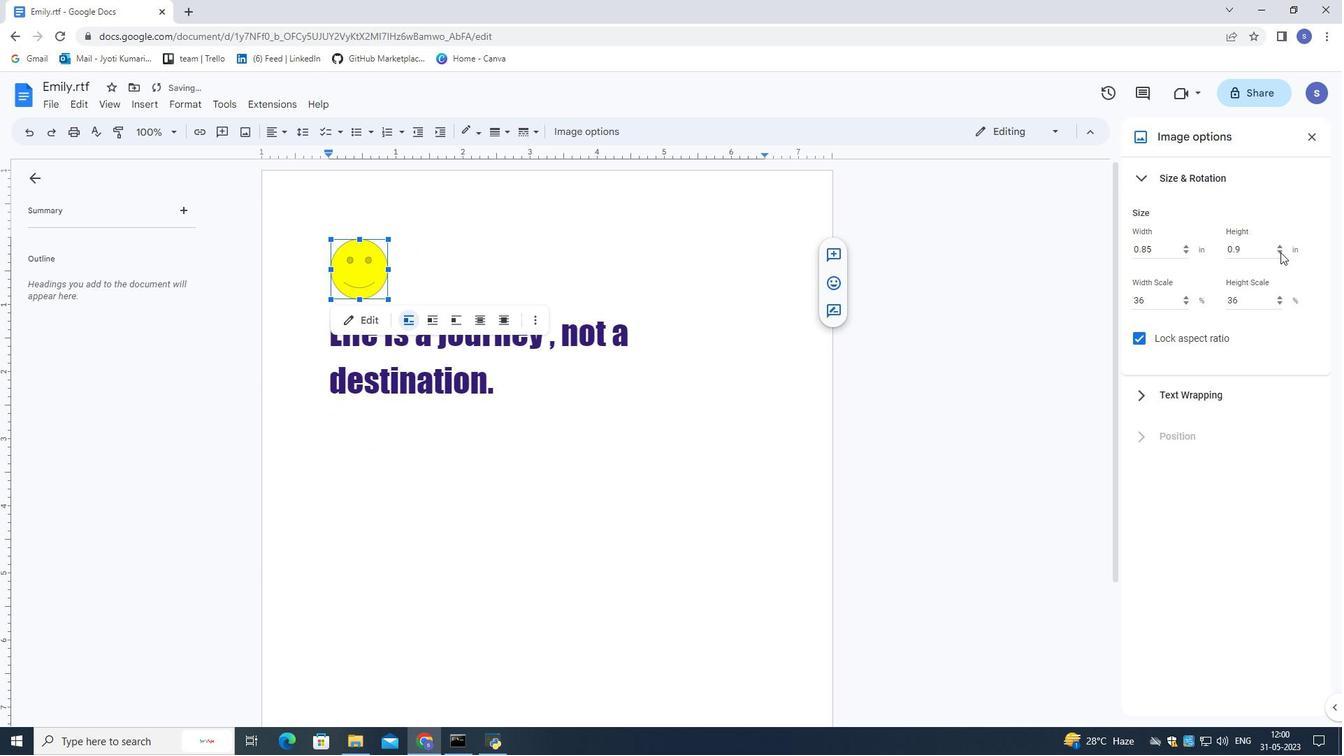 
Action: Mouse moved to (657, 440)
Screenshot: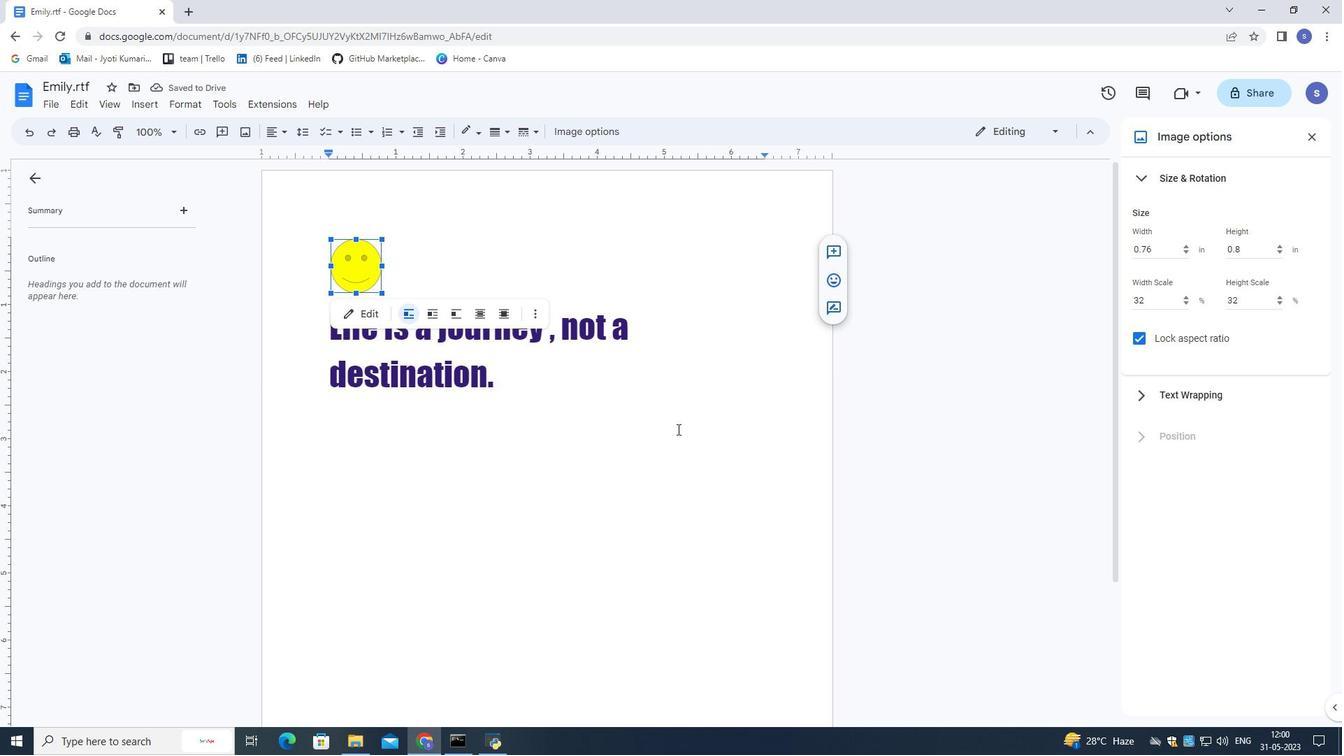 
Action: Mouse pressed left at (657, 440)
Screenshot: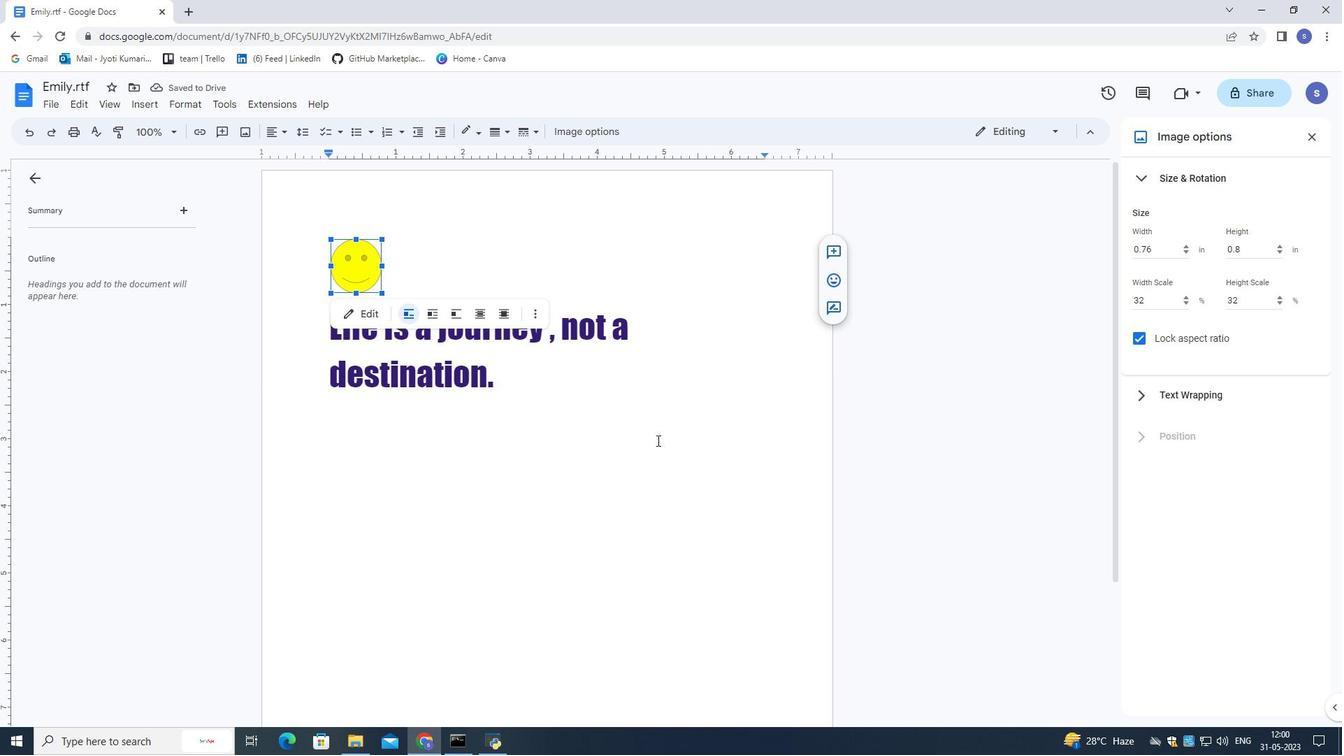 
Action: Mouse pressed left at (657, 440)
Screenshot: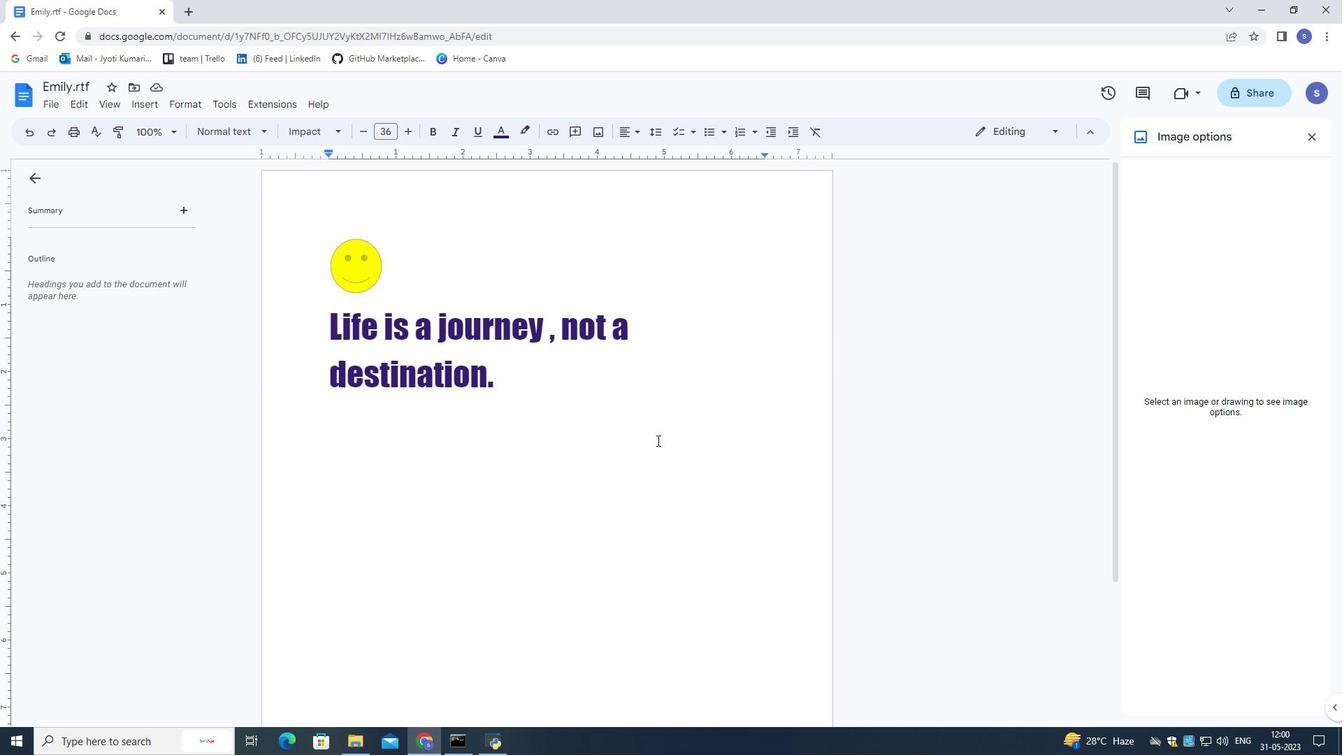 
Action: Mouse moved to (657, 439)
Screenshot: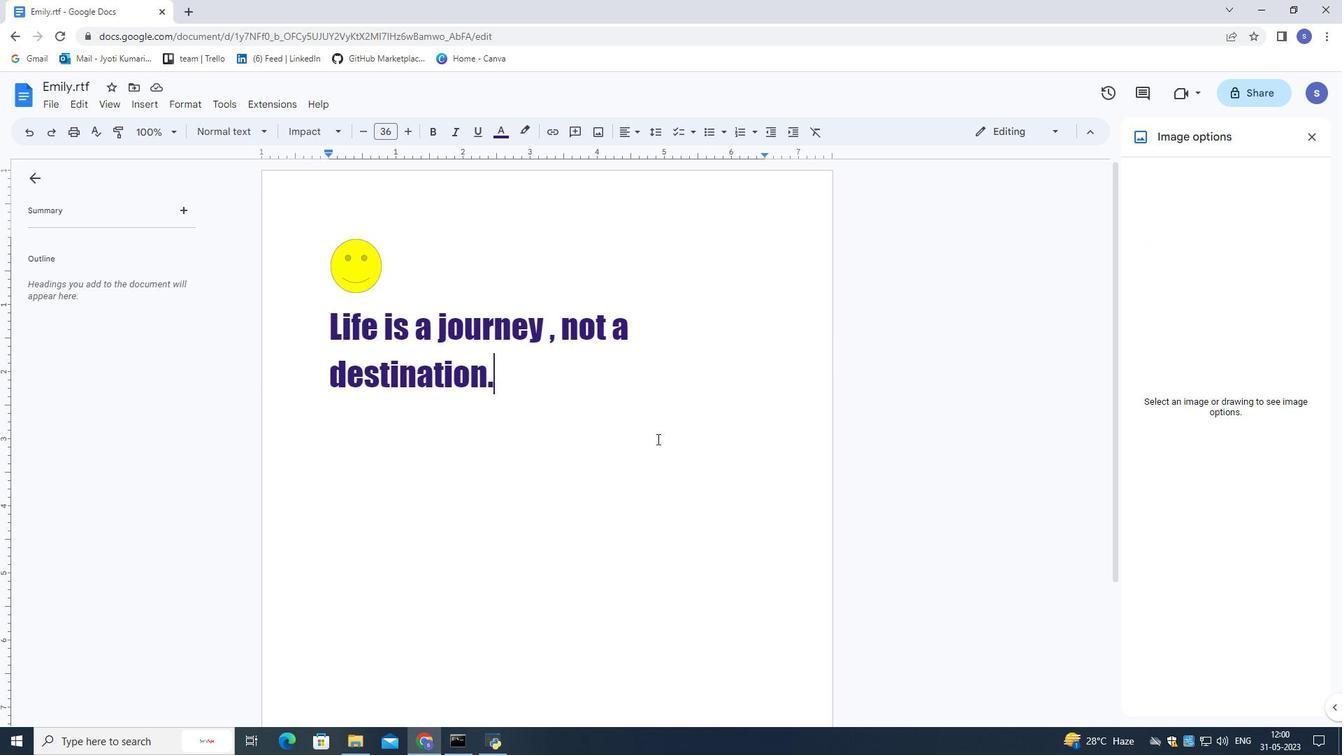 
